 Task: Find connections with filter location Muttupet with filter topic #leadershipwith filter profile language French with filter current company Smile Foundation with filter school Velagapudi Ramakrishna Siddhartha Engineering College with filter industry Meat Products Manufacturing with filter service category Public Speaking with filter keywords title Geological Engineer
Action: Mouse moved to (617, 108)
Screenshot: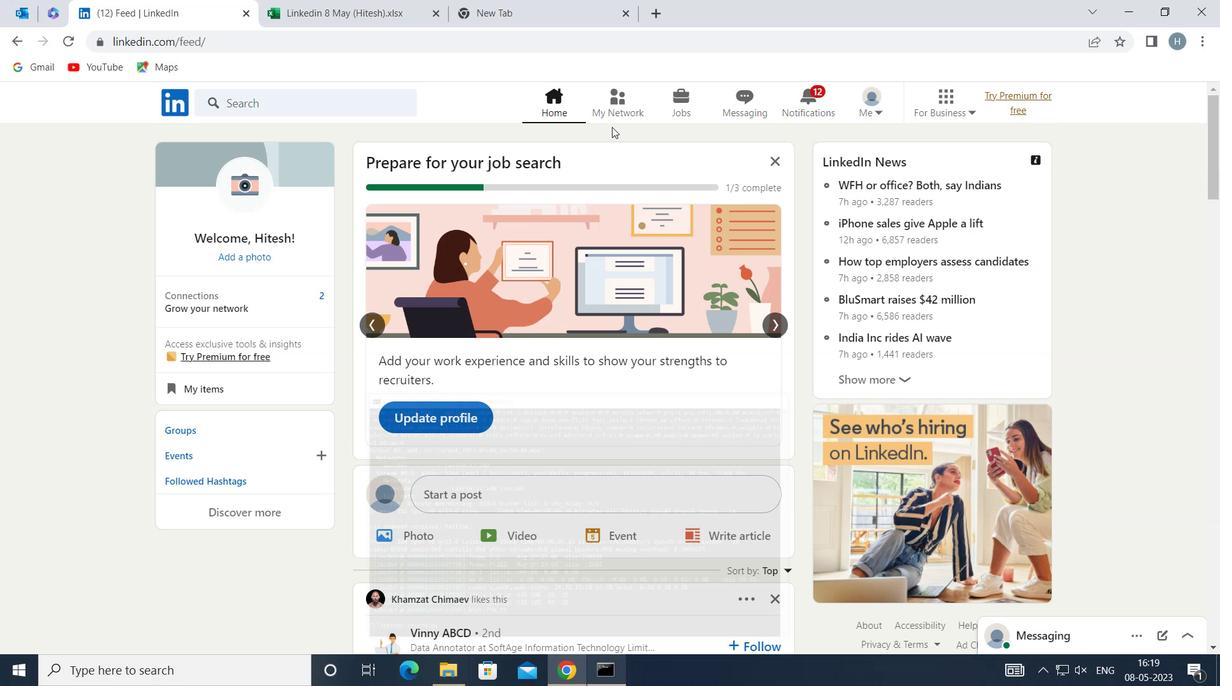 
Action: Mouse pressed left at (617, 108)
Screenshot: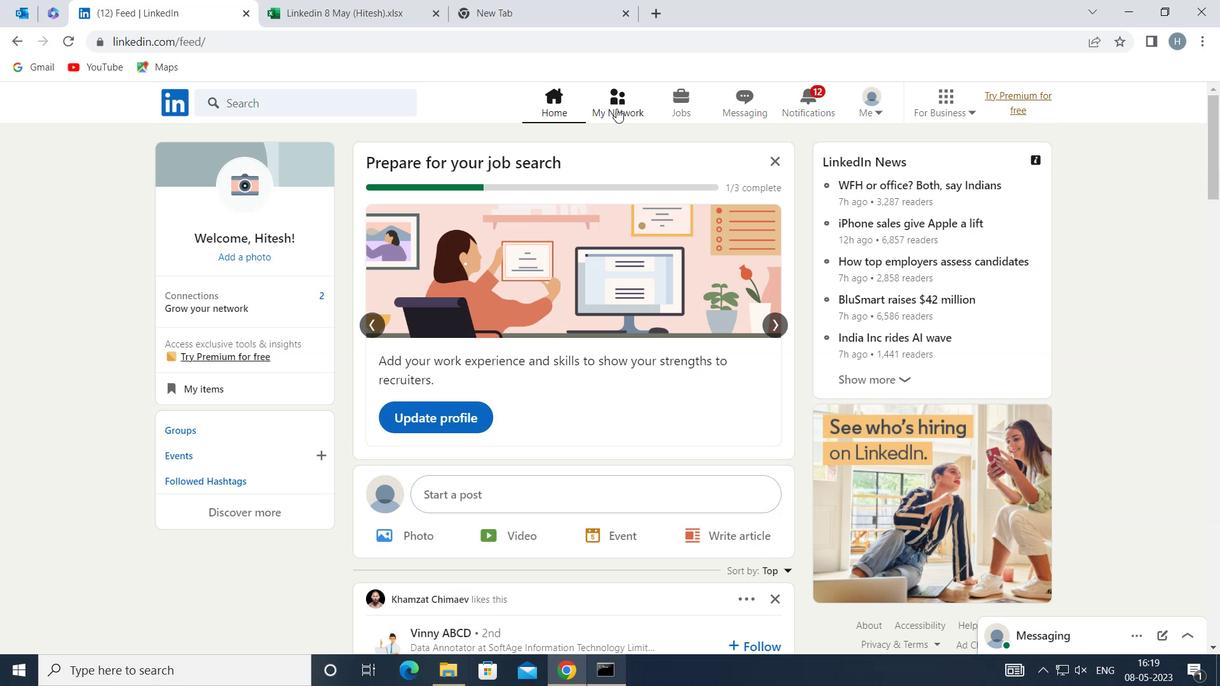 
Action: Mouse moved to (333, 187)
Screenshot: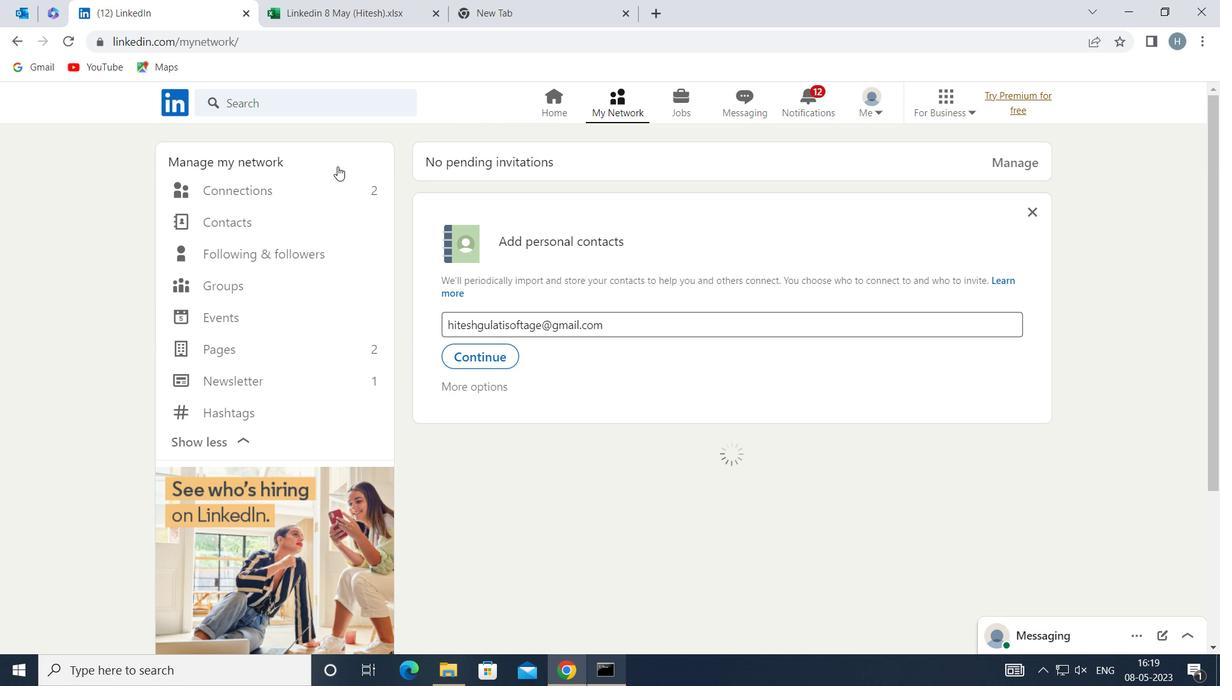 
Action: Mouse pressed left at (333, 187)
Screenshot: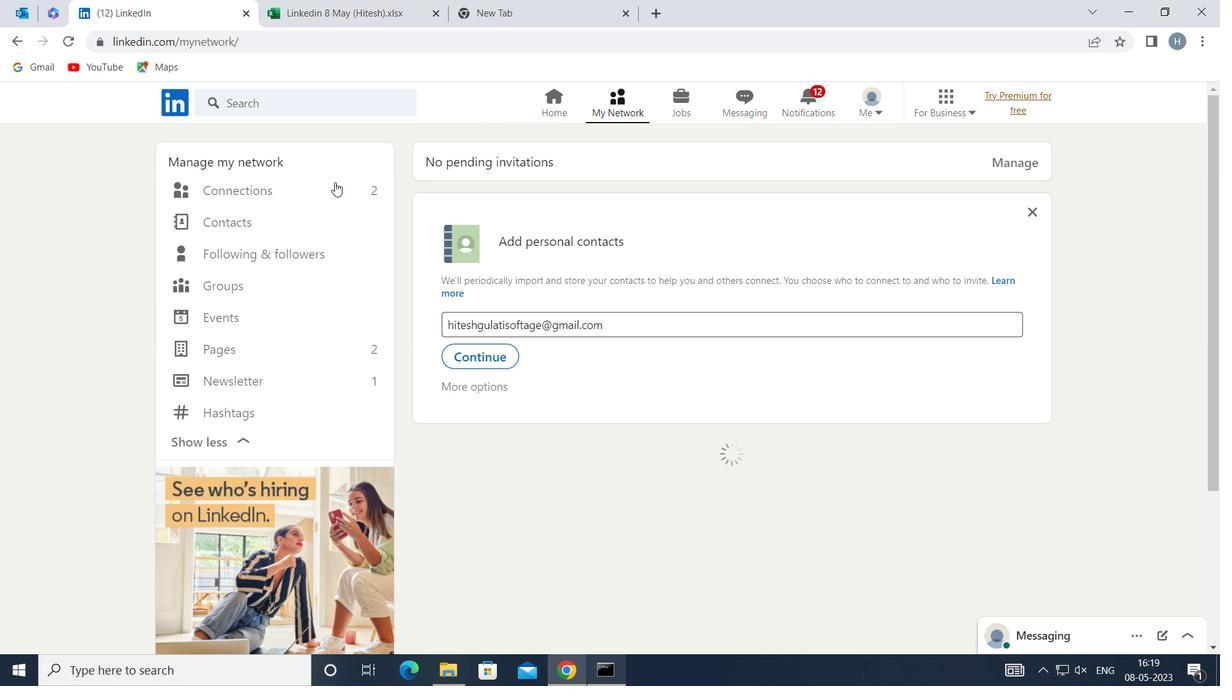 
Action: Mouse moved to (712, 191)
Screenshot: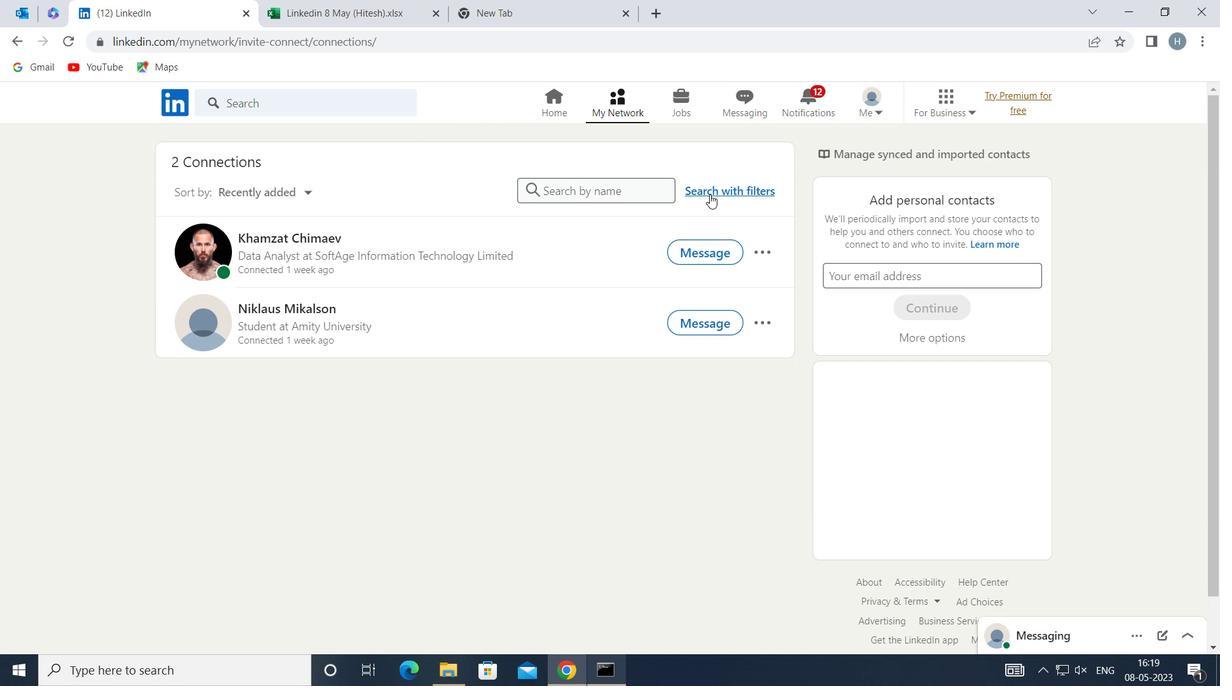 
Action: Mouse pressed left at (712, 191)
Screenshot: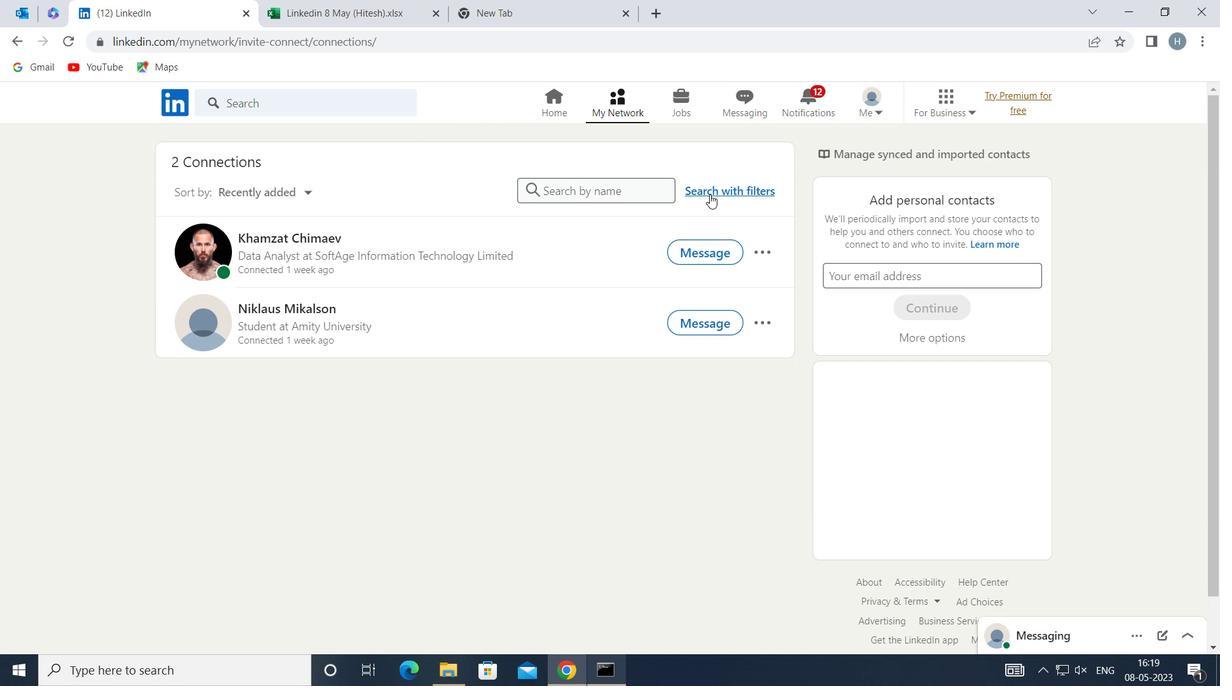 
Action: Mouse moved to (669, 148)
Screenshot: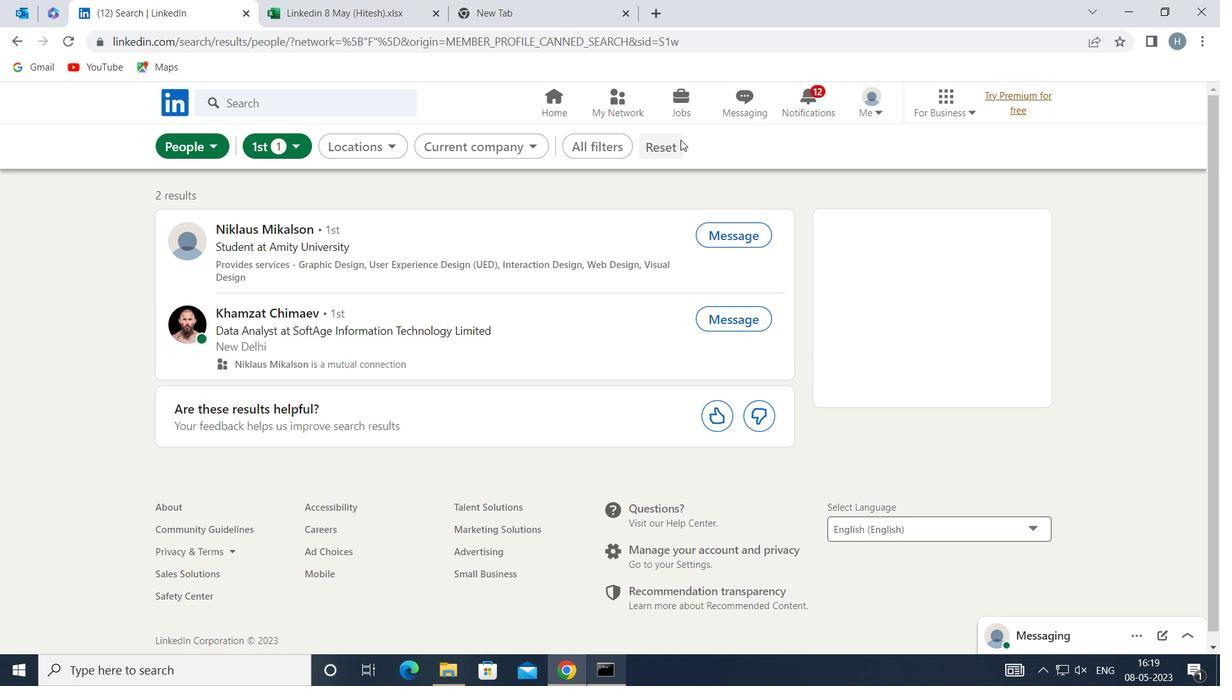 
Action: Mouse pressed left at (669, 148)
Screenshot: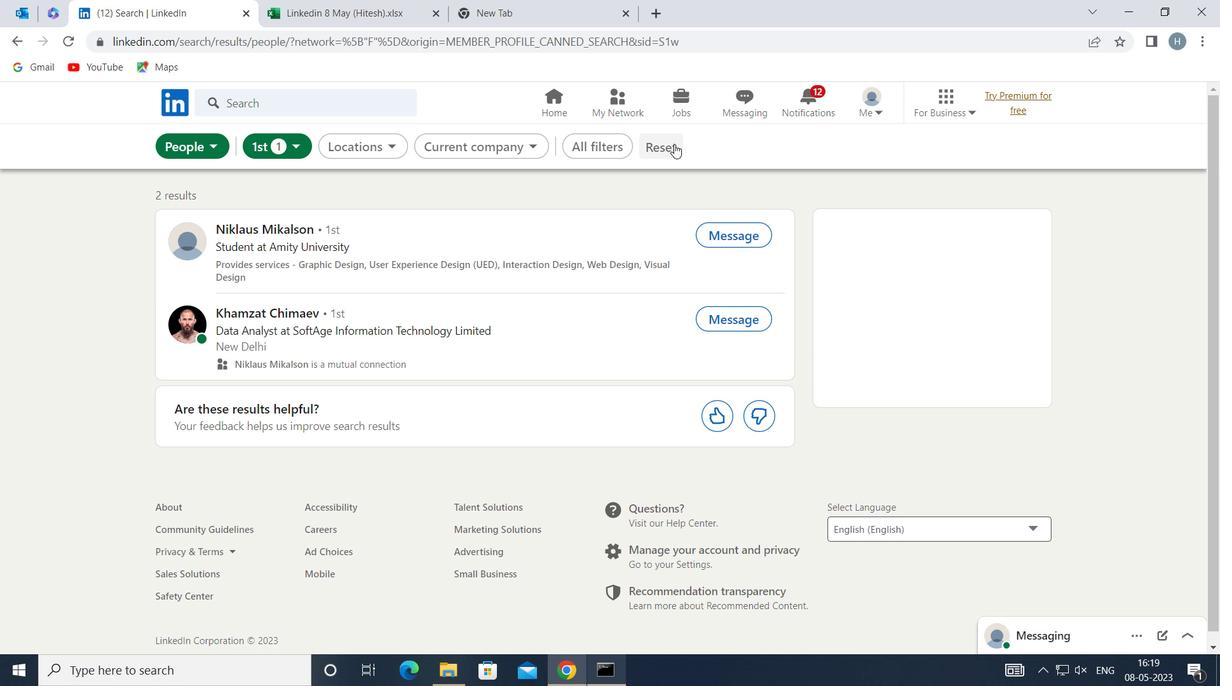 
Action: Mouse moved to (643, 144)
Screenshot: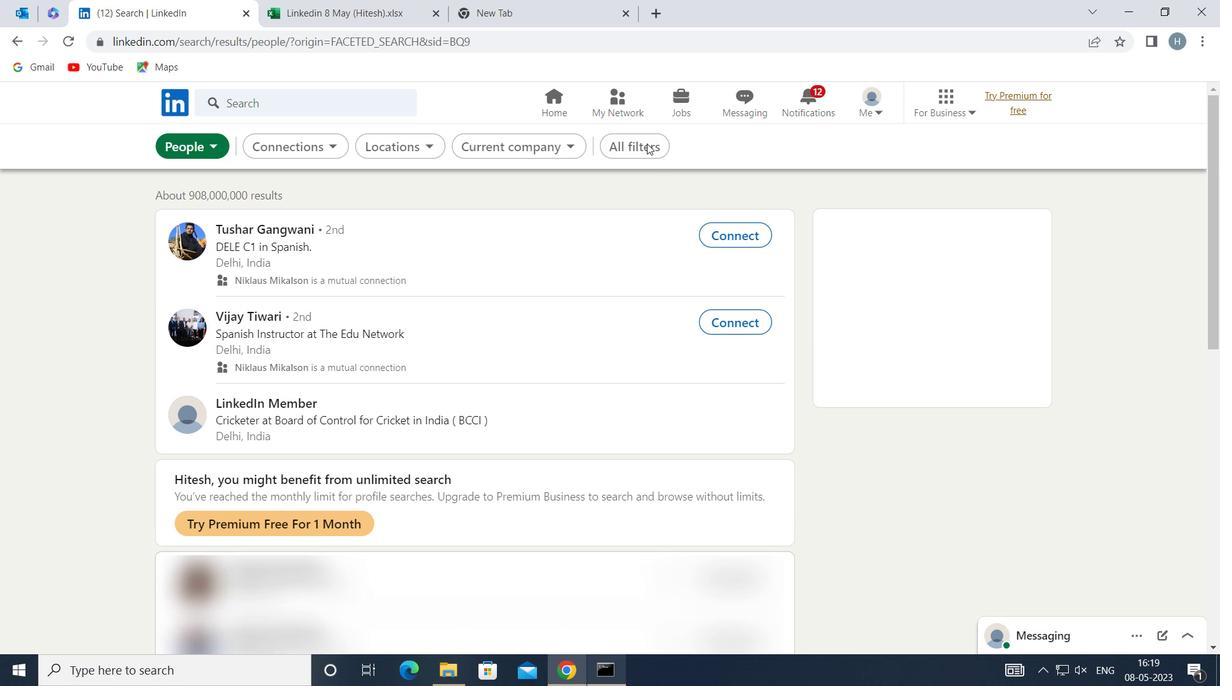 
Action: Mouse pressed left at (643, 144)
Screenshot: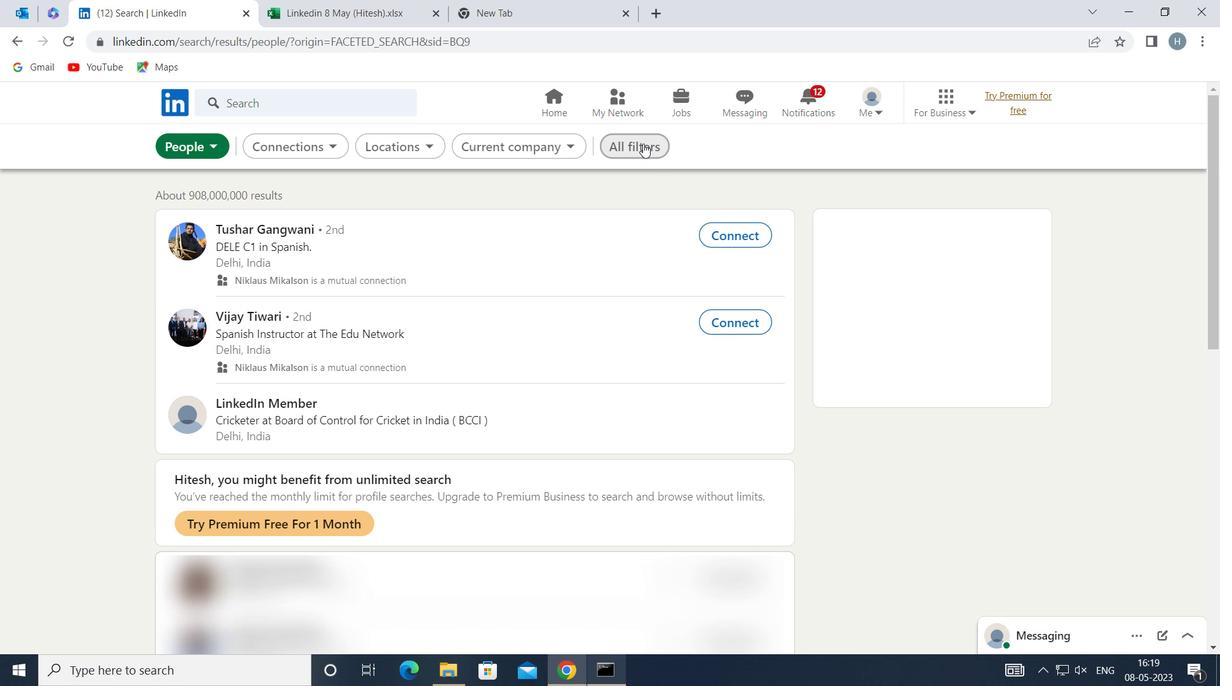 
Action: Mouse moved to (967, 303)
Screenshot: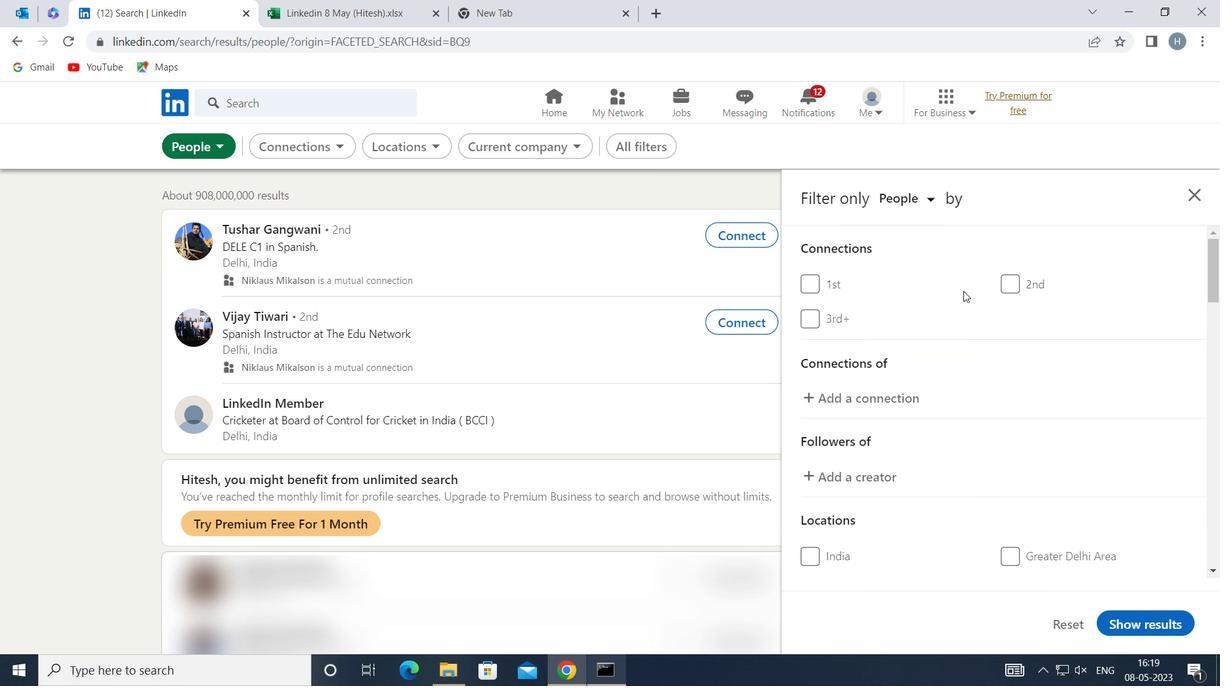
Action: Mouse scrolled (967, 303) with delta (0, 0)
Screenshot: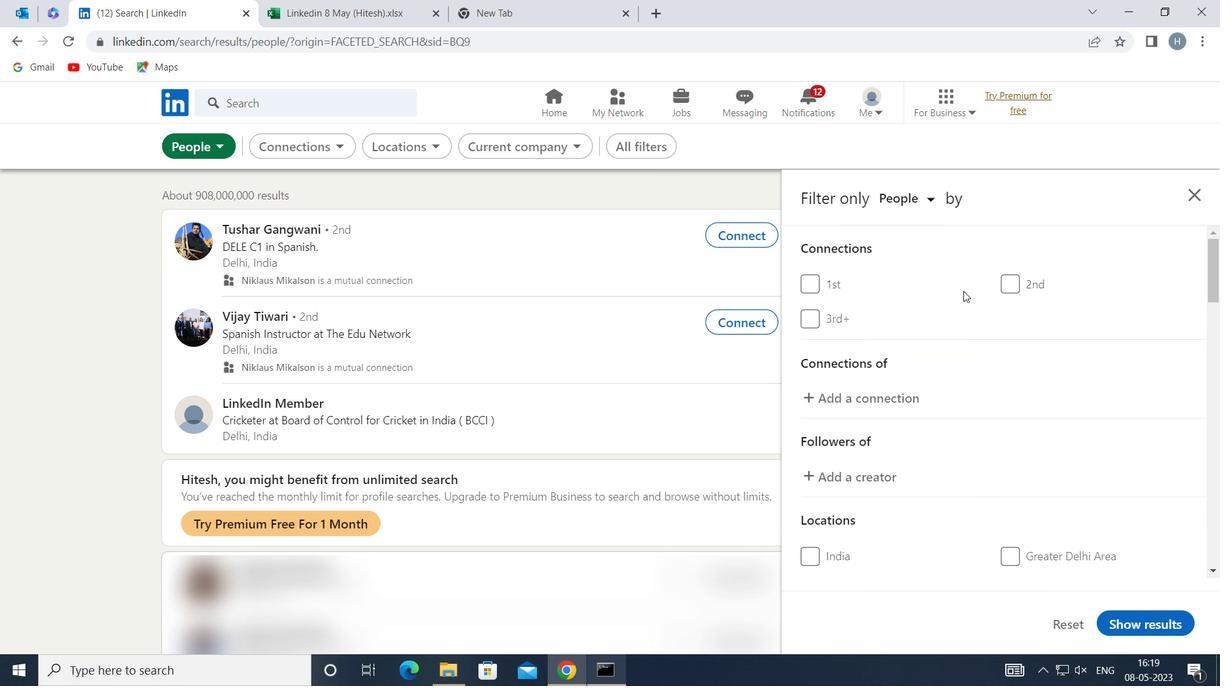 
Action: Mouse moved to (967, 304)
Screenshot: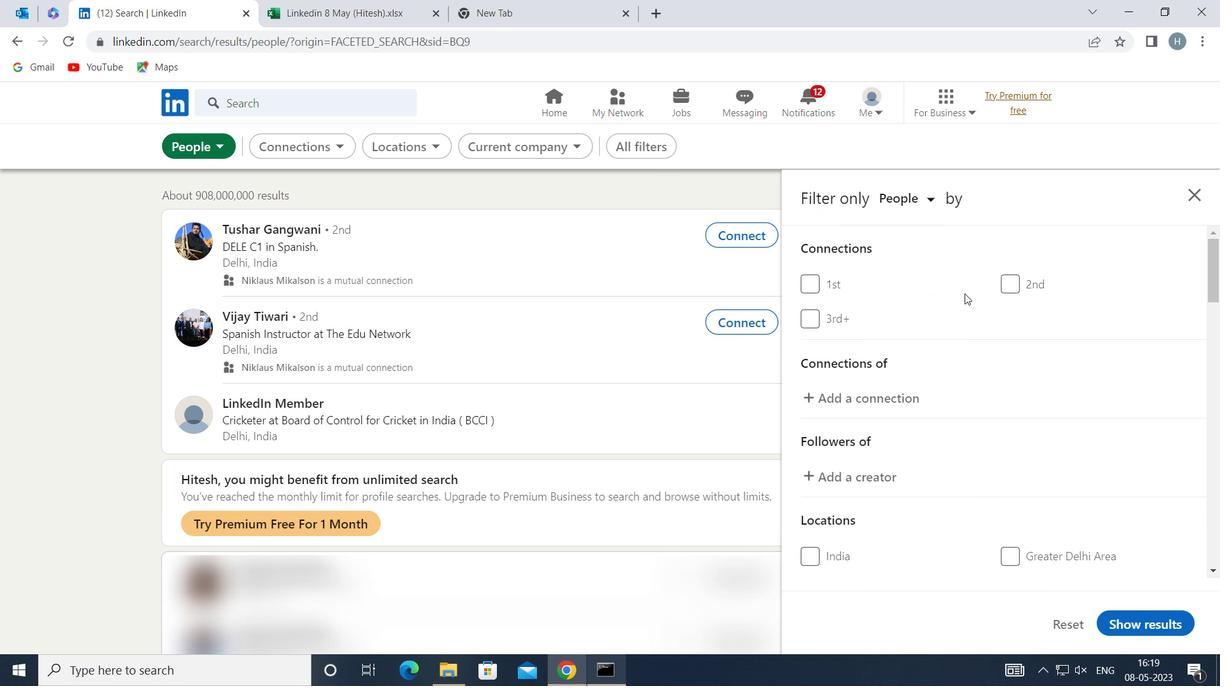 
Action: Mouse scrolled (967, 303) with delta (0, 0)
Screenshot: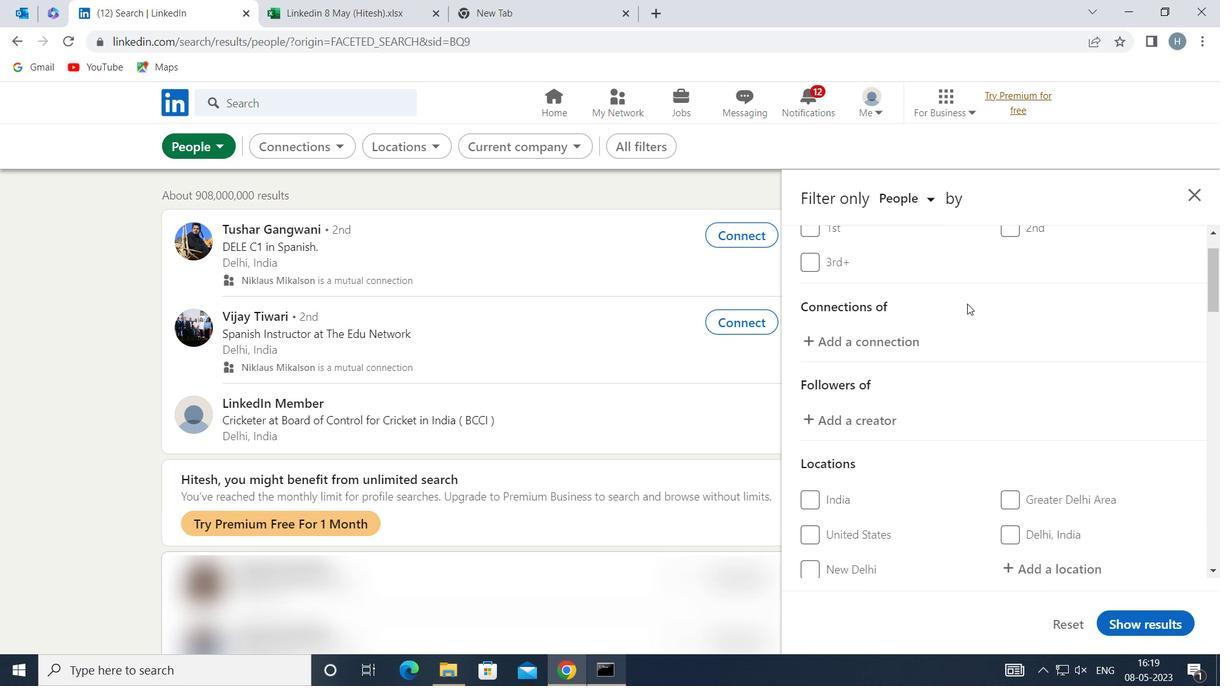
Action: Mouse moved to (971, 314)
Screenshot: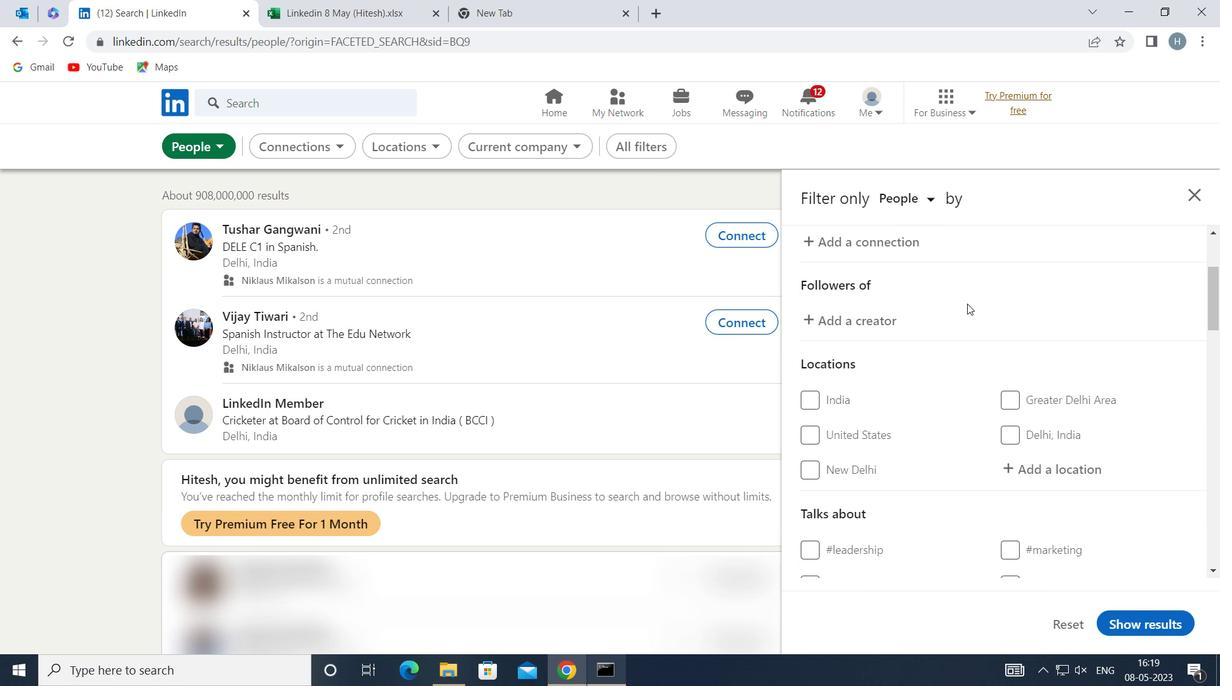 
Action: Mouse scrolled (971, 314) with delta (0, 0)
Screenshot: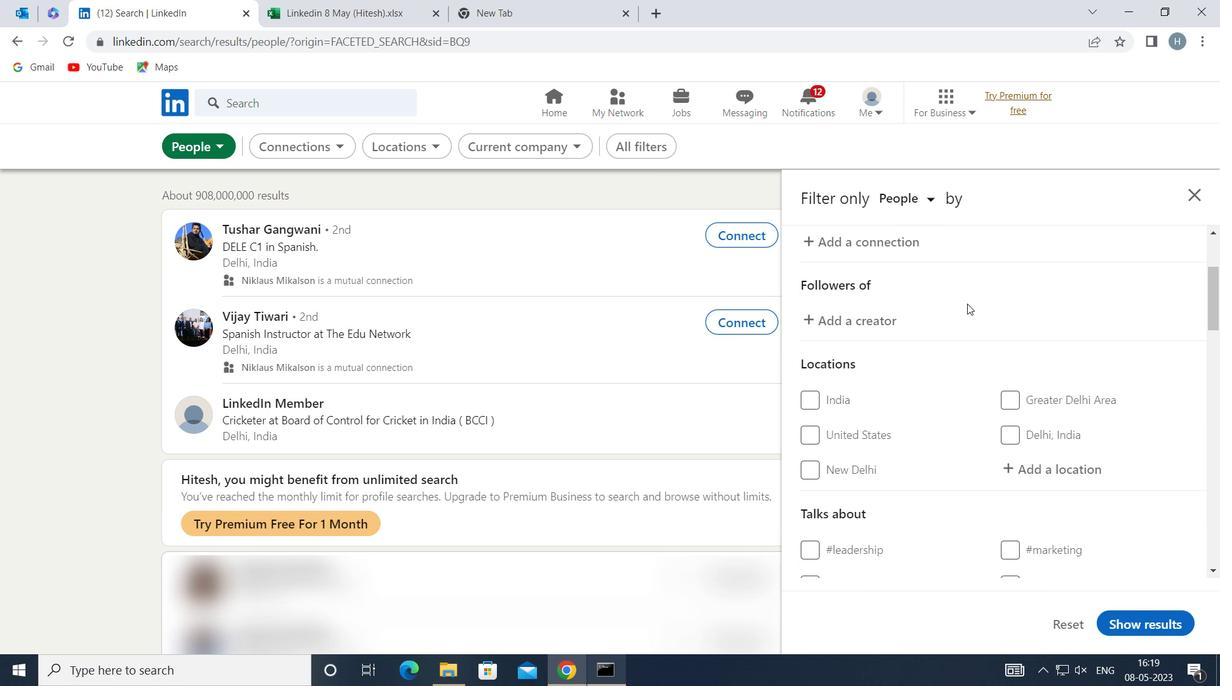 
Action: Mouse moved to (1084, 386)
Screenshot: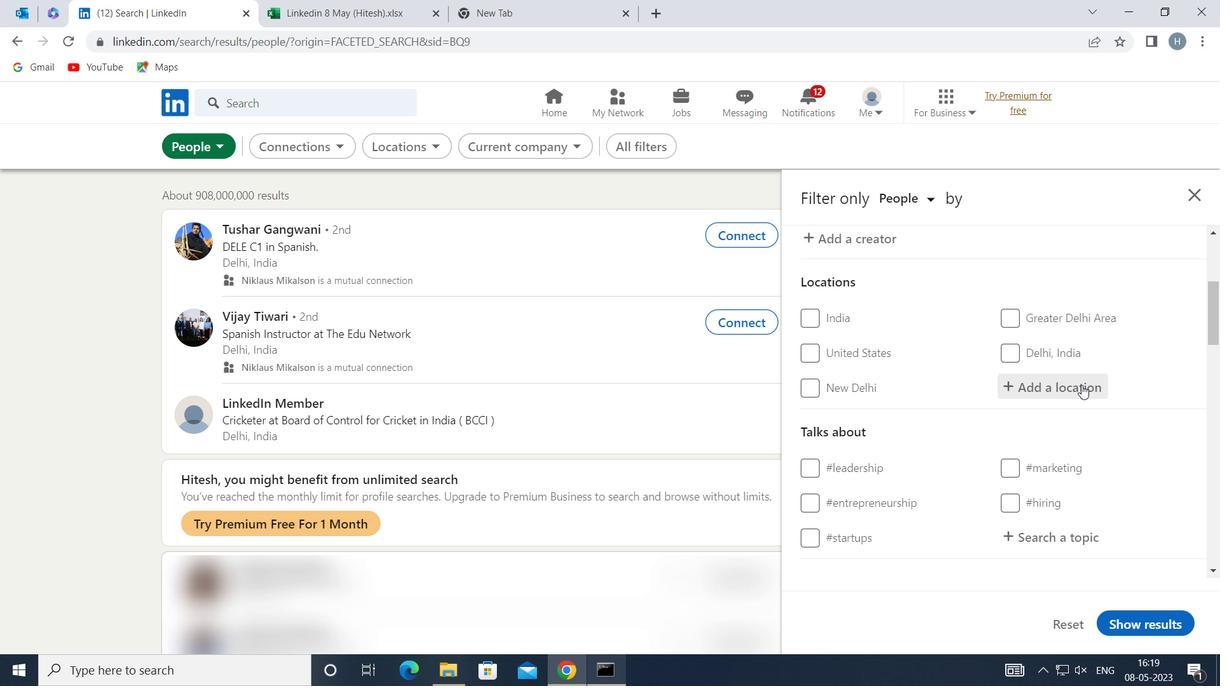 
Action: Mouse pressed left at (1084, 386)
Screenshot: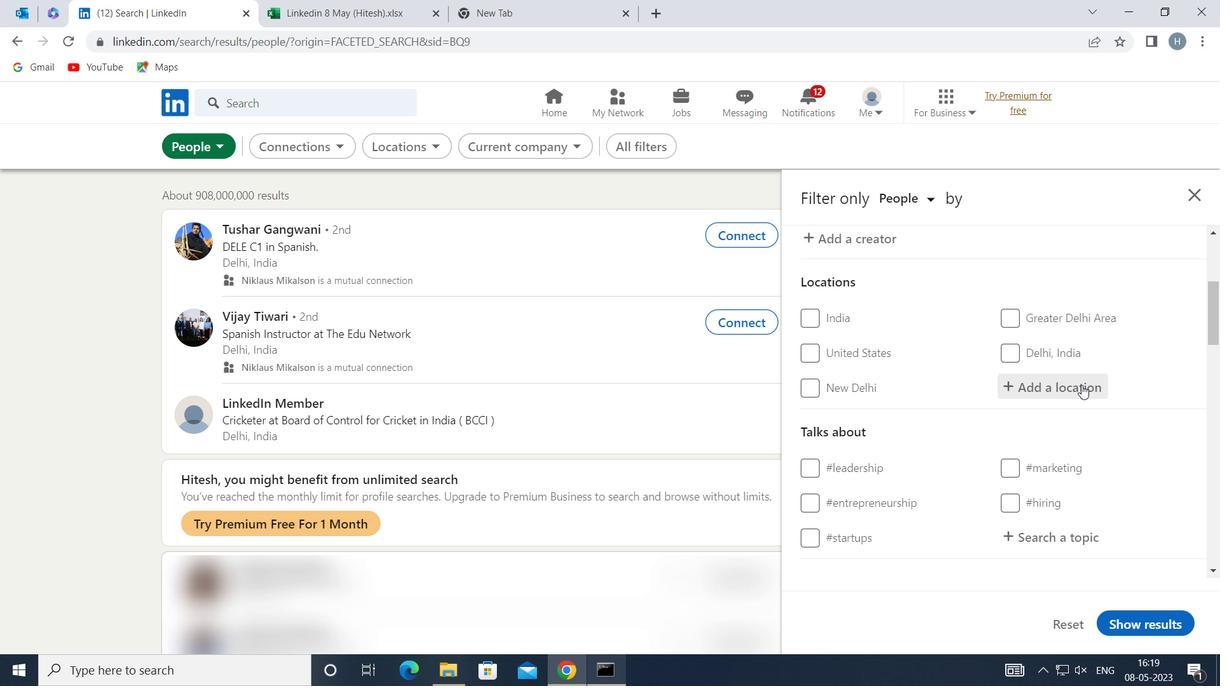 
Action: Key pressed <Key.shift><Key.shift>MUTTUPET
Screenshot: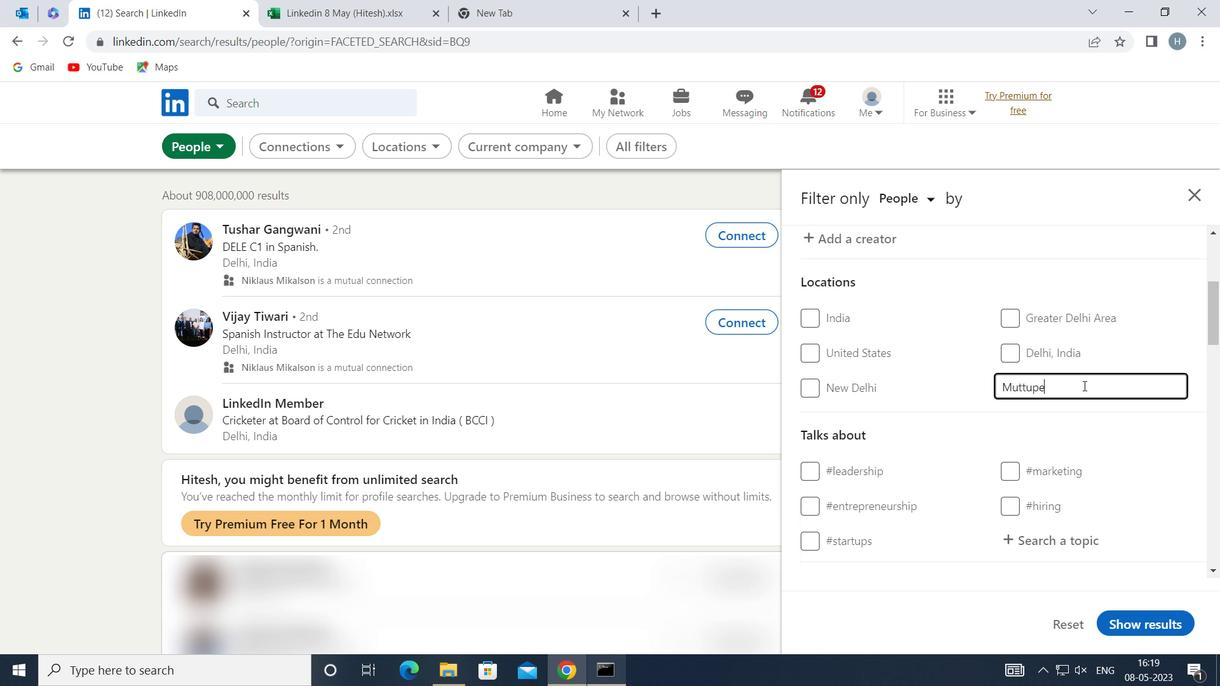 
Action: Mouse moved to (1087, 406)
Screenshot: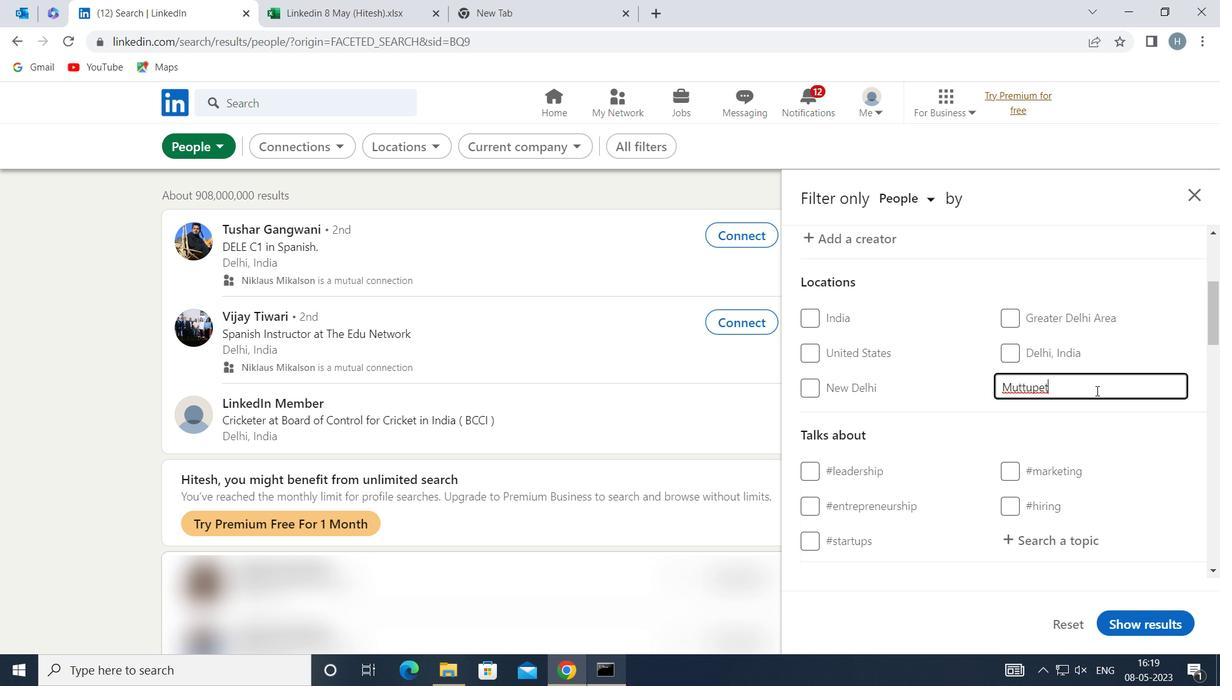 
Action: Mouse pressed left at (1087, 406)
Screenshot: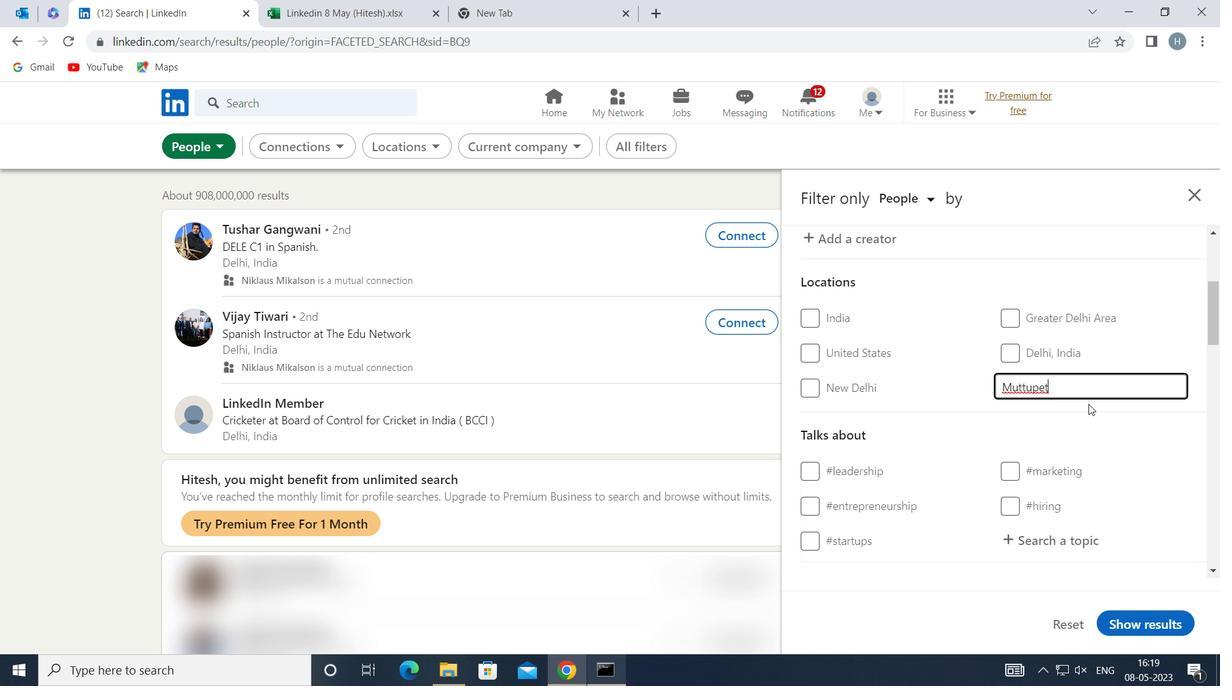 
Action: Mouse moved to (1084, 413)
Screenshot: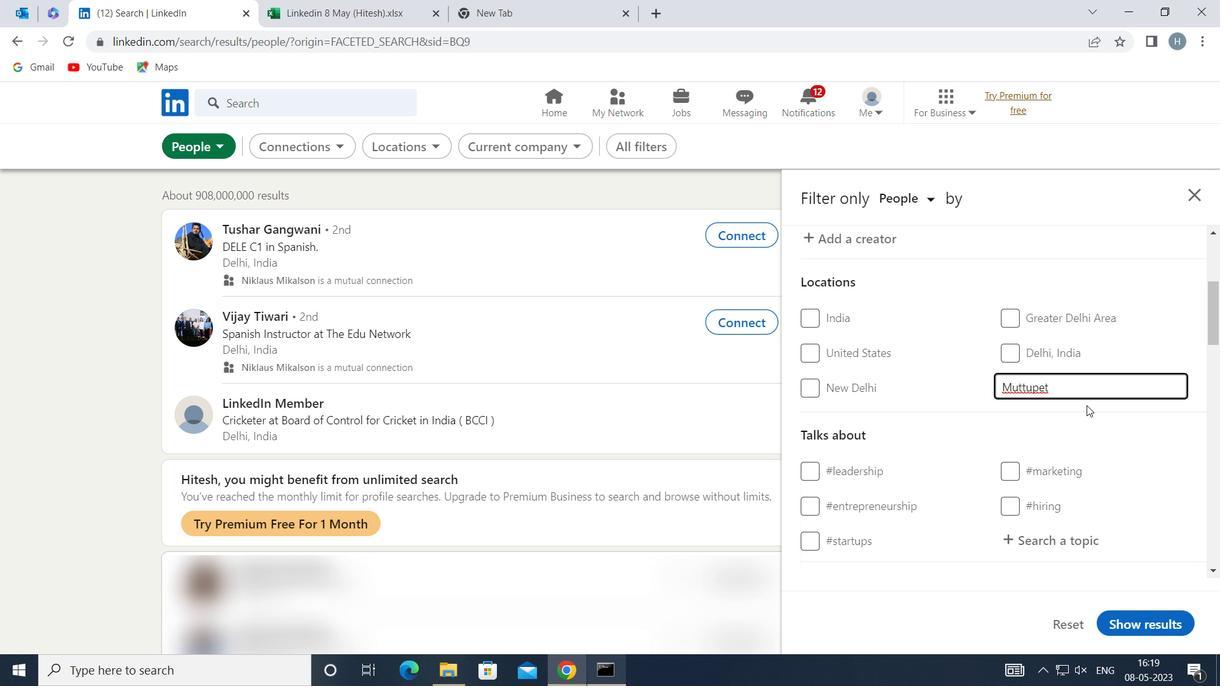 
Action: Mouse scrolled (1084, 412) with delta (0, 0)
Screenshot: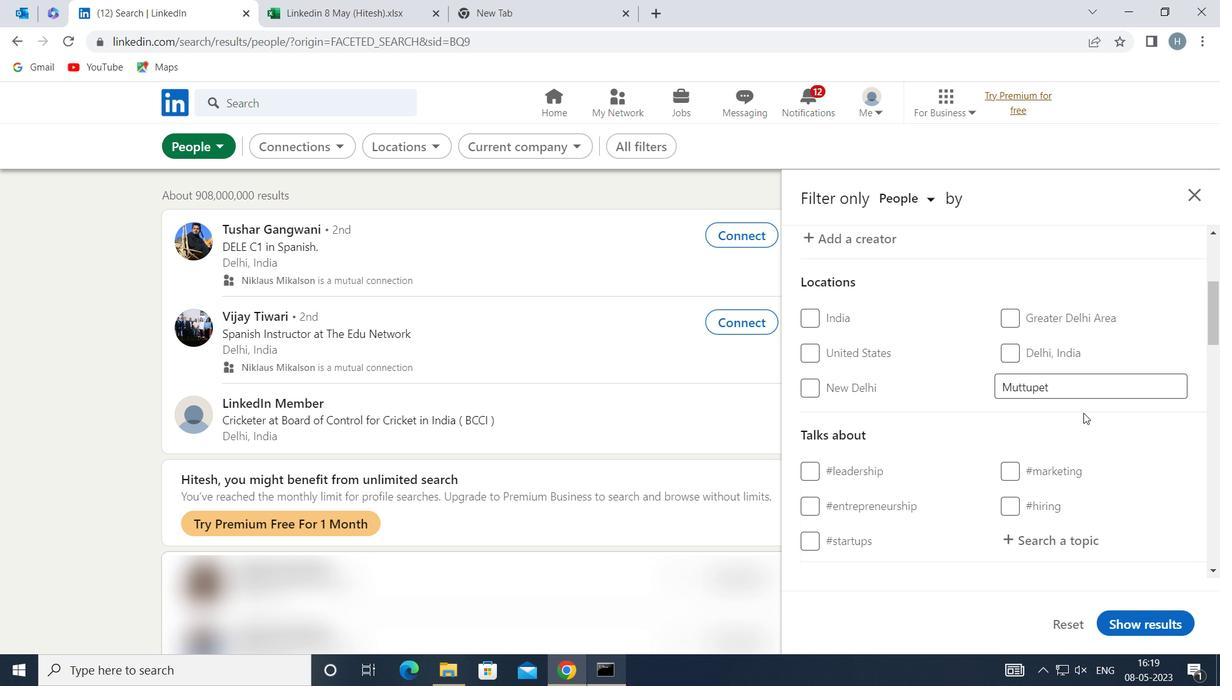 
Action: Mouse moved to (1061, 462)
Screenshot: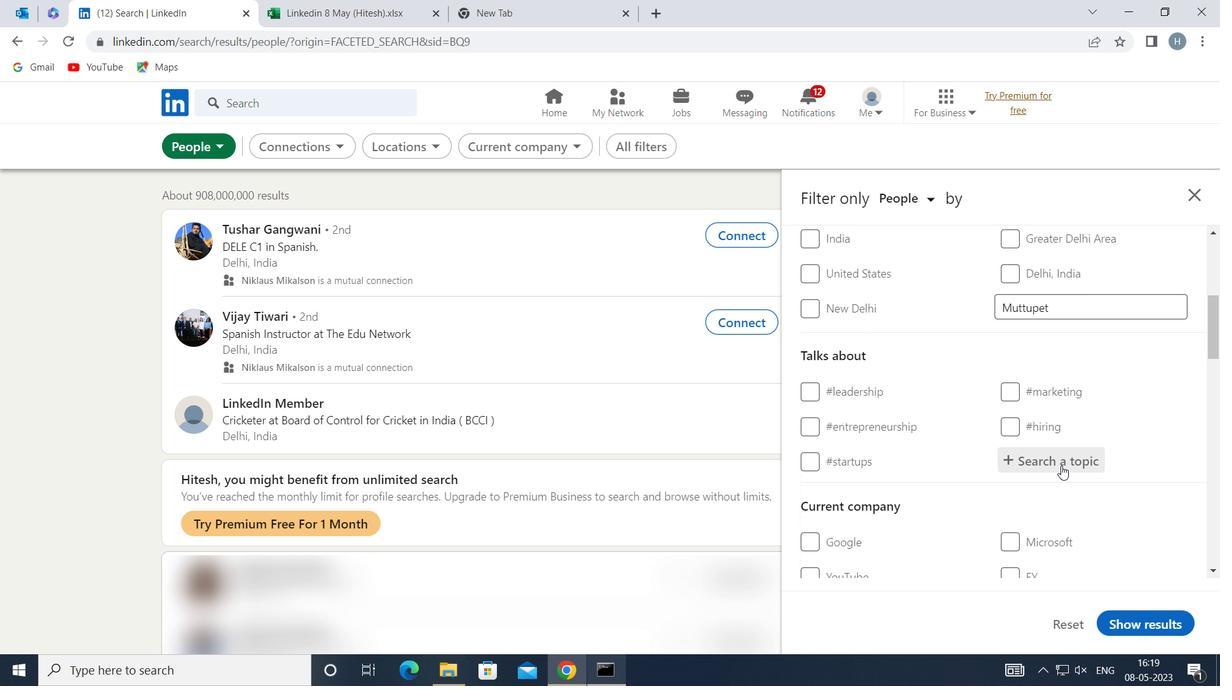 
Action: Mouse pressed left at (1061, 462)
Screenshot: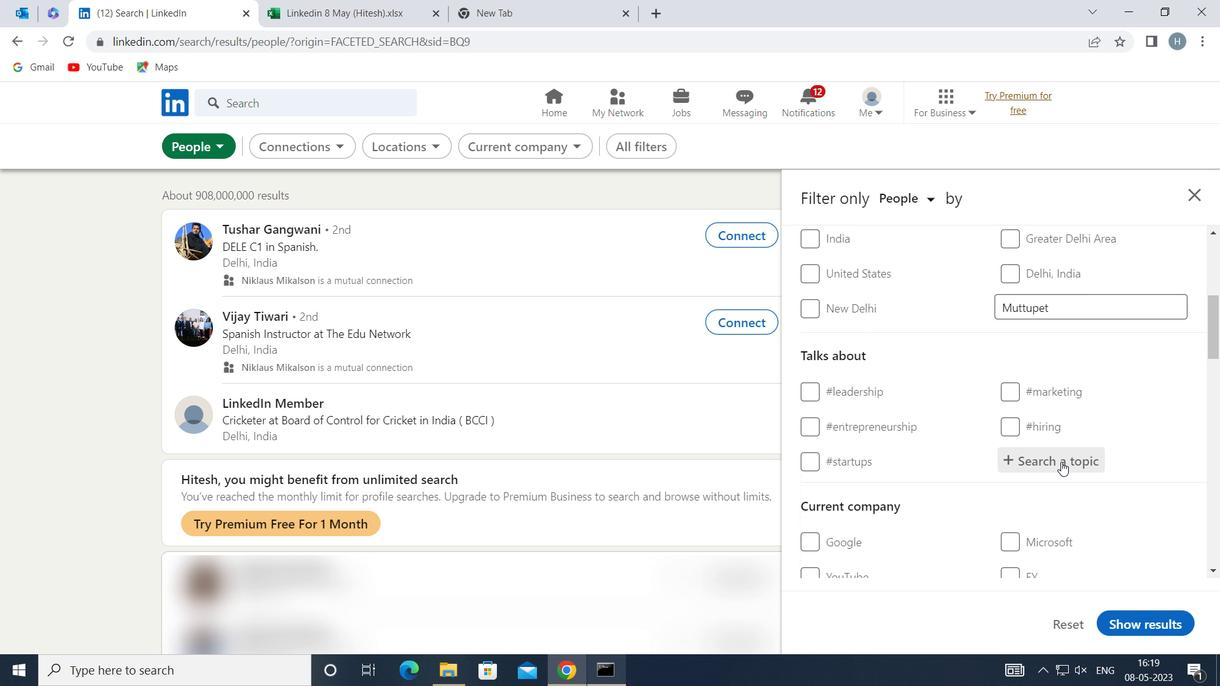 
Action: Key pressed LE
Screenshot: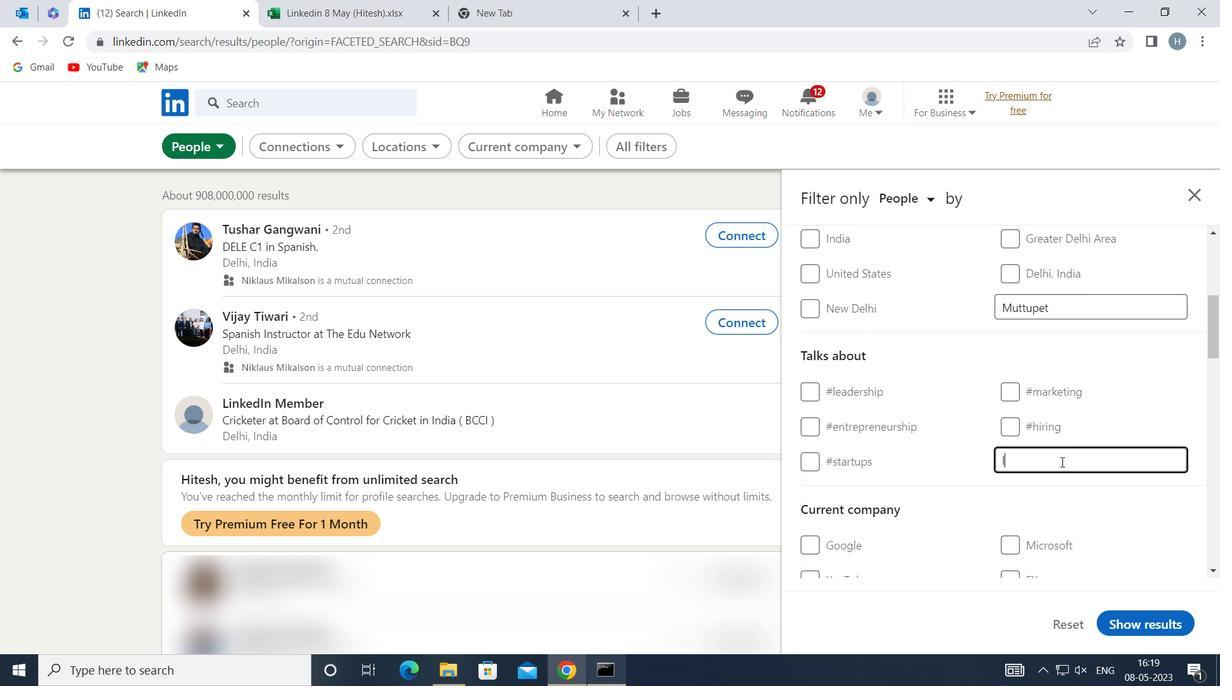 
Action: Mouse moved to (1061, 461)
Screenshot: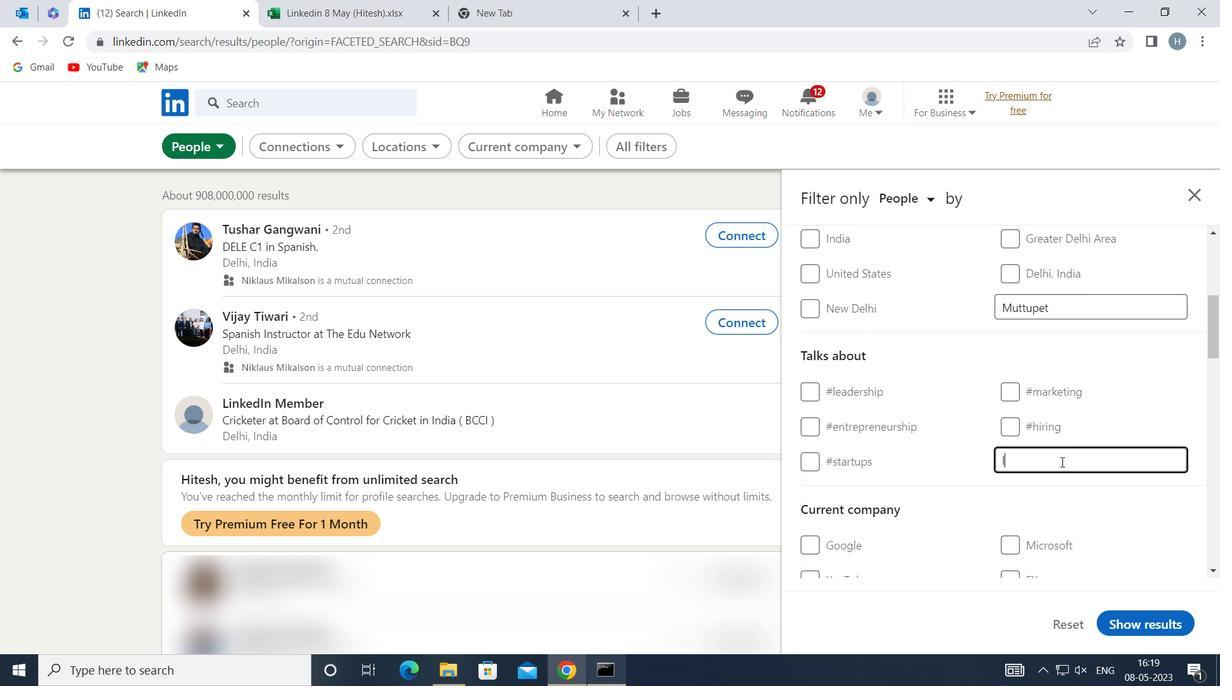 
Action: Key pressed ADERSHIP
Screenshot: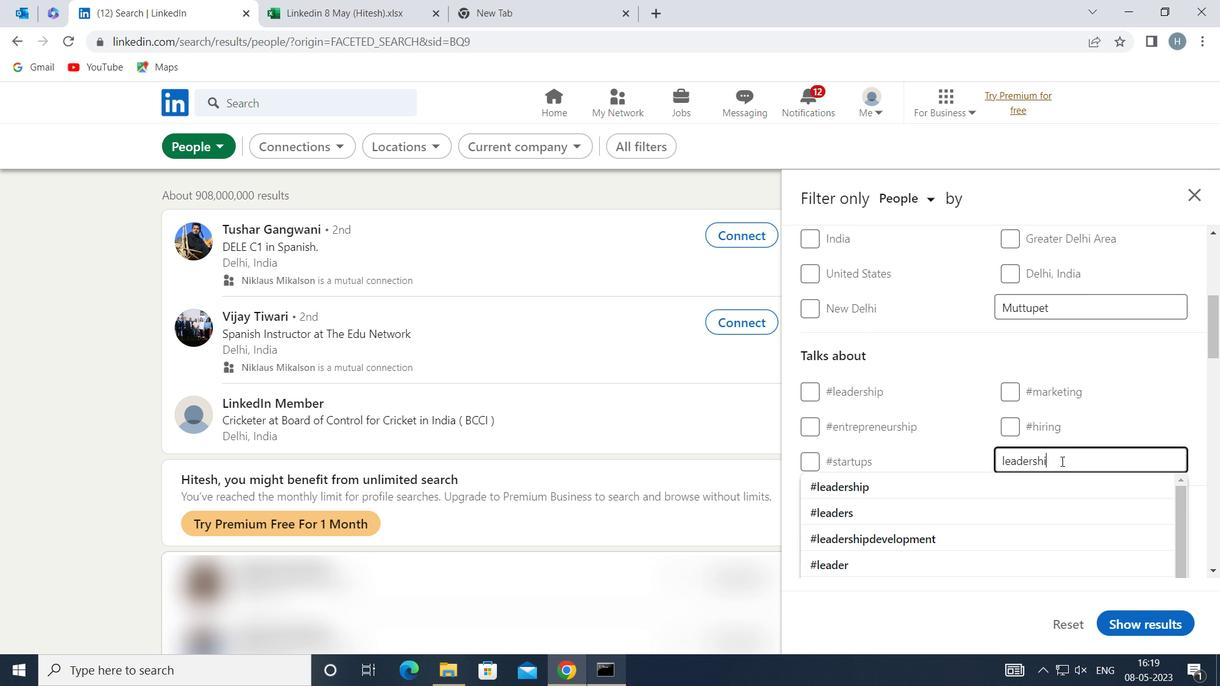 
Action: Mouse moved to (995, 487)
Screenshot: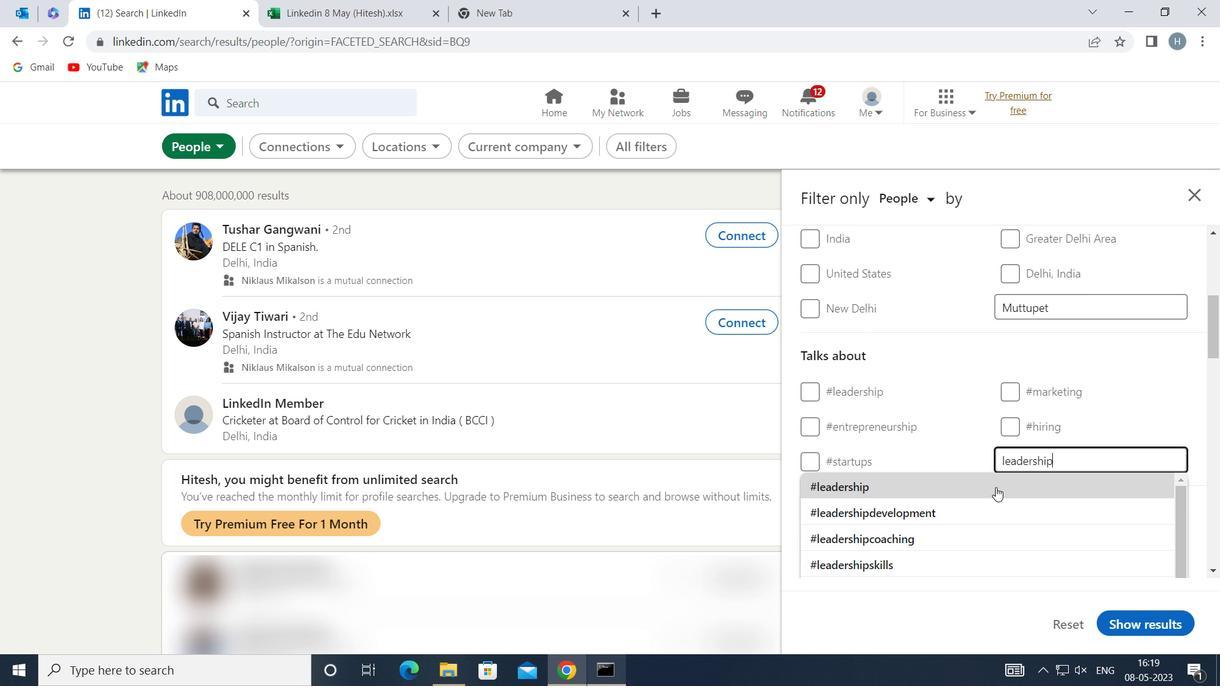 
Action: Mouse pressed left at (995, 487)
Screenshot: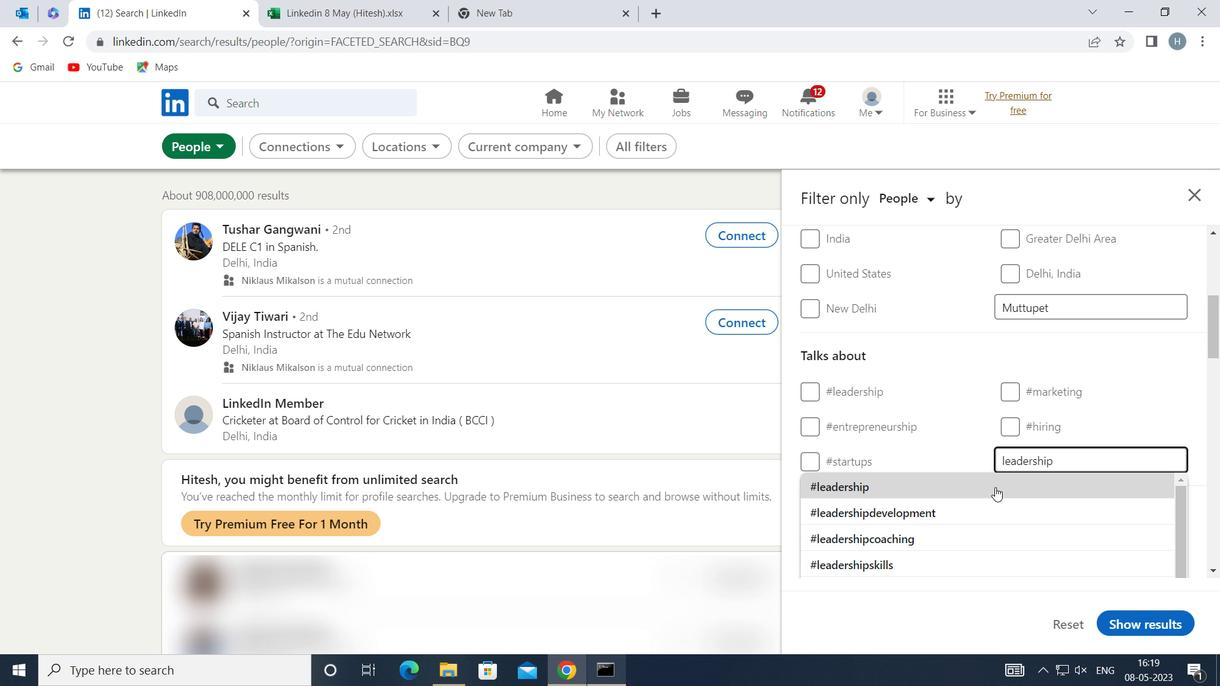 
Action: Mouse moved to (1000, 464)
Screenshot: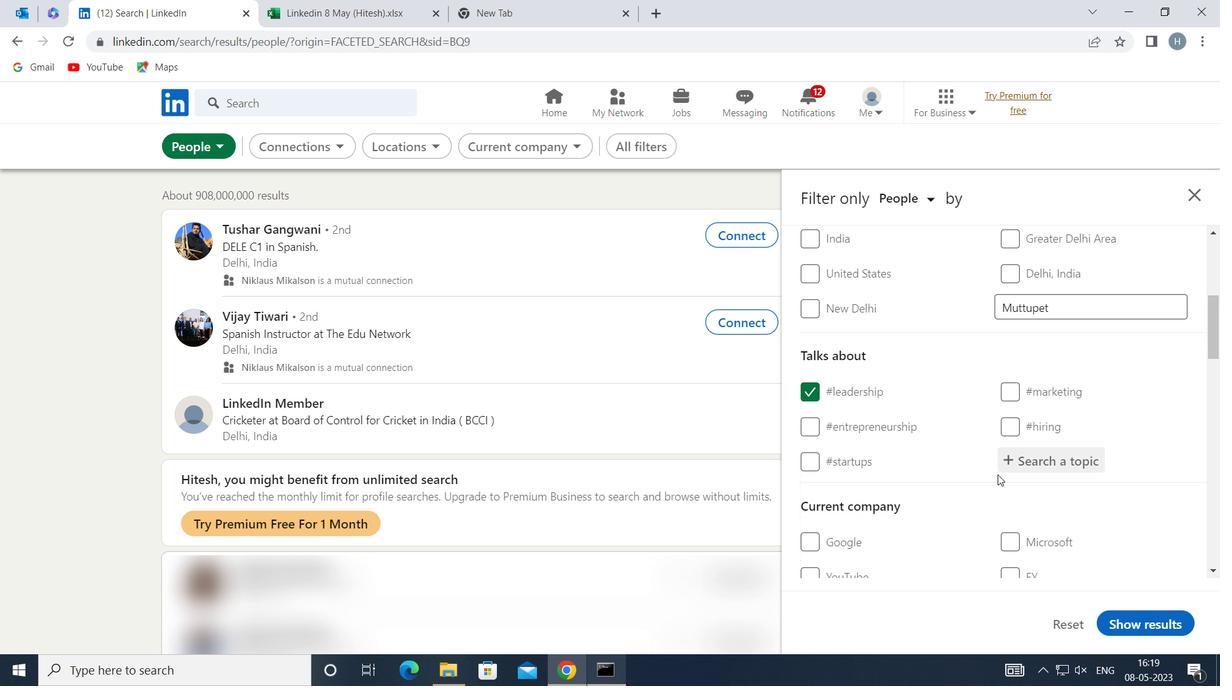 
Action: Mouse scrolled (1000, 464) with delta (0, 0)
Screenshot: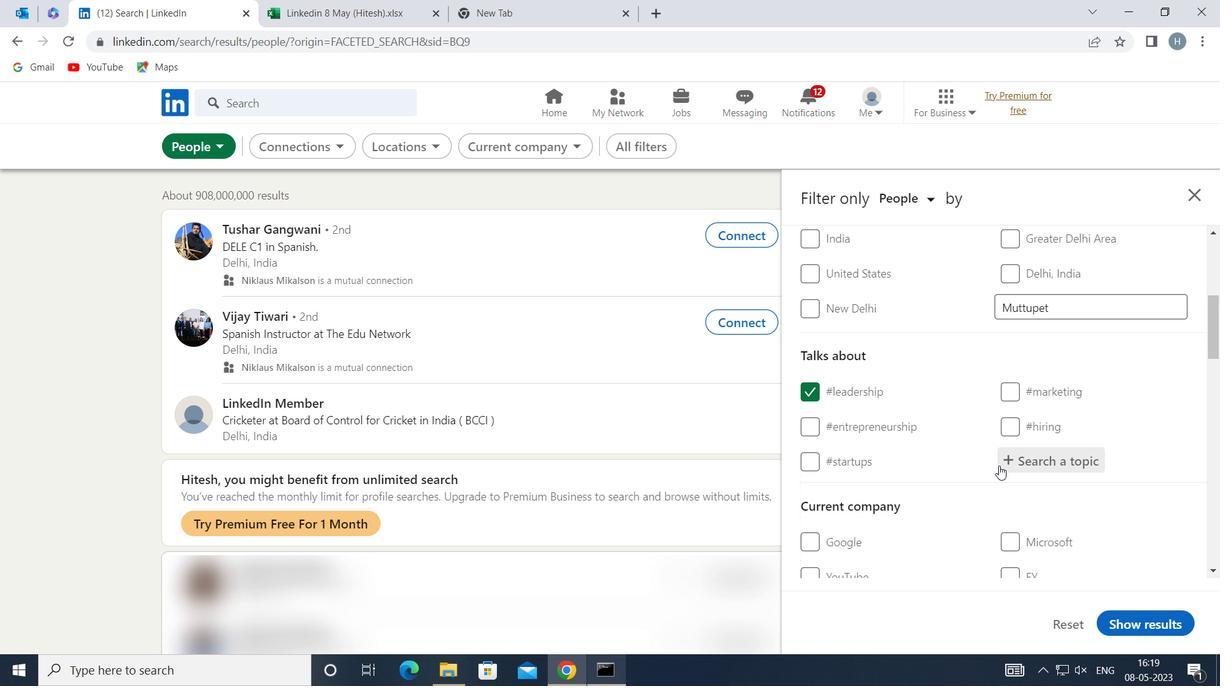 
Action: Mouse scrolled (1000, 464) with delta (0, 0)
Screenshot: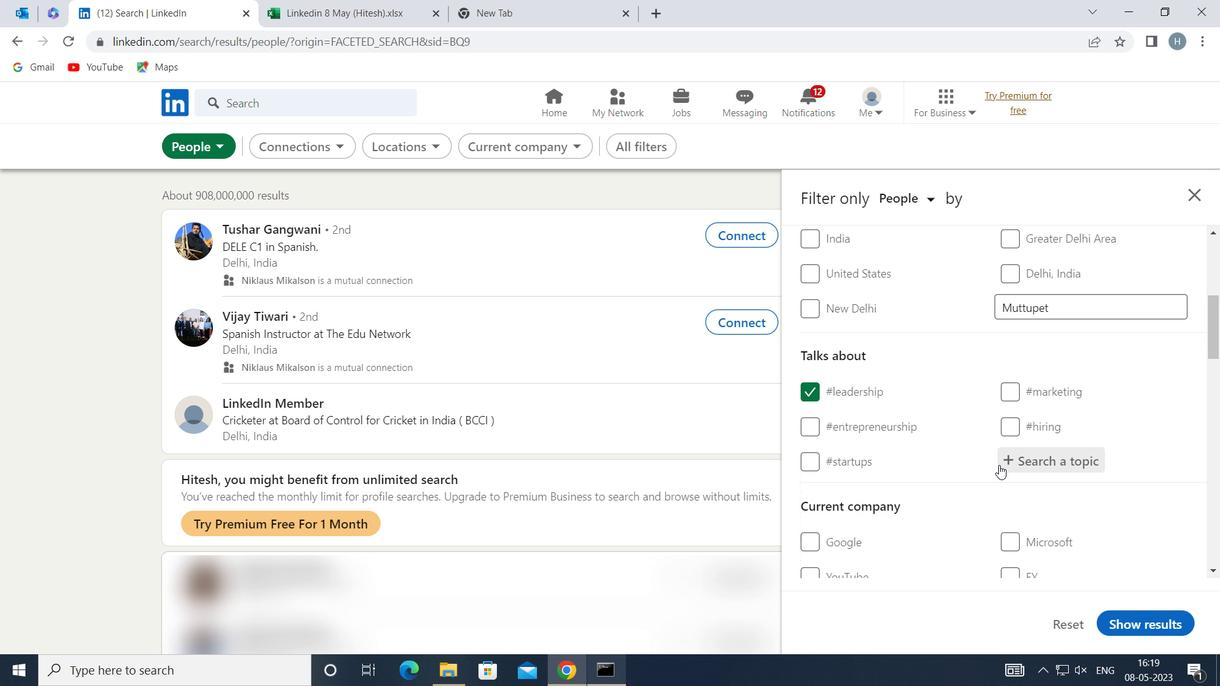 
Action: Mouse moved to (1000, 462)
Screenshot: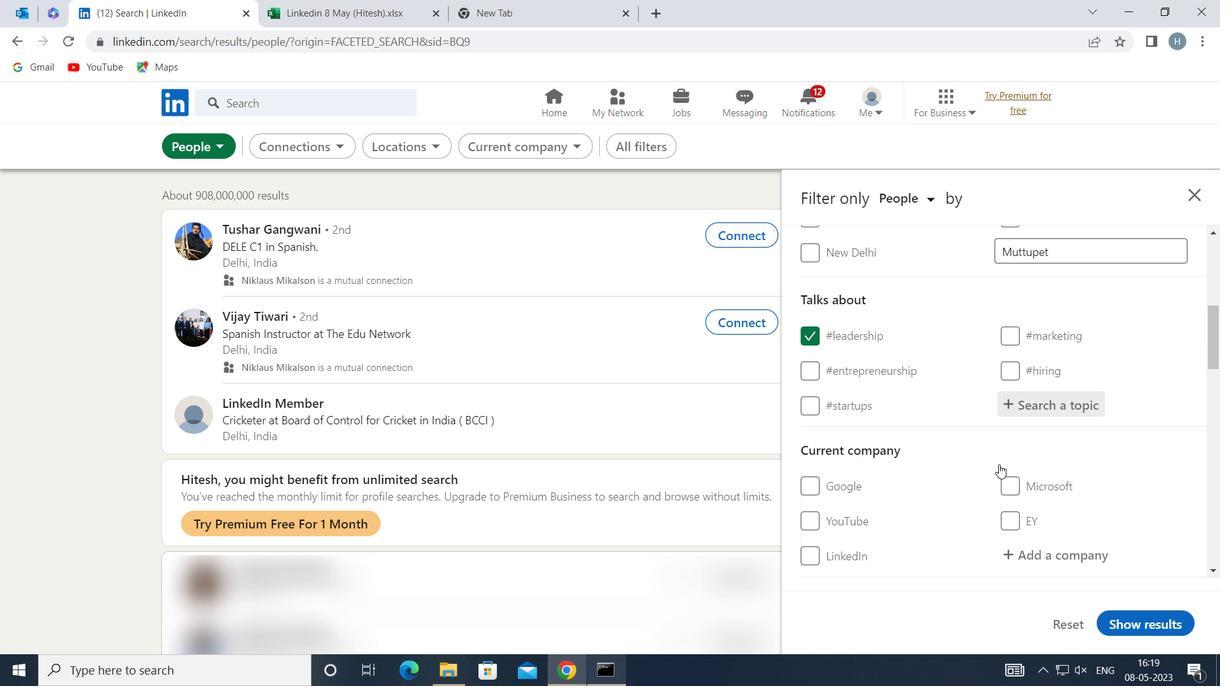
Action: Mouse scrolled (1000, 462) with delta (0, 0)
Screenshot: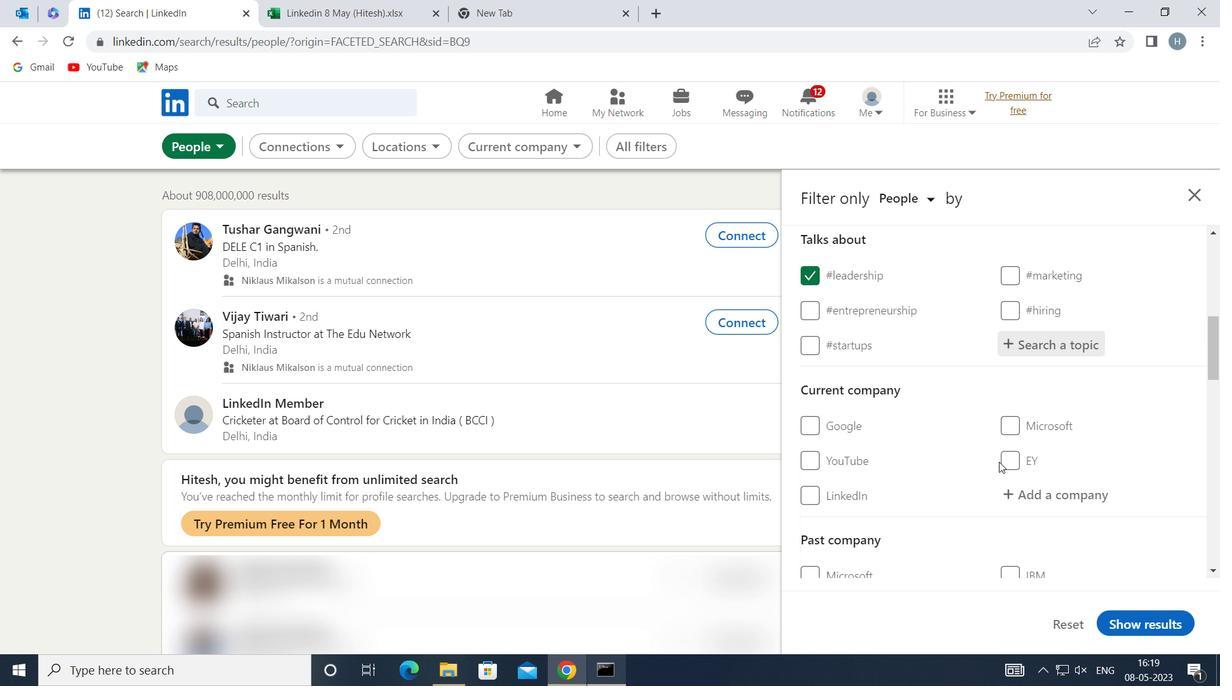 
Action: Mouse moved to (982, 447)
Screenshot: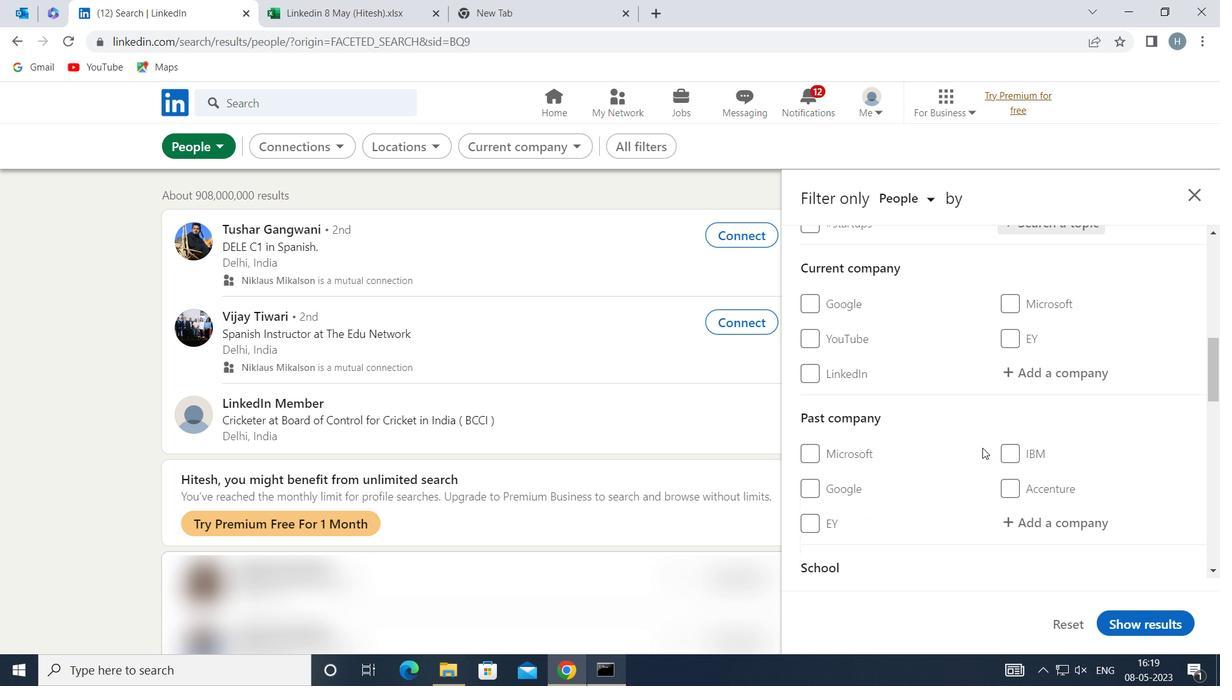 
Action: Mouse scrolled (982, 447) with delta (0, 0)
Screenshot: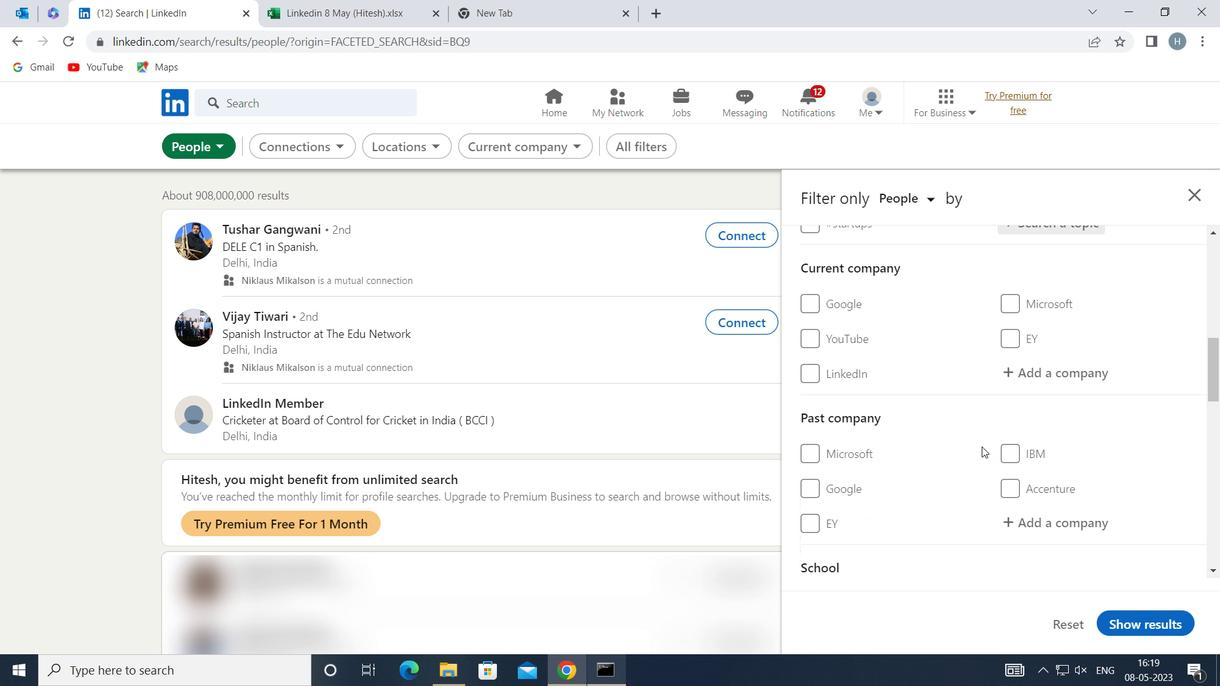 
Action: Mouse moved to (981, 445)
Screenshot: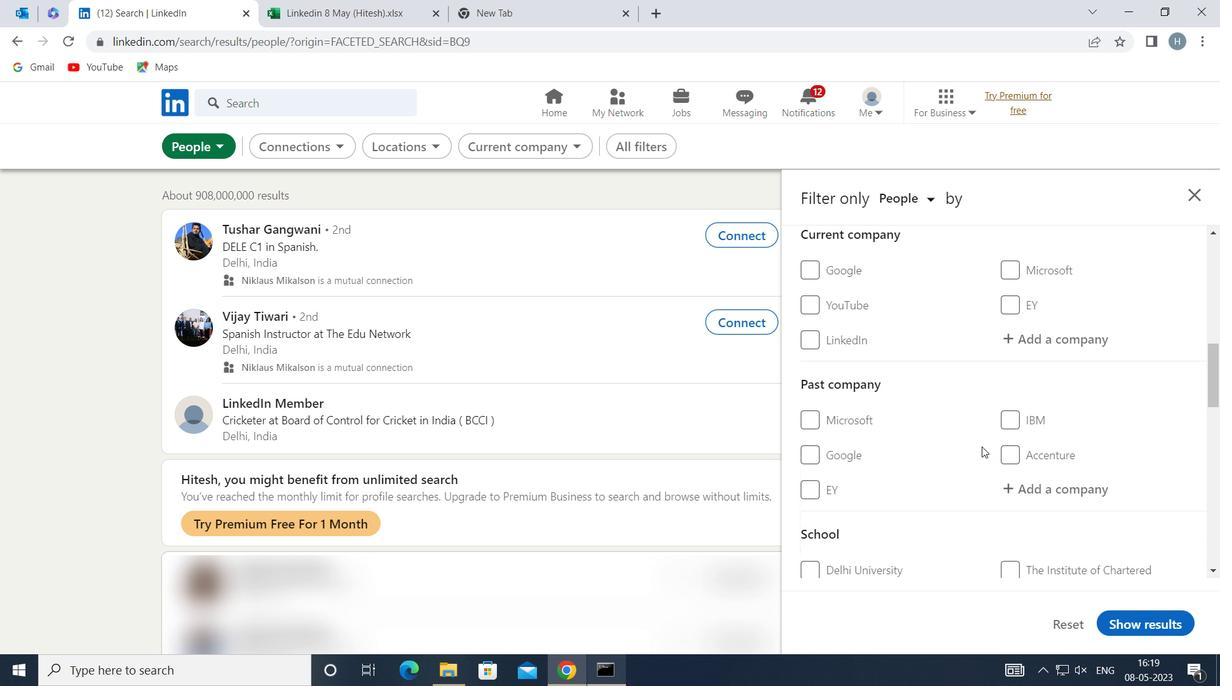 
Action: Mouse scrolled (981, 444) with delta (0, 0)
Screenshot: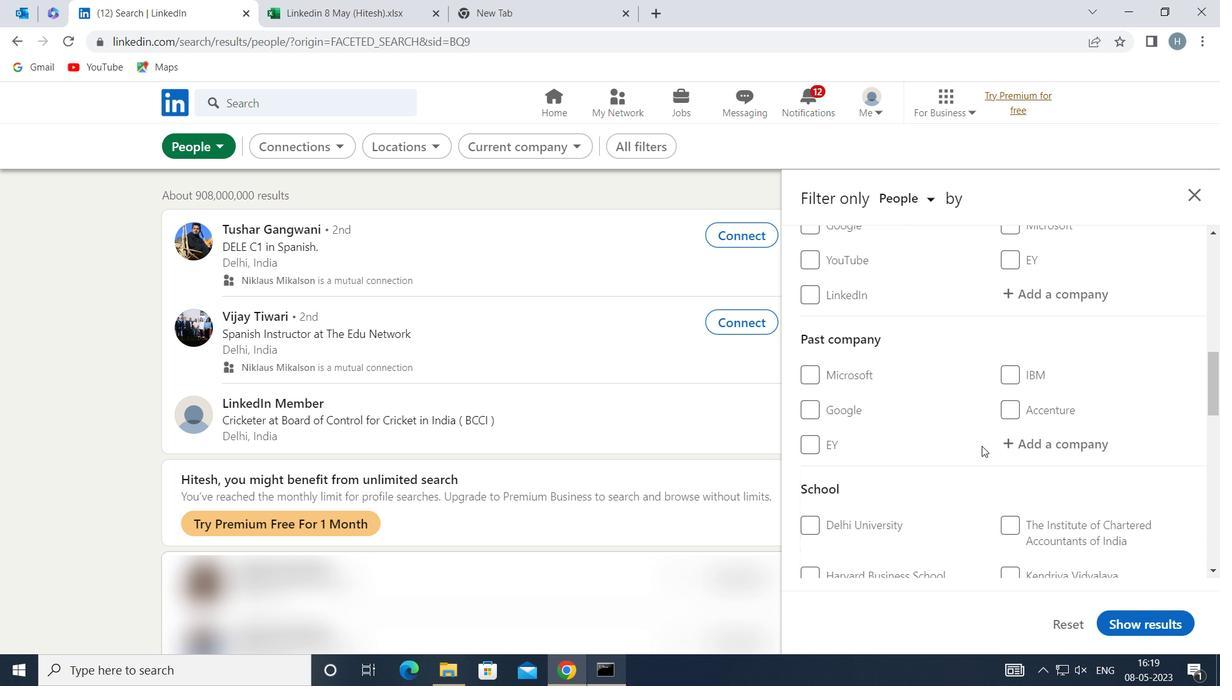 
Action: Mouse scrolled (981, 444) with delta (0, 0)
Screenshot: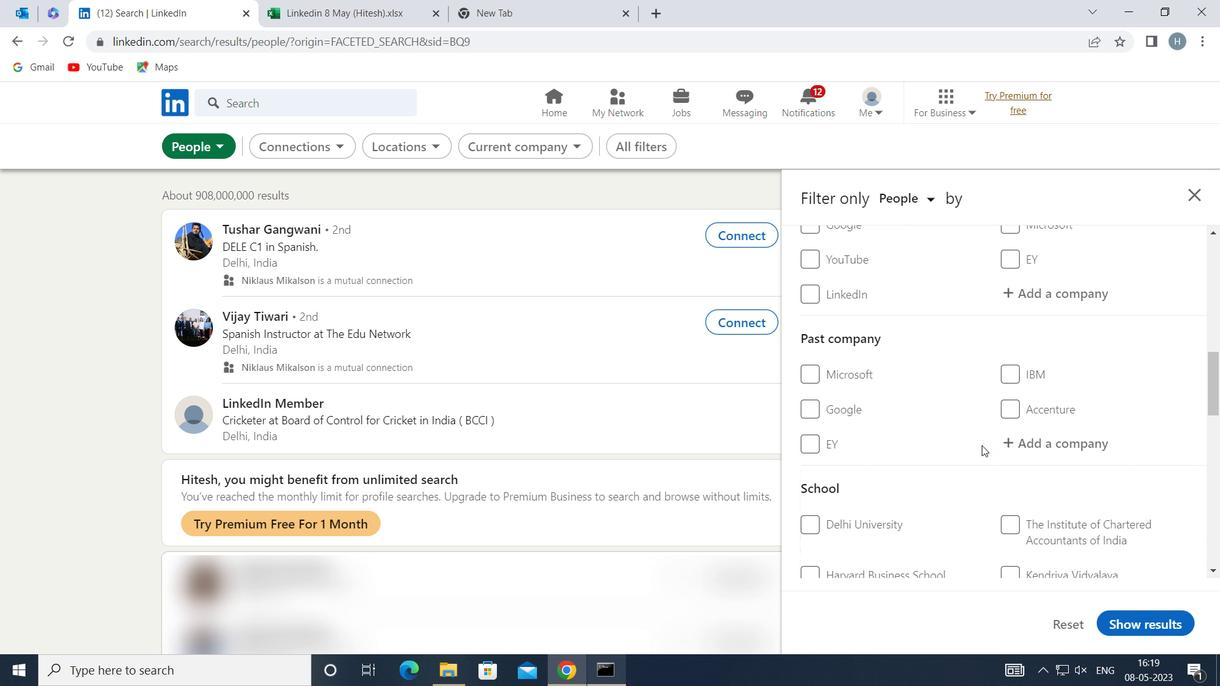 
Action: Mouse moved to (979, 443)
Screenshot: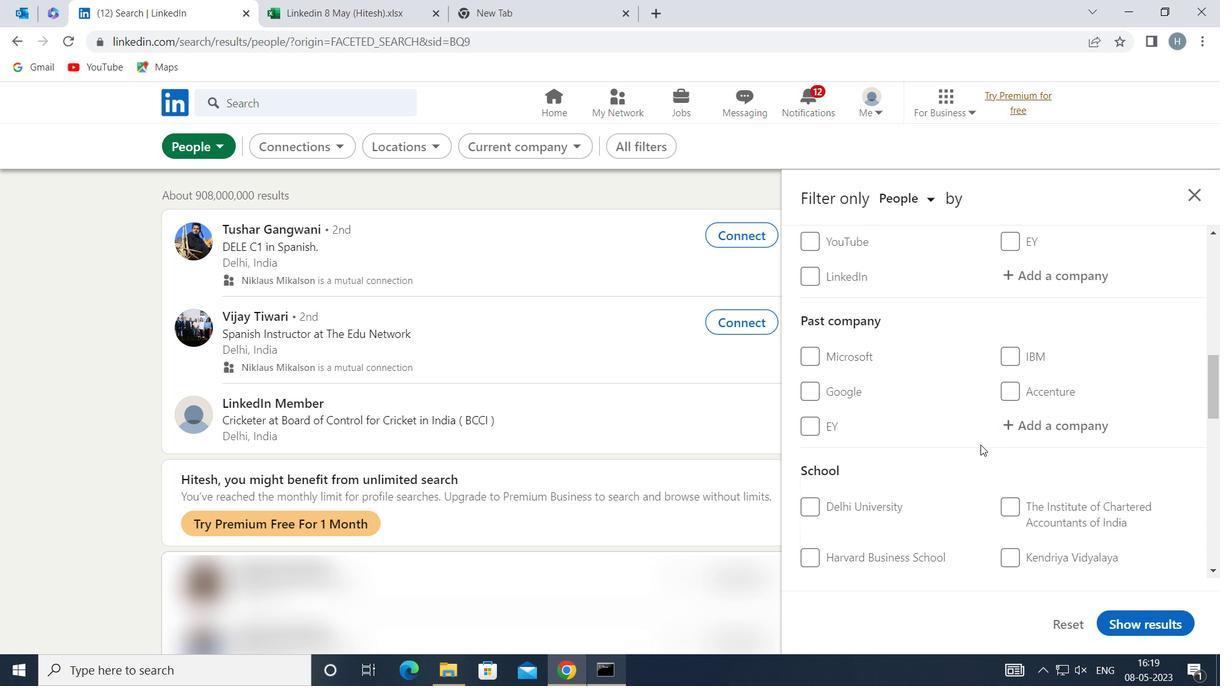 
Action: Mouse scrolled (979, 442) with delta (0, 0)
Screenshot: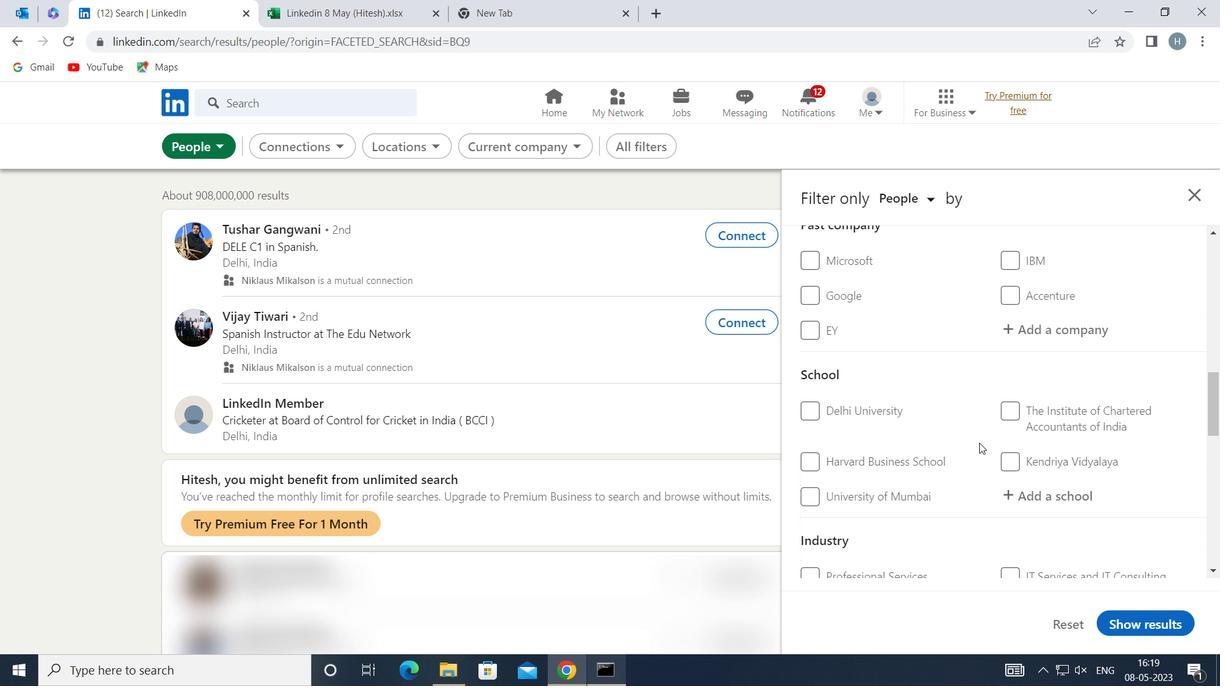 
Action: Mouse moved to (978, 442)
Screenshot: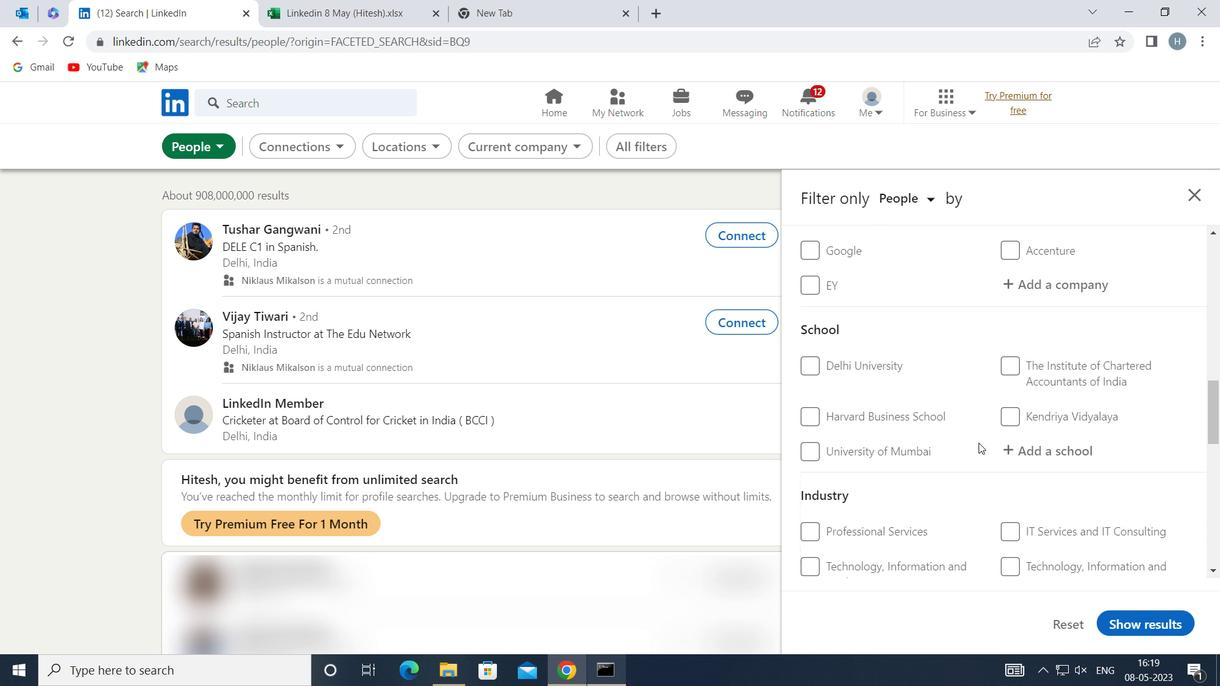 
Action: Mouse scrolled (978, 441) with delta (0, 0)
Screenshot: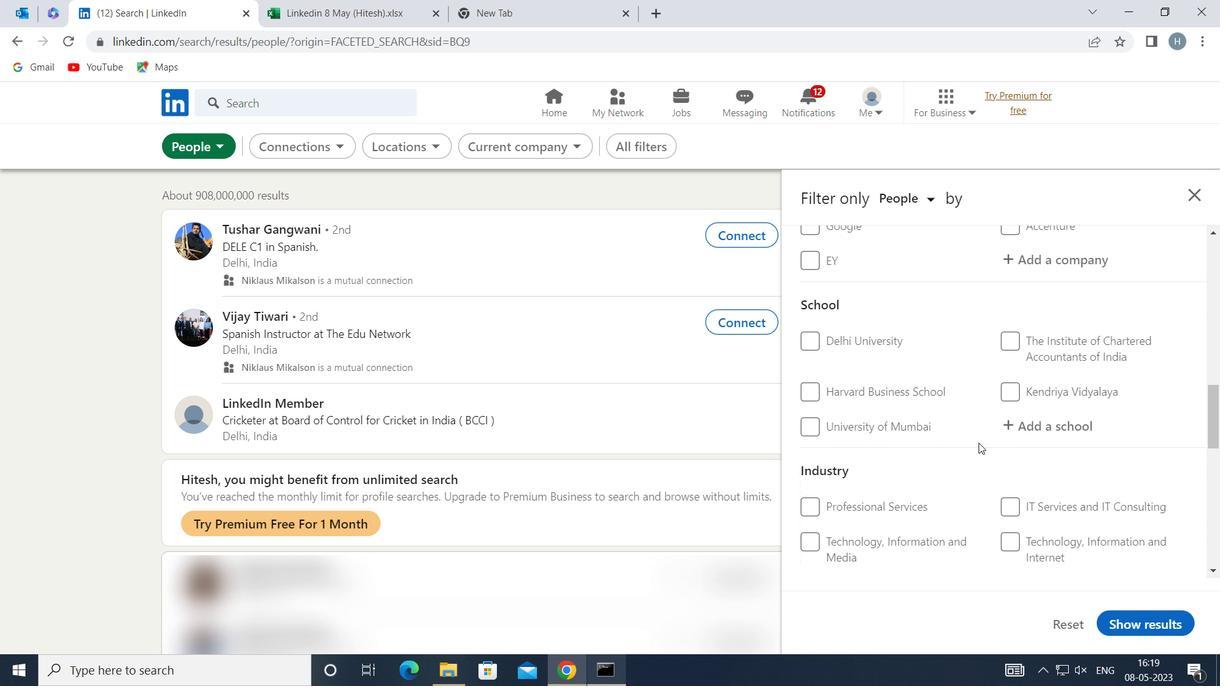 
Action: Mouse moved to (977, 441)
Screenshot: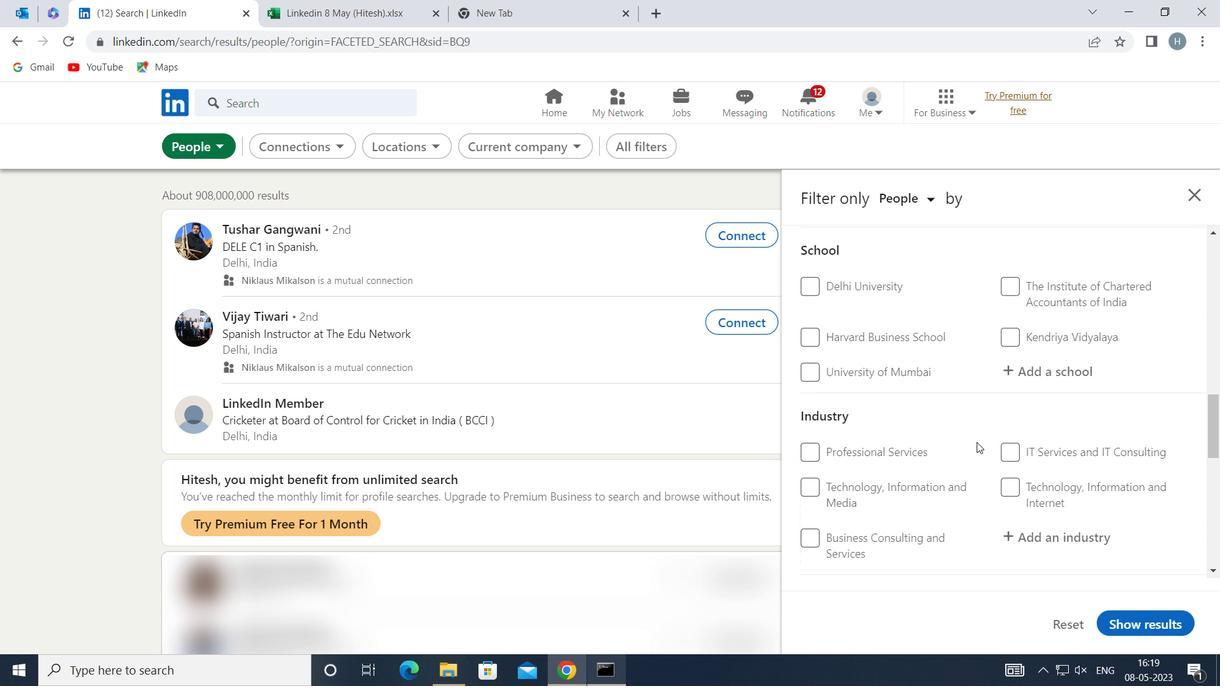 
Action: Mouse scrolled (977, 441) with delta (0, 0)
Screenshot: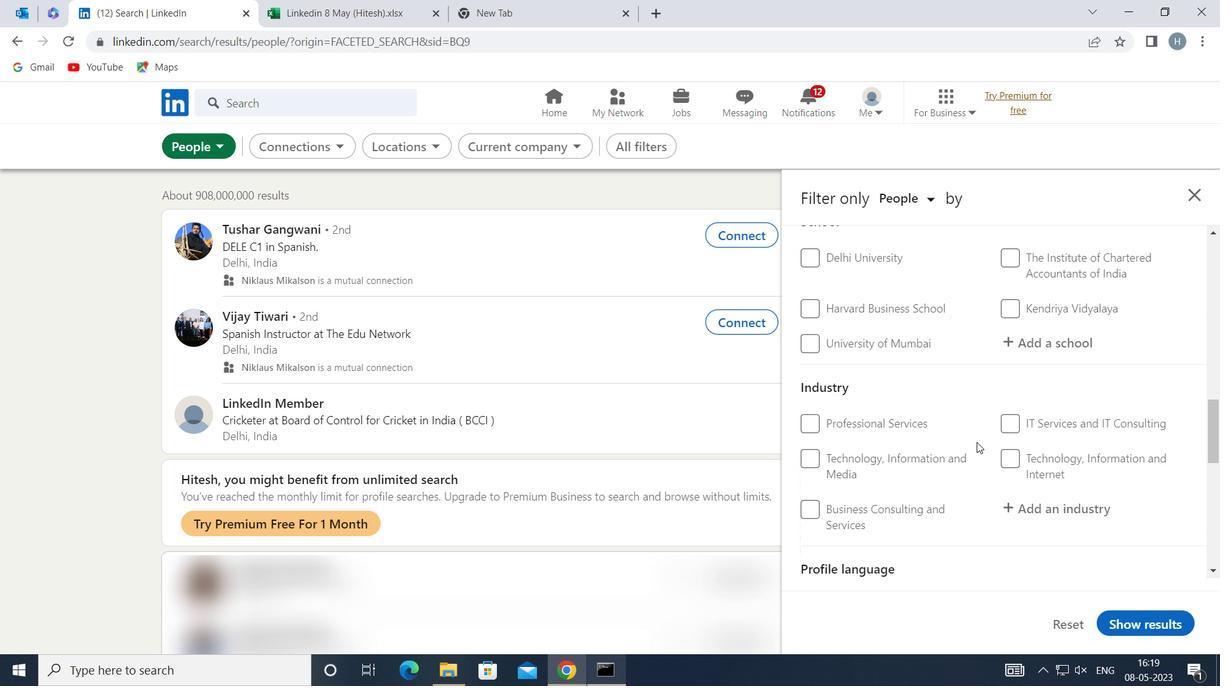 
Action: Mouse scrolled (977, 441) with delta (0, 0)
Screenshot: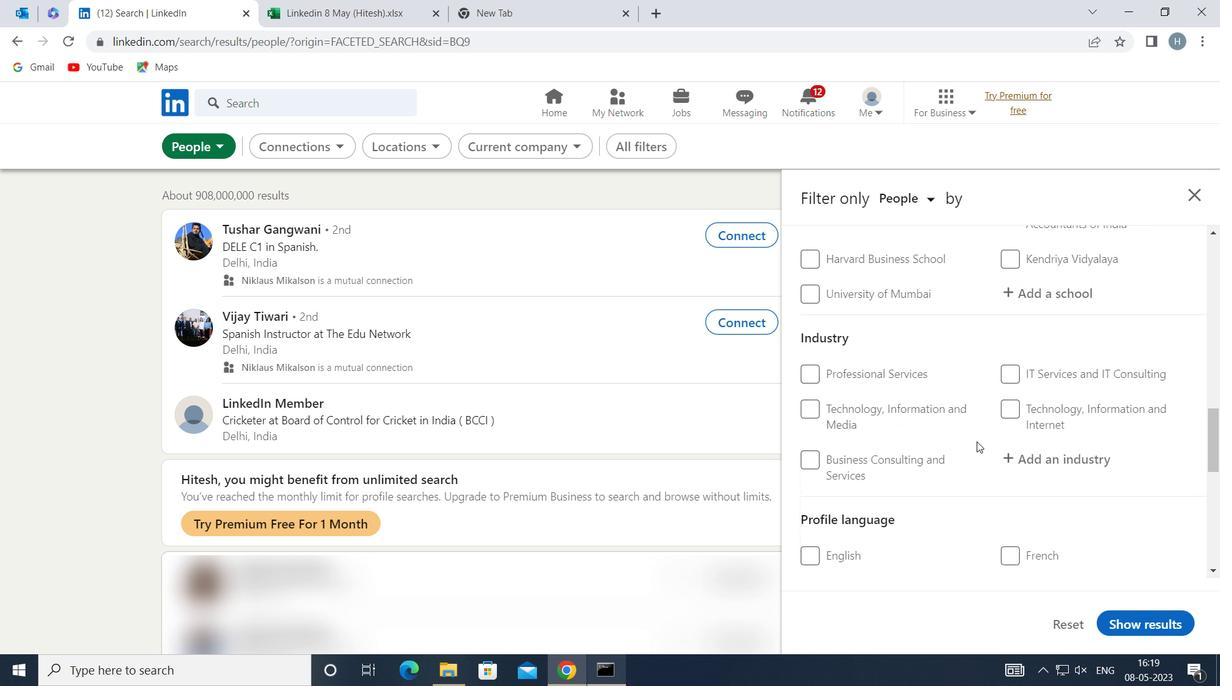 
Action: Mouse moved to (1012, 403)
Screenshot: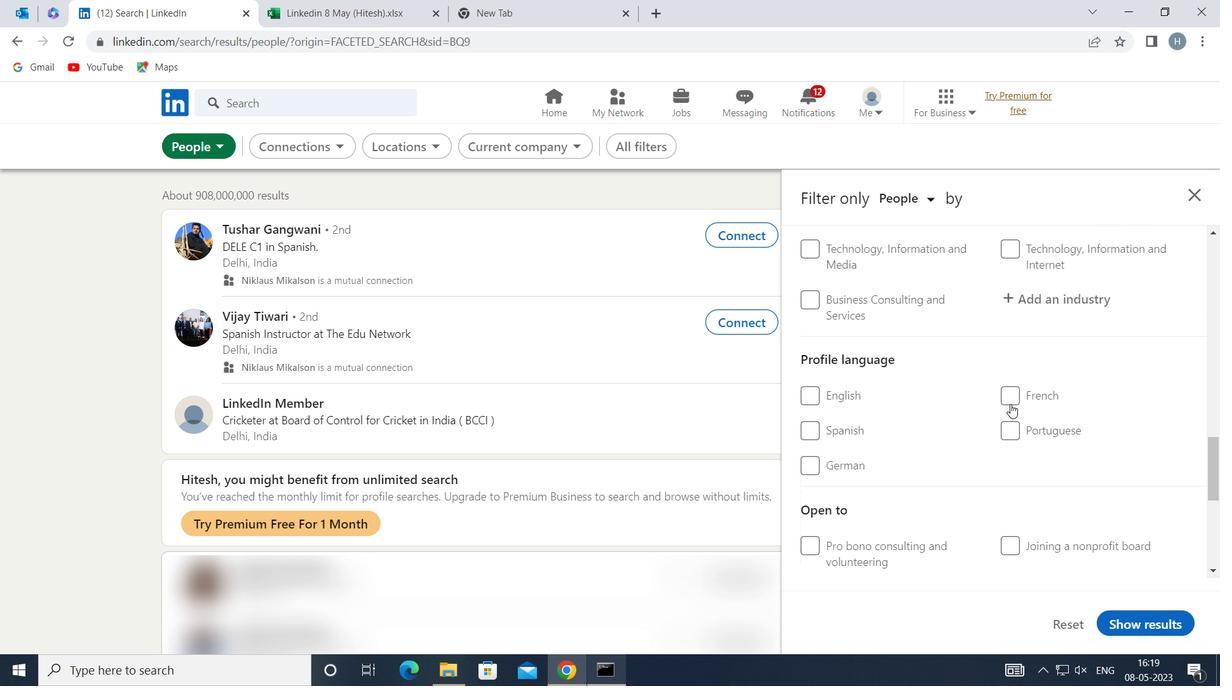 
Action: Mouse pressed left at (1012, 403)
Screenshot: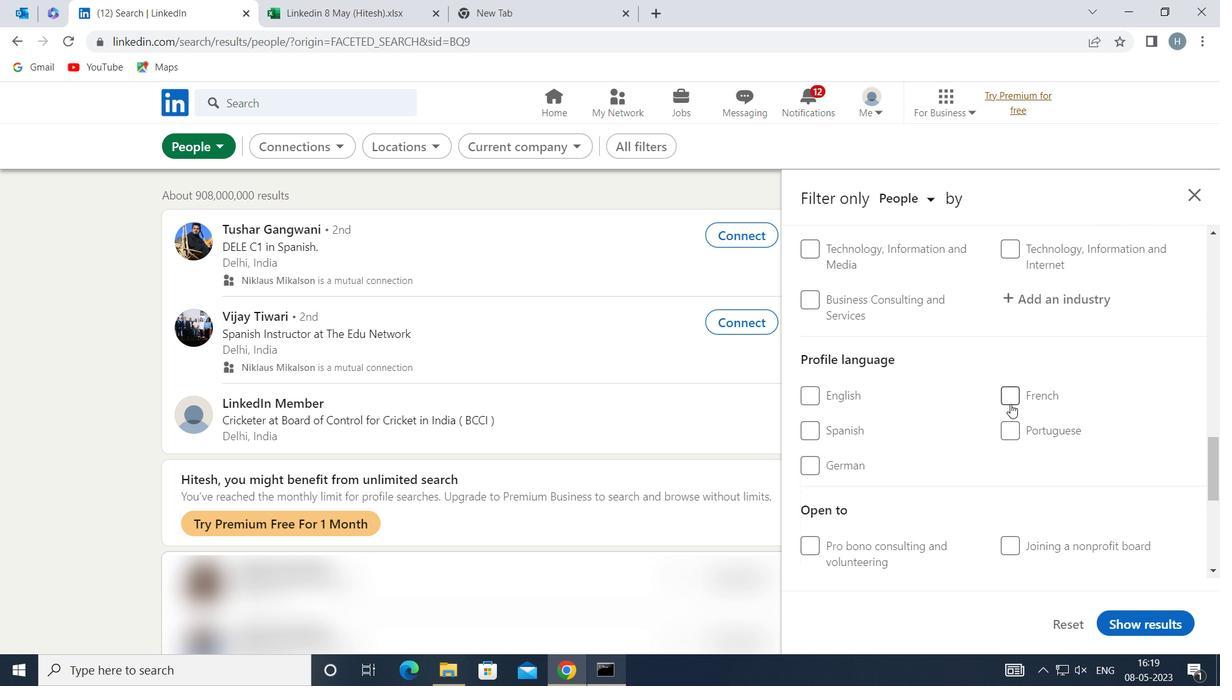 
Action: Mouse moved to (927, 438)
Screenshot: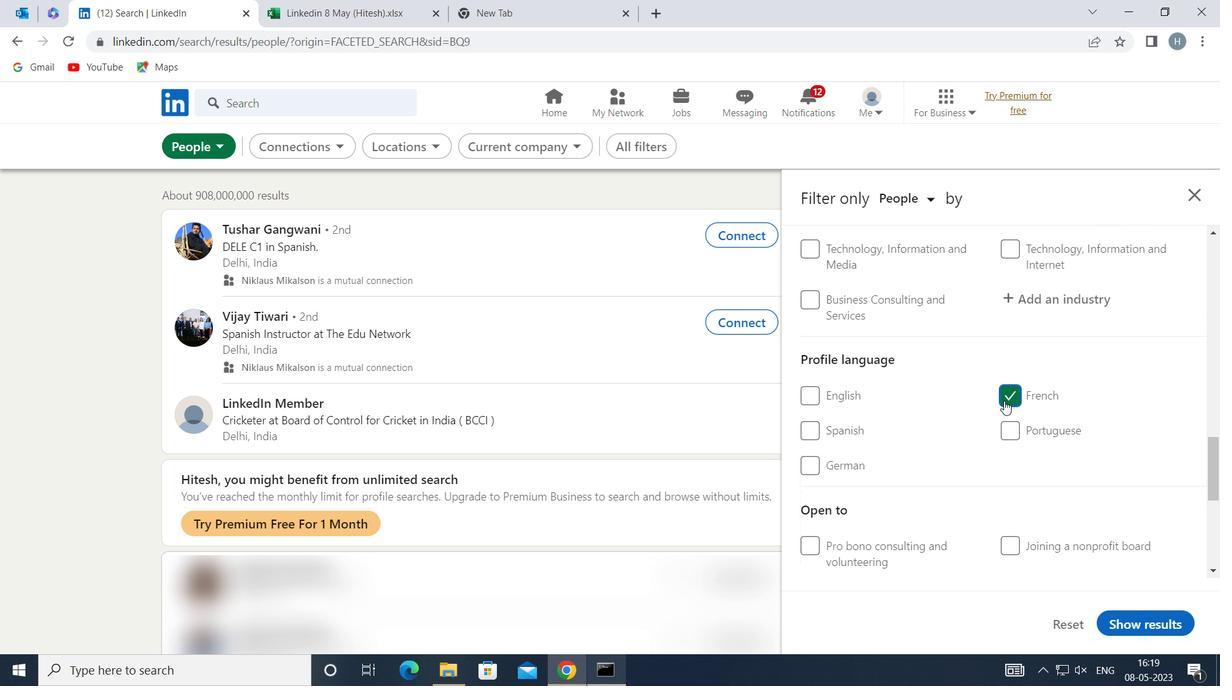 
Action: Mouse scrolled (927, 439) with delta (0, 0)
Screenshot: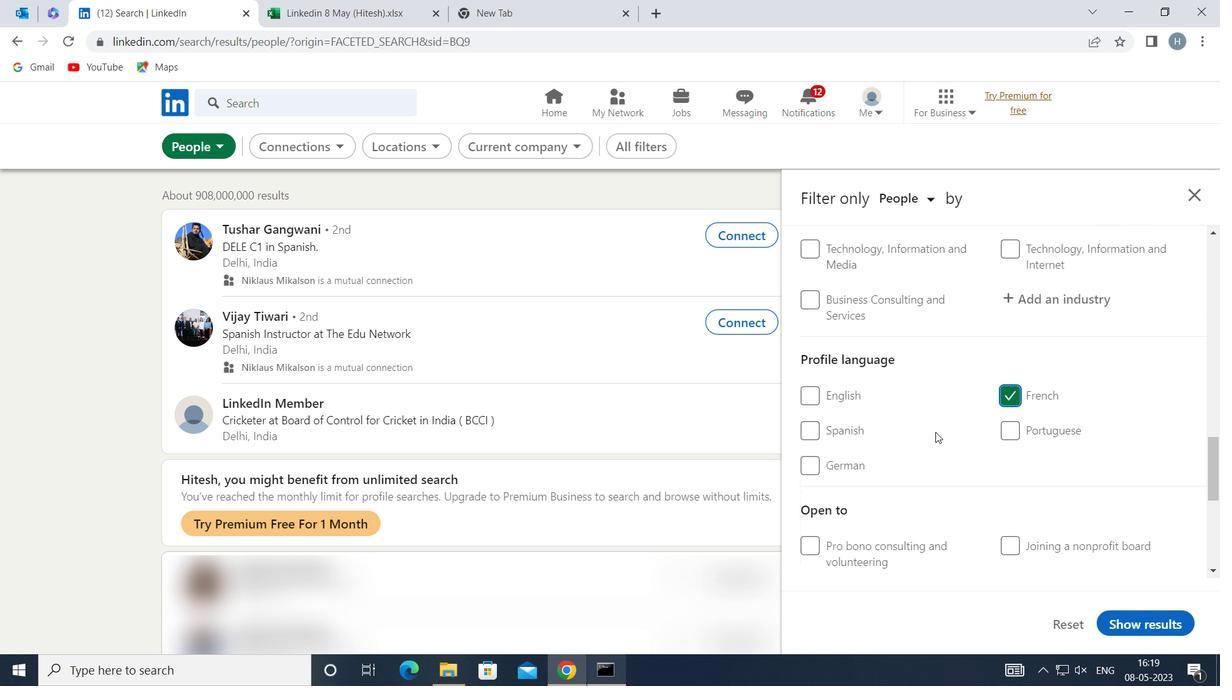 
Action: Mouse moved to (923, 437)
Screenshot: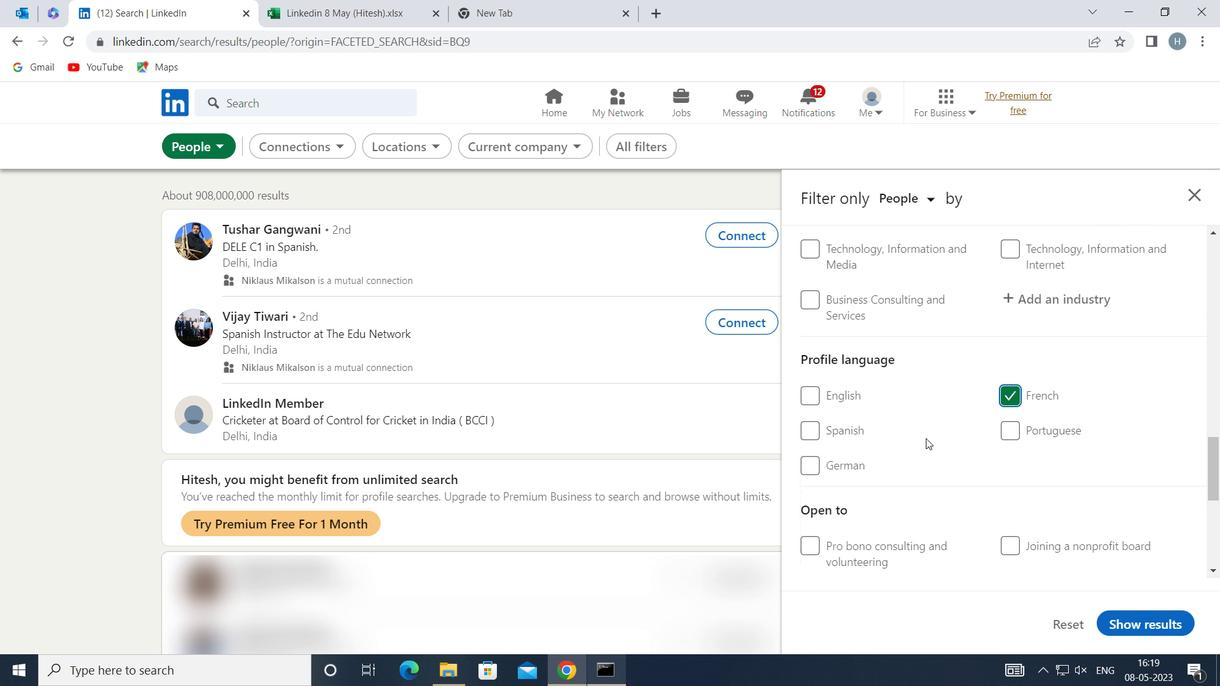 
Action: Mouse scrolled (923, 438) with delta (0, 0)
Screenshot: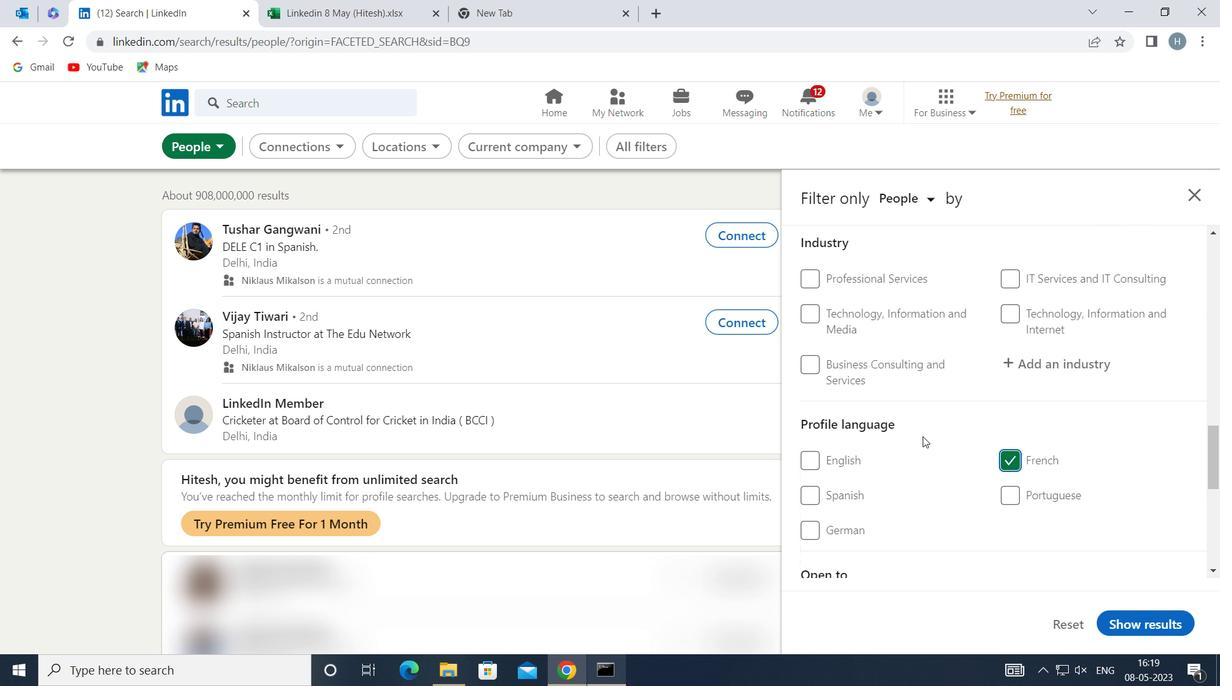 
Action: Mouse scrolled (923, 438) with delta (0, 0)
Screenshot: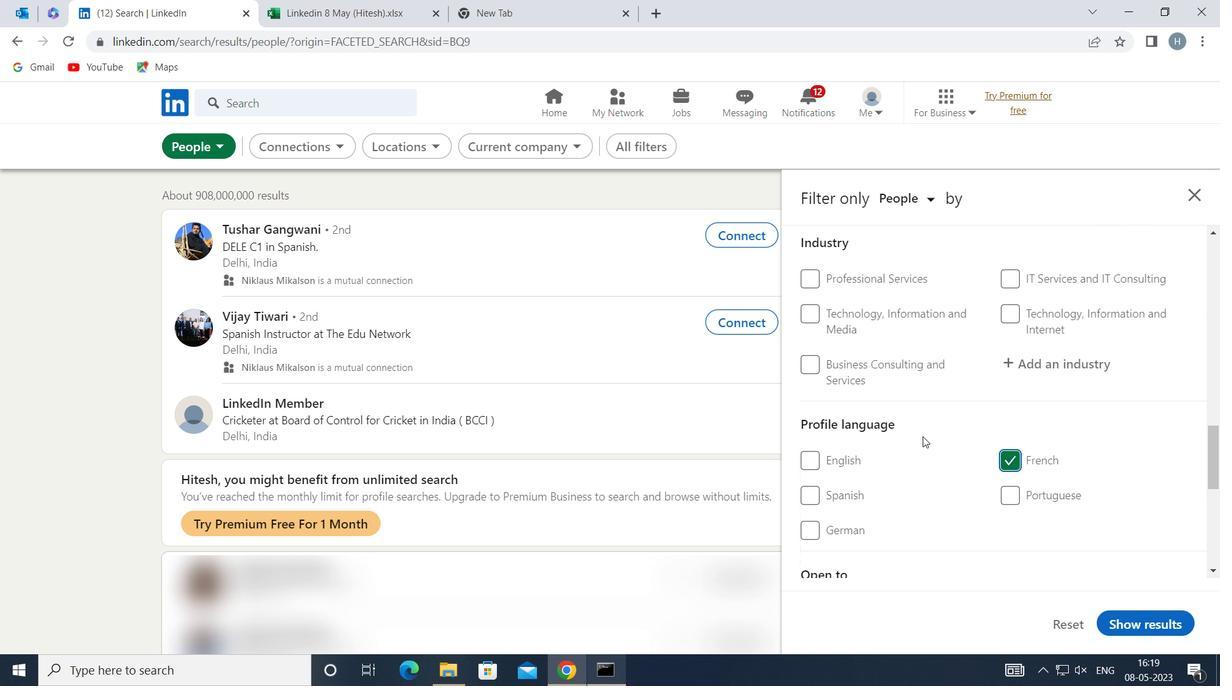 
Action: Mouse scrolled (923, 438) with delta (0, 0)
Screenshot: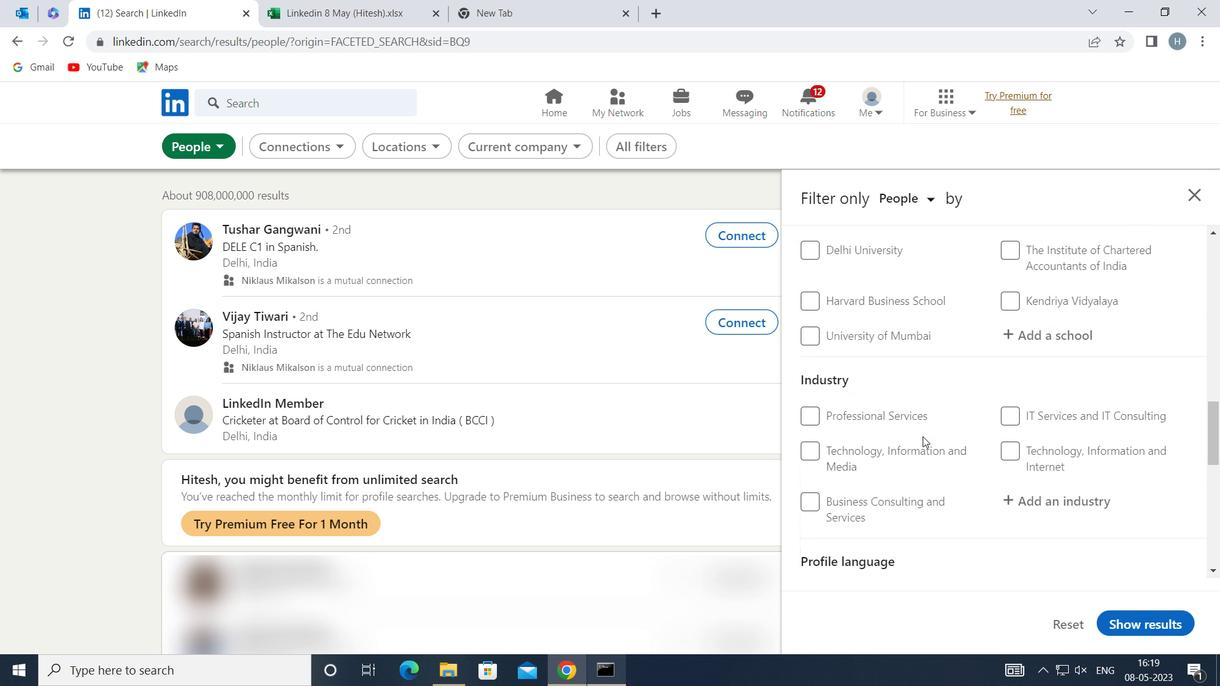 
Action: Mouse scrolled (923, 438) with delta (0, 0)
Screenshot: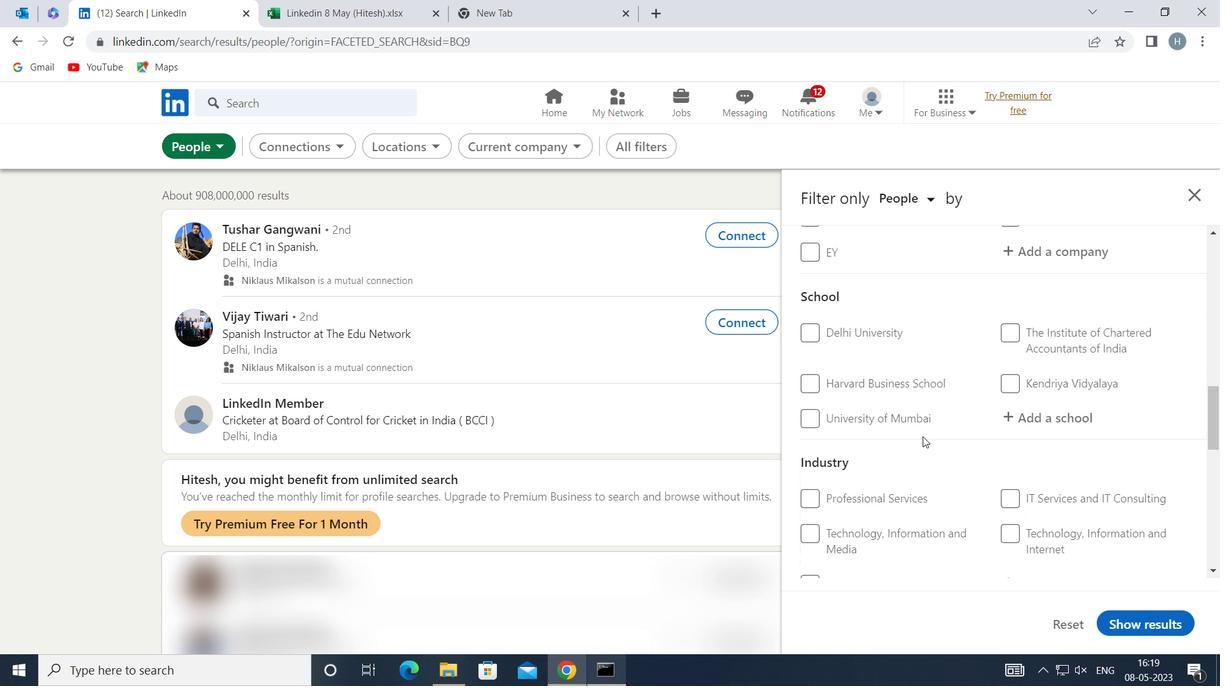 
Action: Mouse scrolled (923, 438) with delta (0, 0)
Screenshot: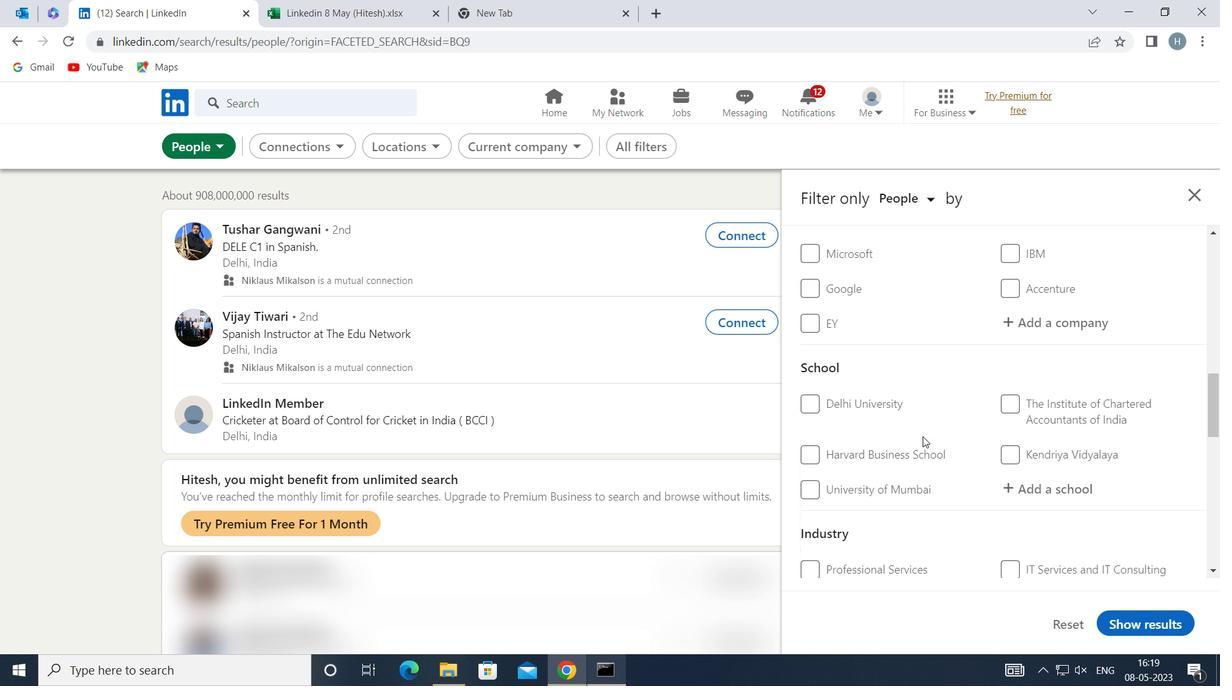 
Action: Mouse scrolled (923, 438) with delta (0, 0)
Screenshot: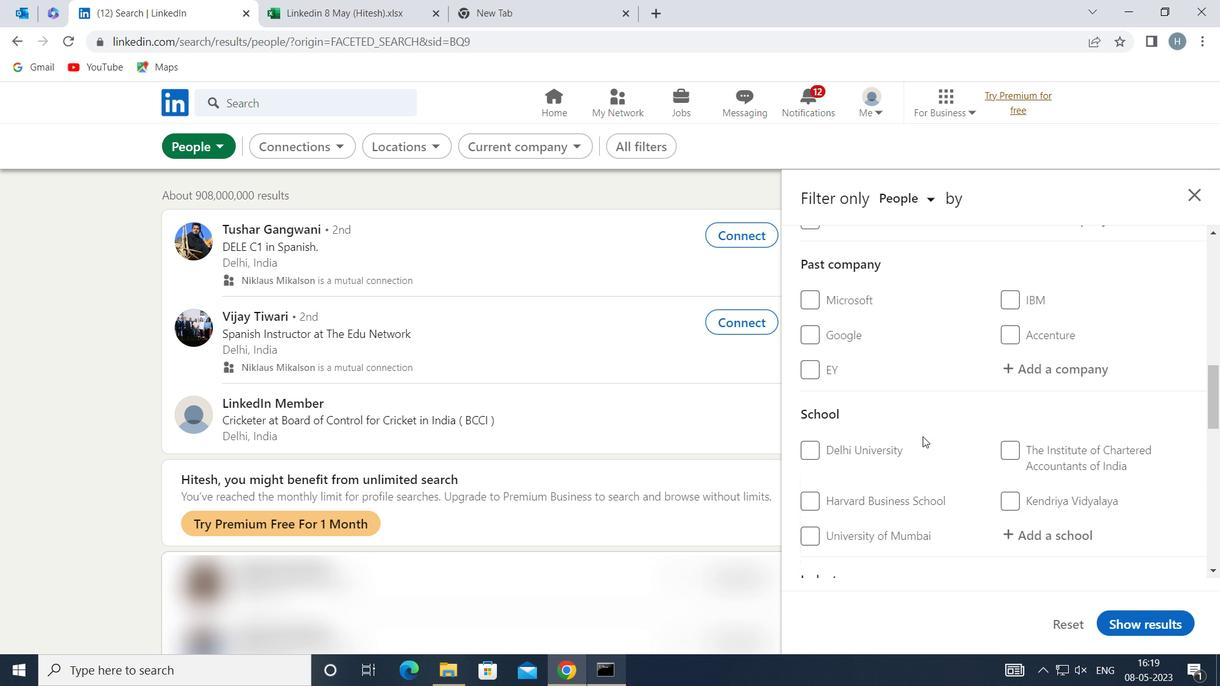 
Action: Mouse moved to (1042, 374)
Screenshot: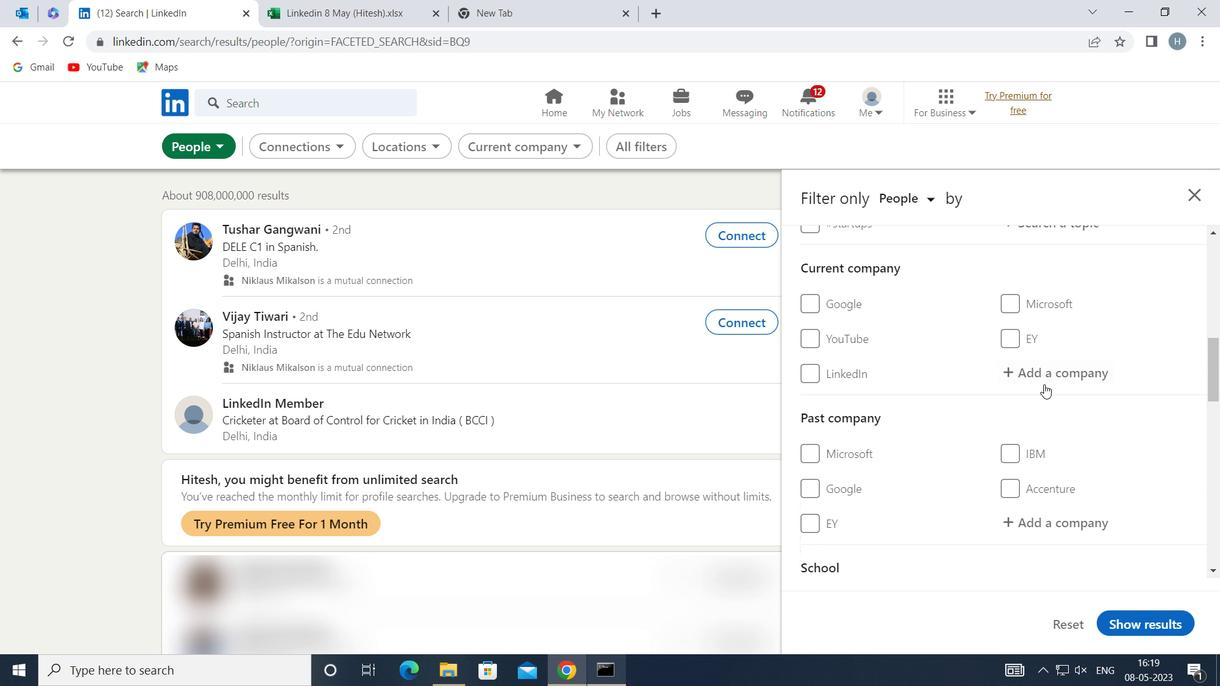 
Action: Mouse pressed left at (1042, 374)
Screenshot: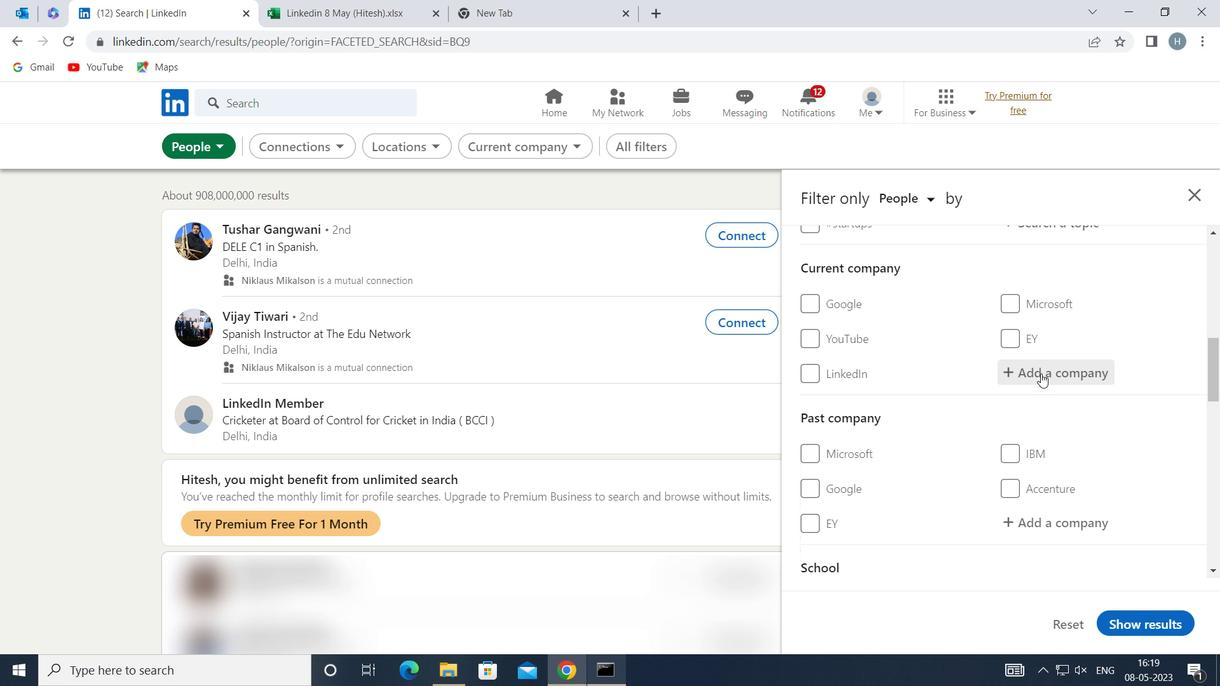 
Action: Key pressed <Key.shift>SMILE<Key.space><Key.shift>FOUNDATION<Key.space>
Screenshot: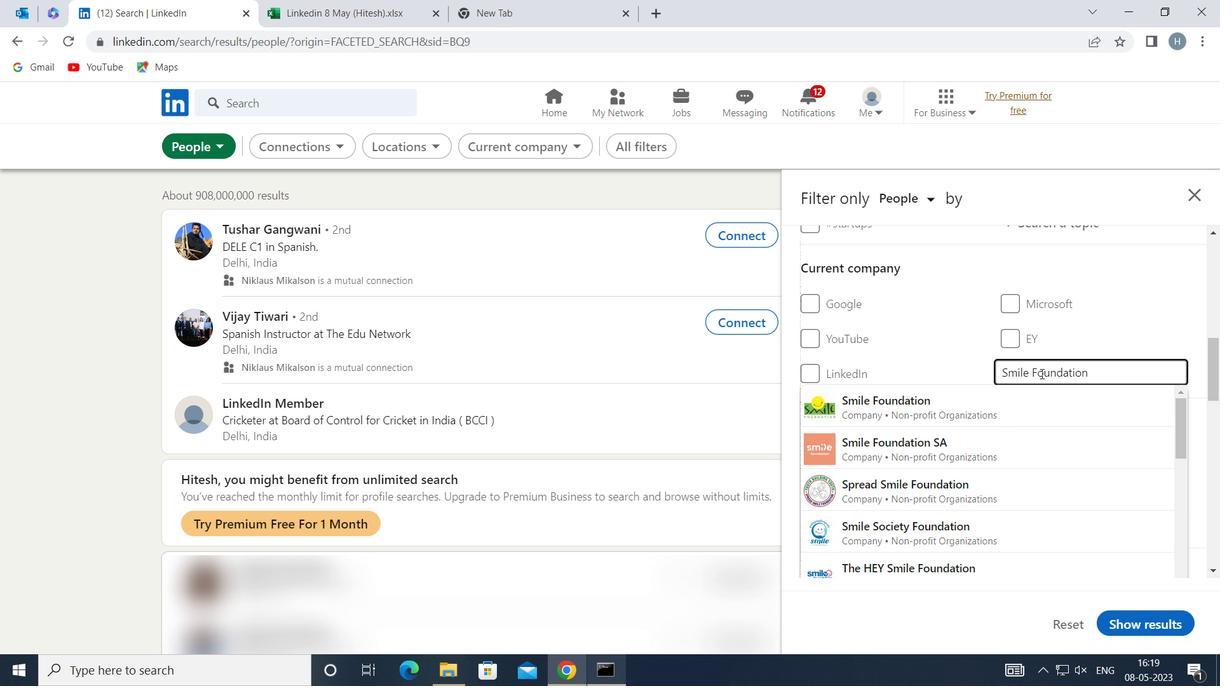 
Action: Mouse moved to (964, 398)
Screenshot: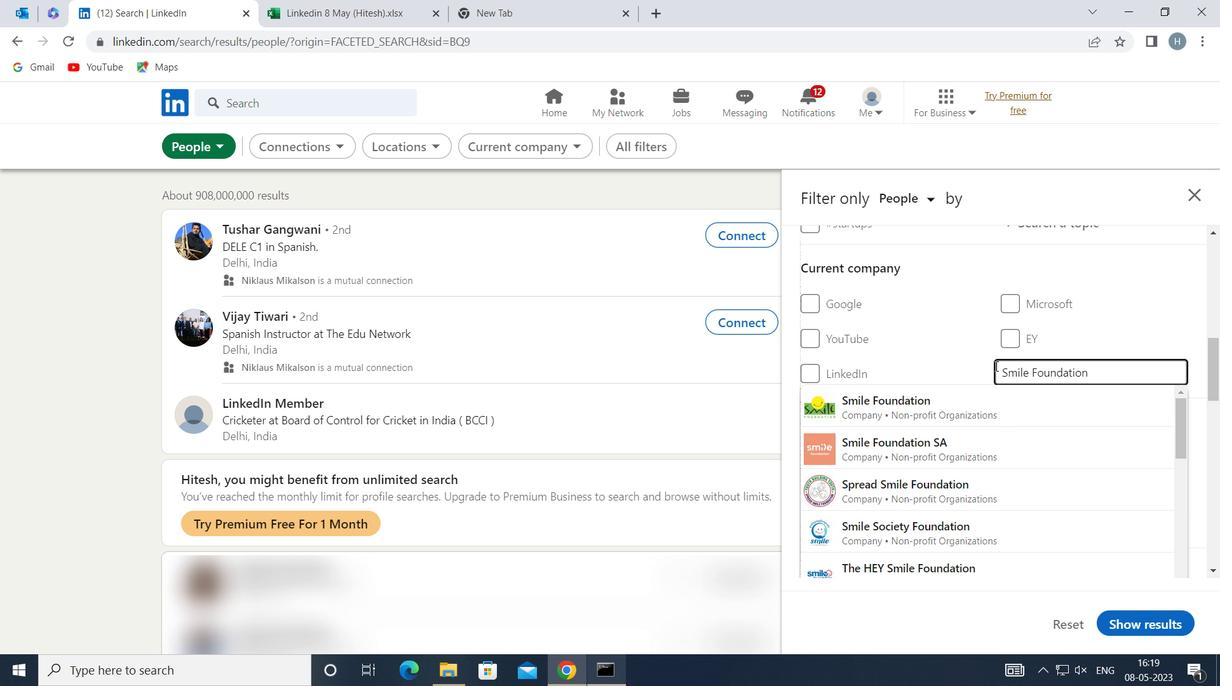 
Action: Mouse pressed left at (964, 398)
Screenshot: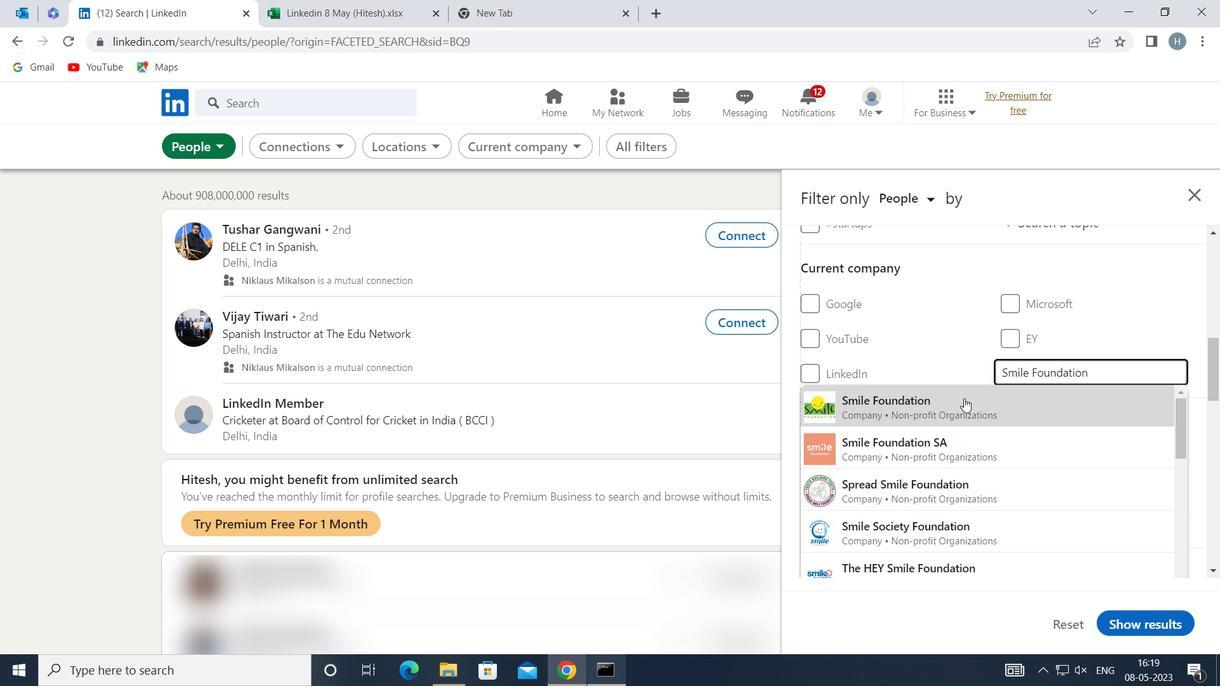 
Action: Mouse scrolled (964, 398) with delta (0, 0)
Screenshot: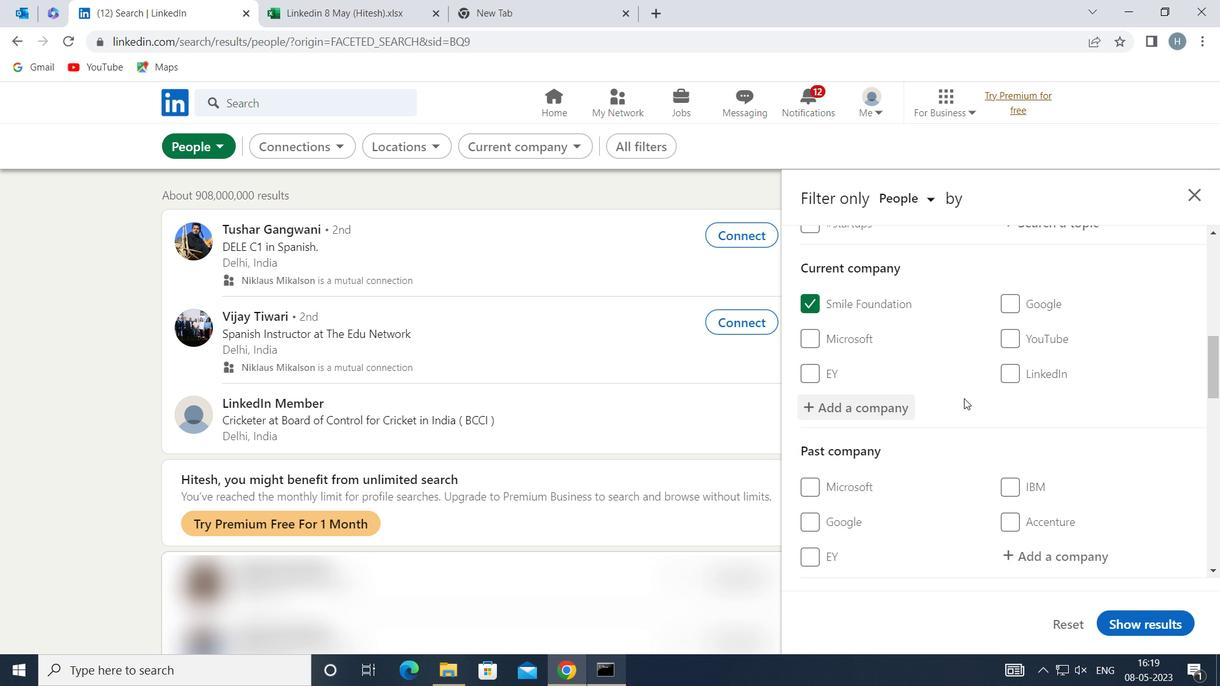 
Action: Mouse scrolled (964, 398) with delta (0, 0)
Screenshot: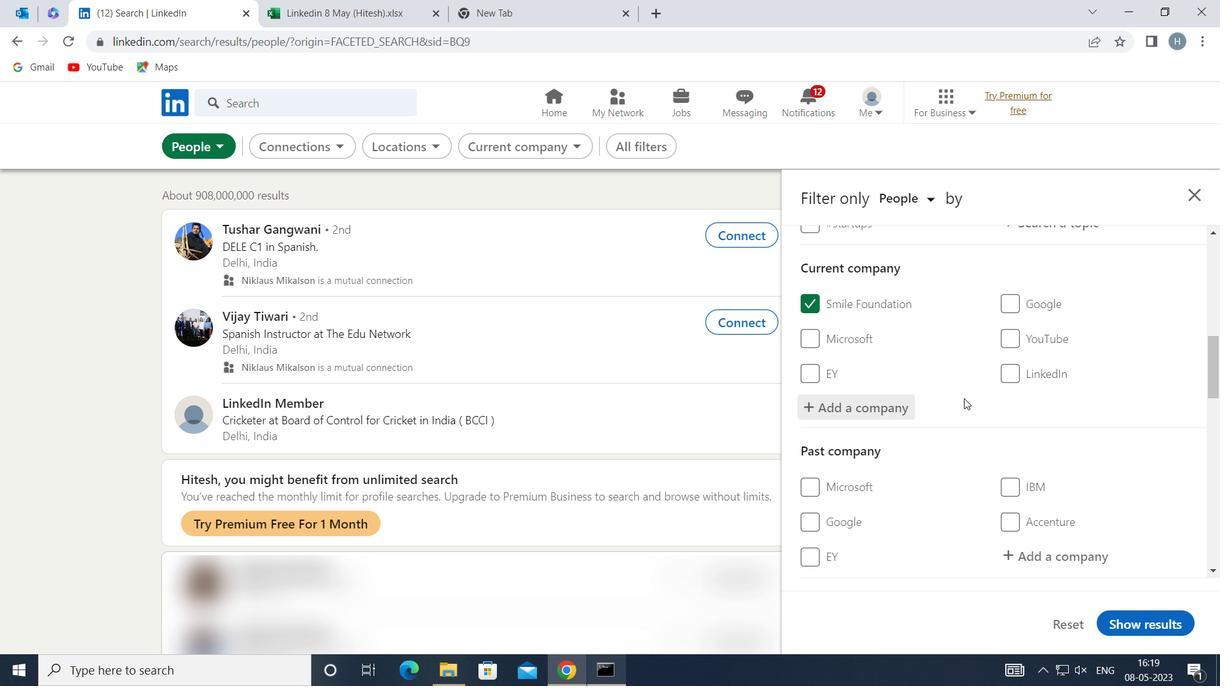 
Action: Mouse moved to (964, 392)
Screenshot: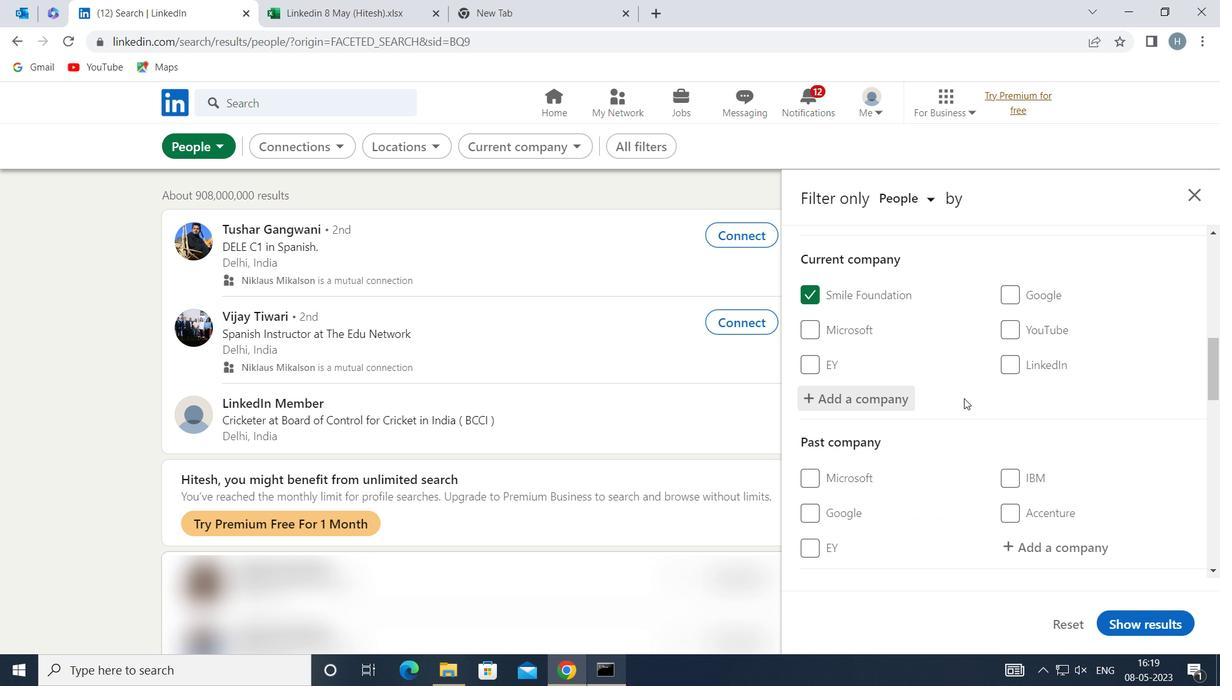 
Action: Mouse scrolled (964, 391) with delta (0, 0)
Screenshot: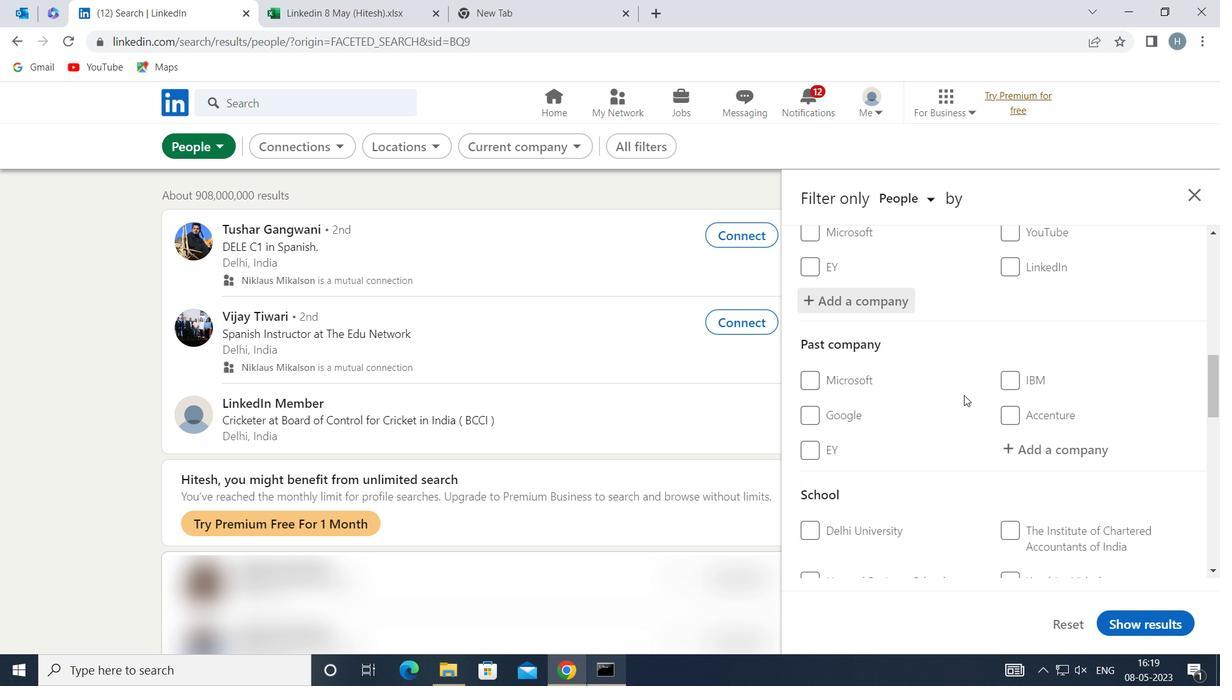 
Action: Mouse scrolled (964, 391) with delta (0, 0)
Screenshot: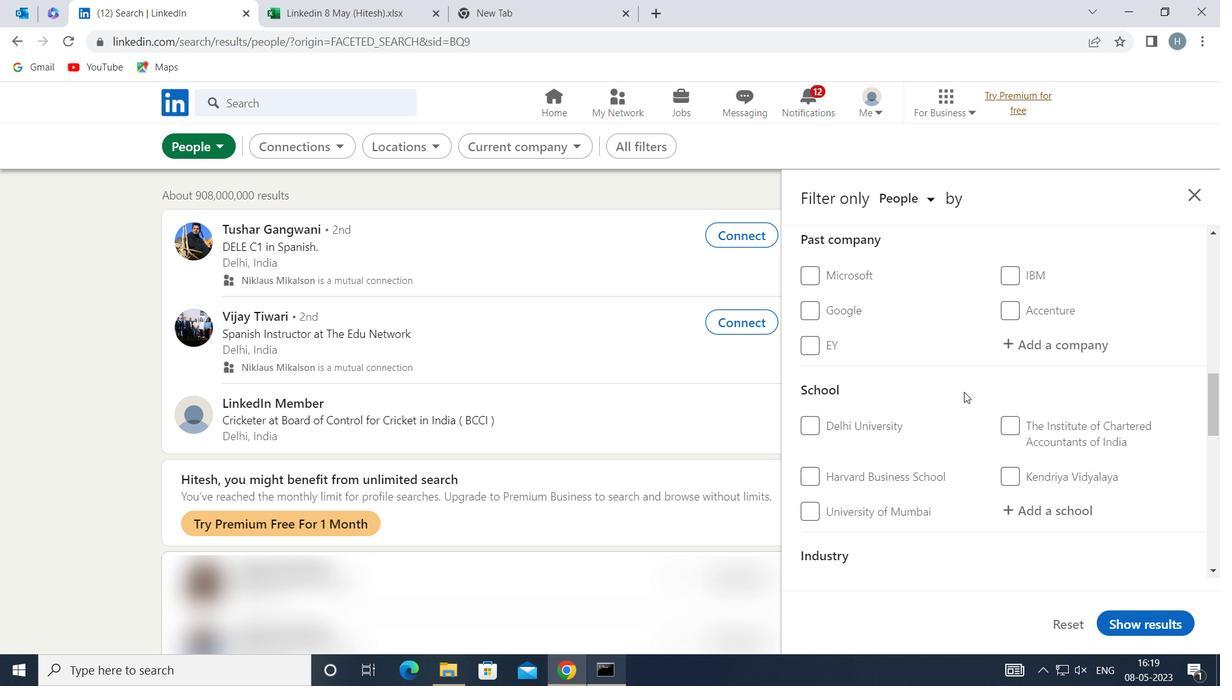 
Action: Mouse moved to (1062, 398)
Screenshot: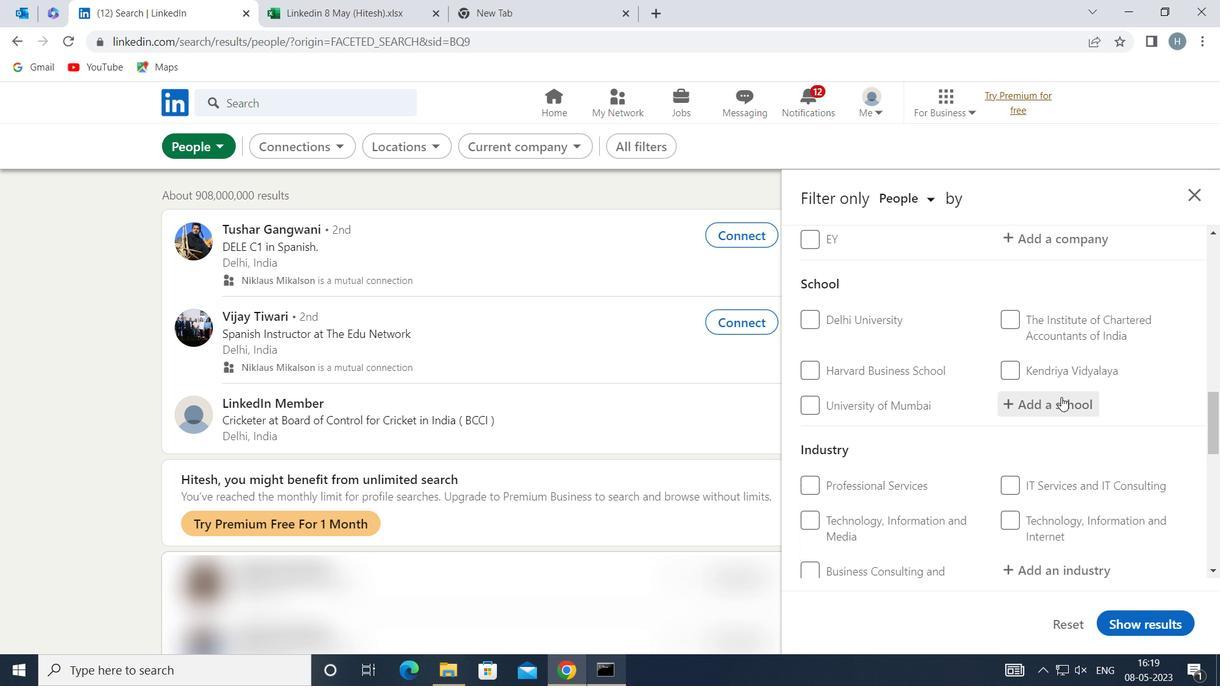 
Action: Mouse pressed left at (1062, 398)
Screenshot: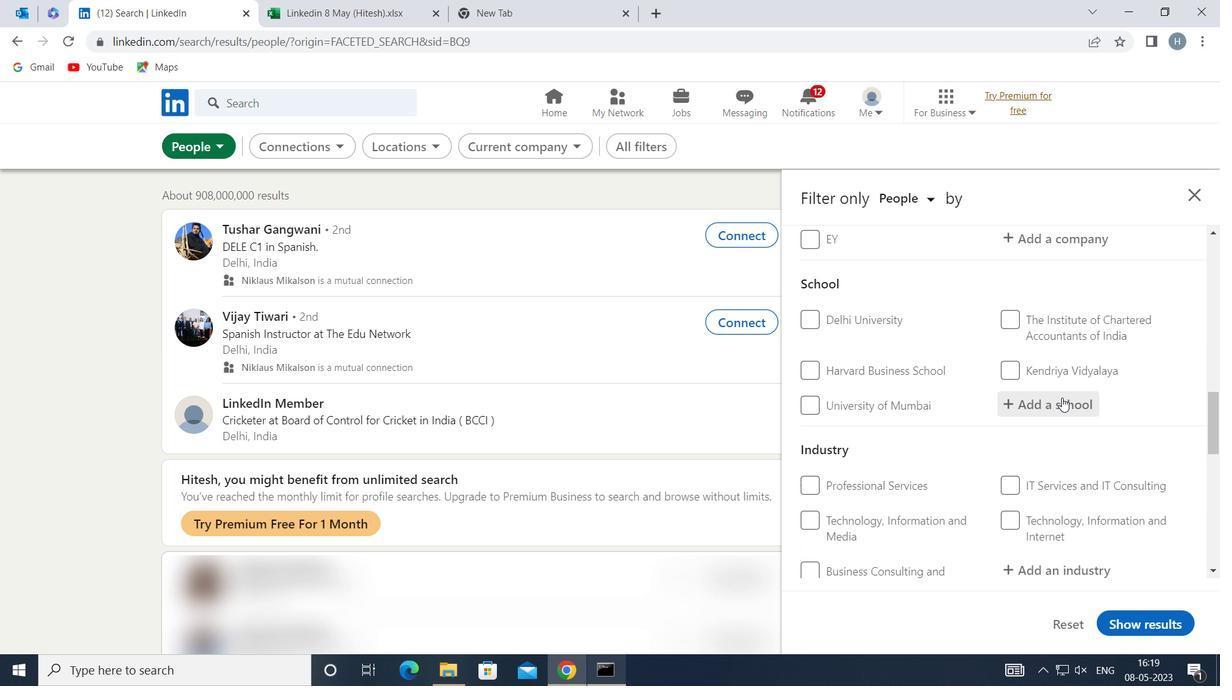 
Action: Key pressed <Key.shift>VELAGAPUDI<Key.space>
Screenshot: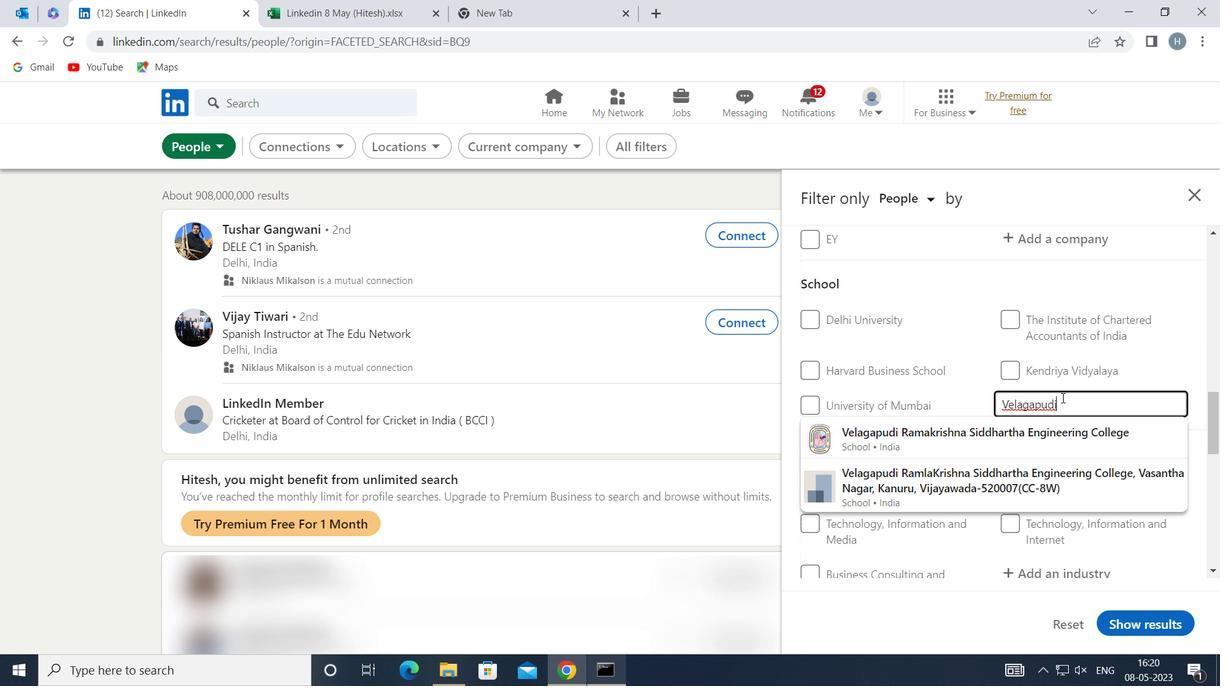 
Action: Mouse moved to (1001, 431)
Screenshot: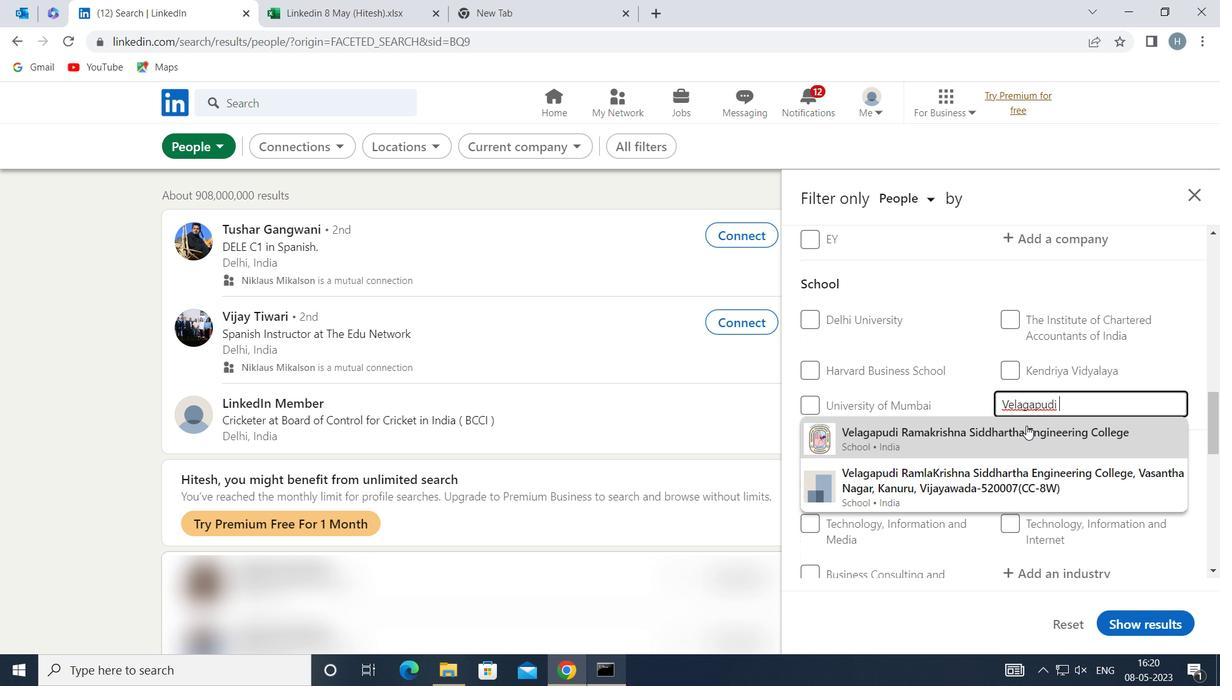 
Action: Mouse pressed left at (1001, 431)
Screenshot: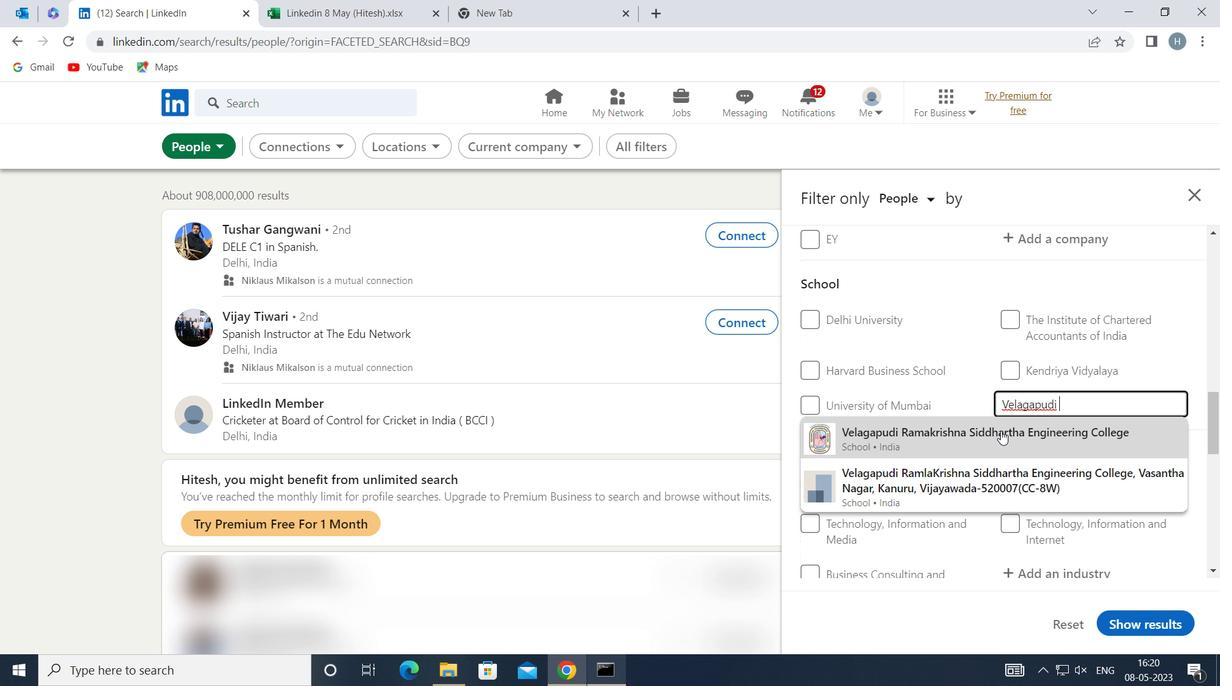 
Action: Mouse moved to (997, 419)
Screenshot: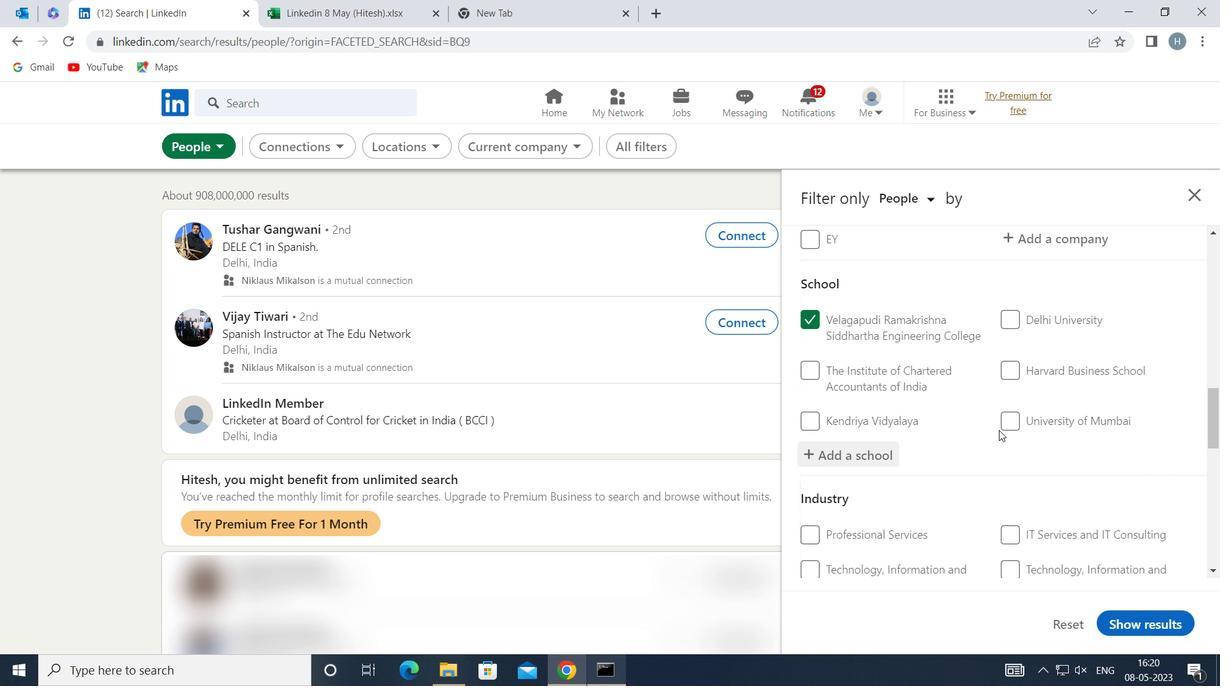 
Action: Mouse scrolled (997, 419) with delta (0, 0)
Screenshot: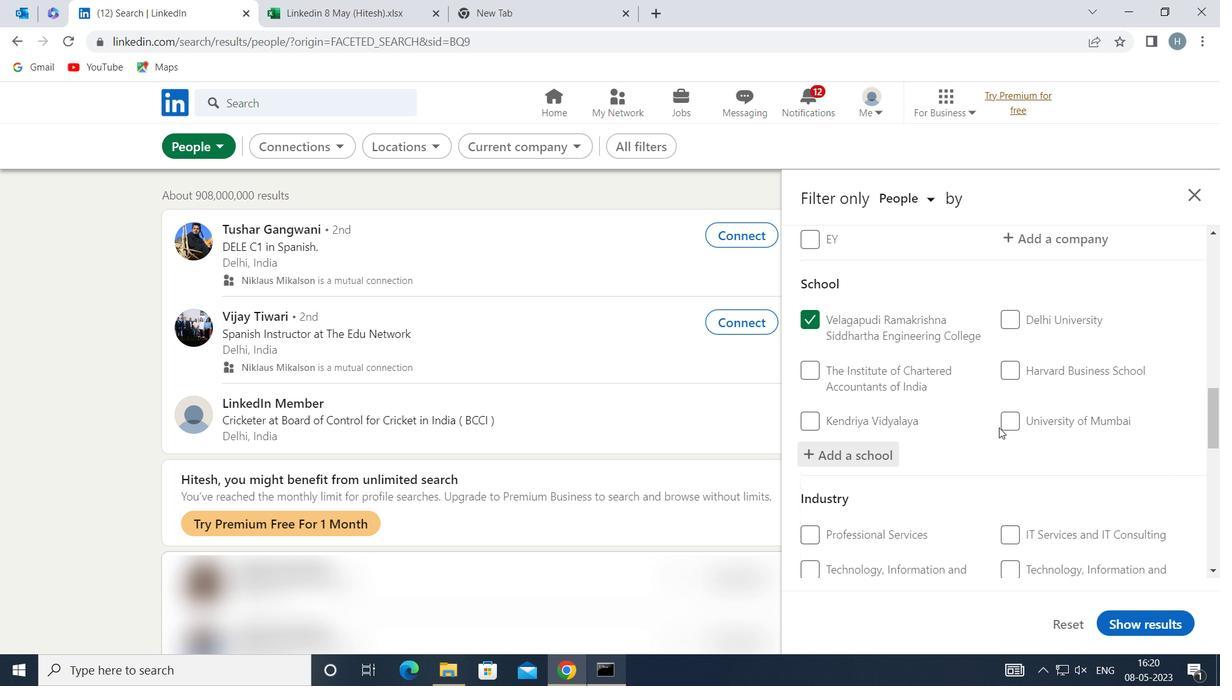 
Action: Mouse moved to (996, 418)
Screenshot: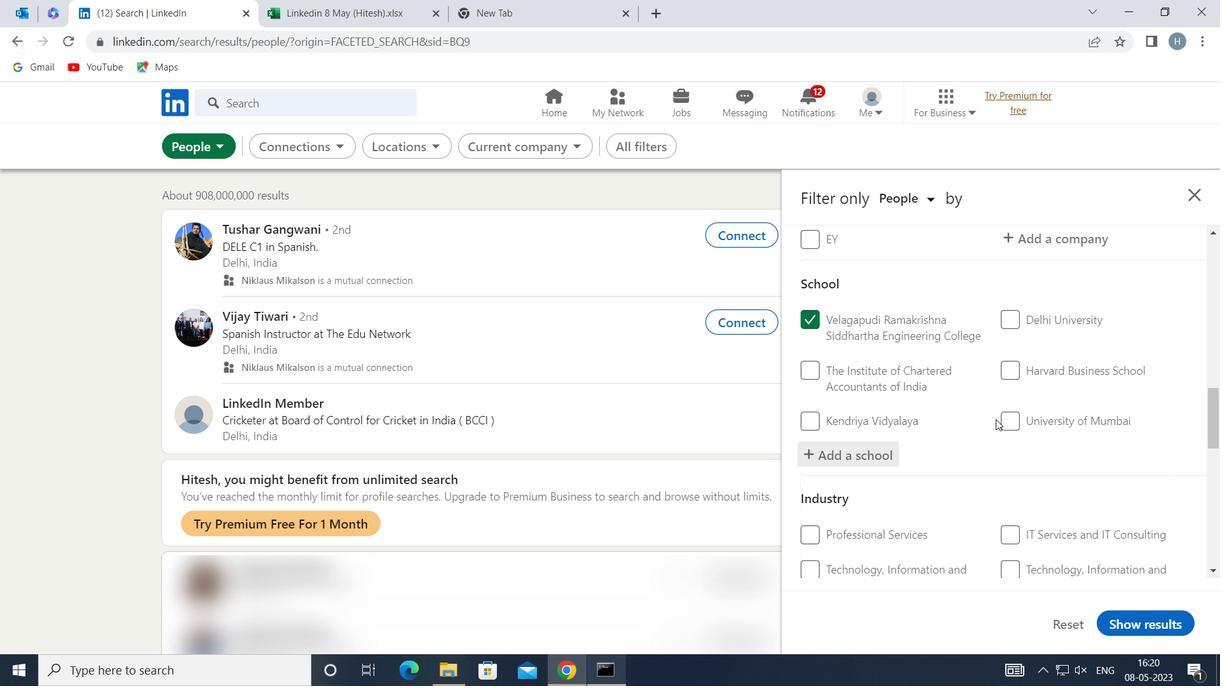 
Action: Mouse scrolled (996, 417) with delta (0, 0)
Screenshot: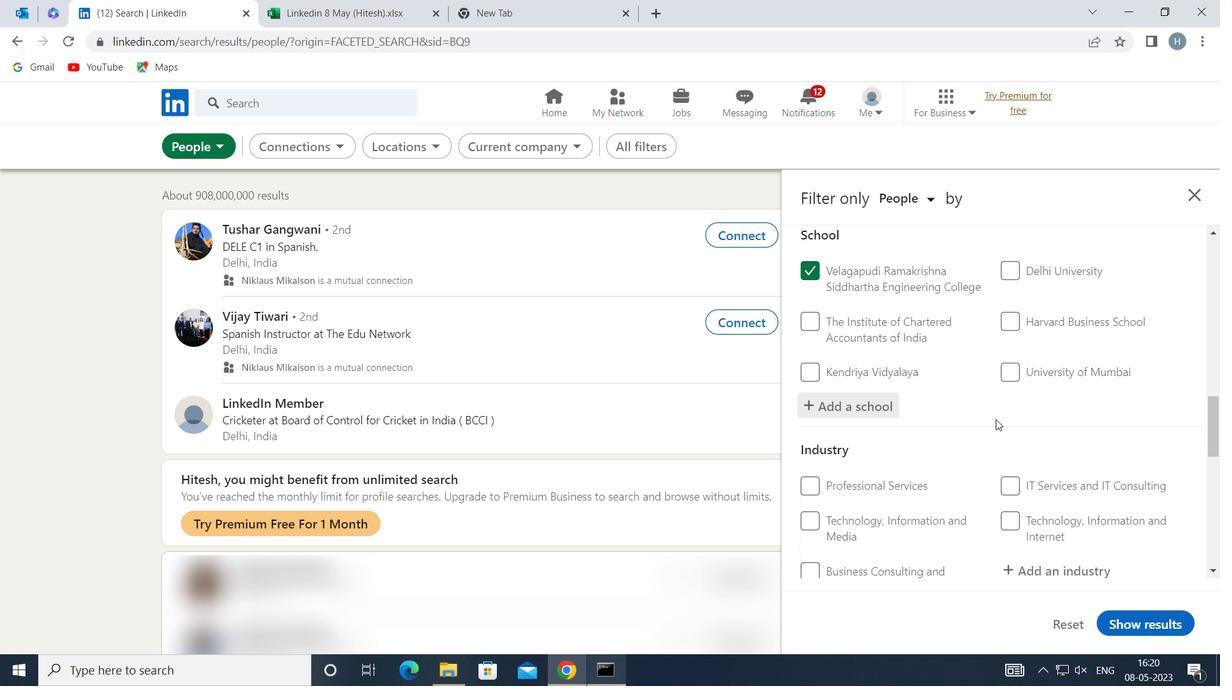 
Action: Mouse scrolled (996, 417) with delta (0, 0)
Screenshot: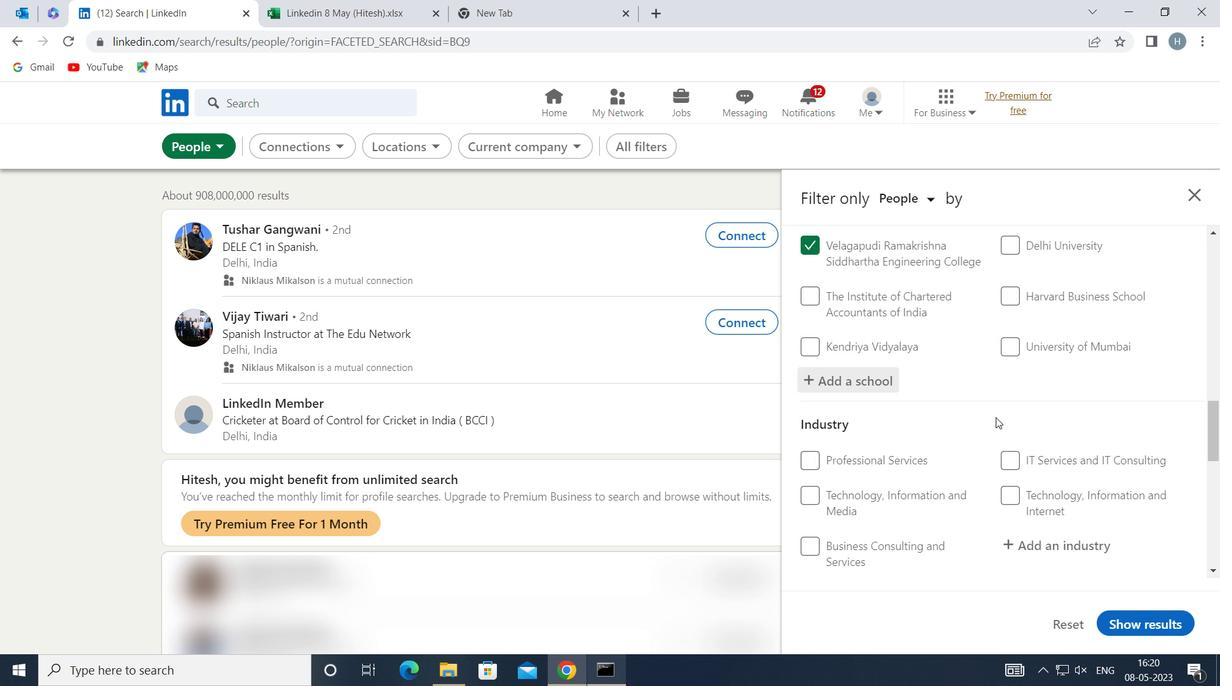 
Action: Mouse moved to (1059, 383)
Screenshot: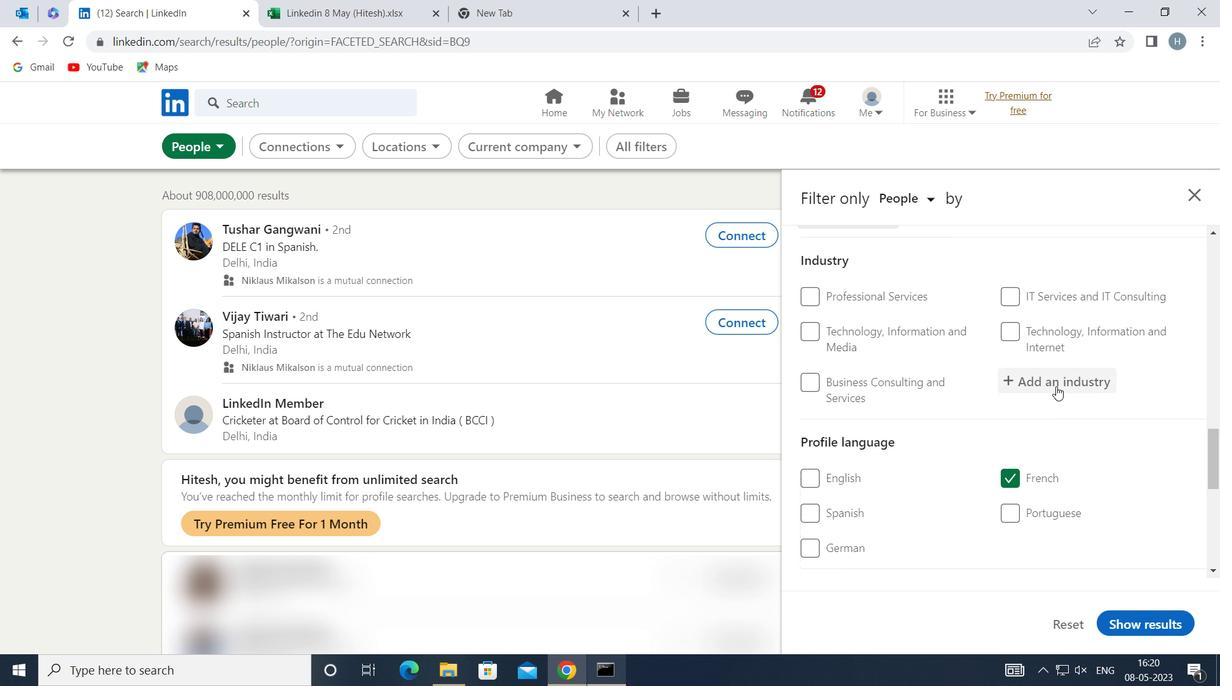 
Action: Mouse pressed left at (1059, 383)
Screenshot: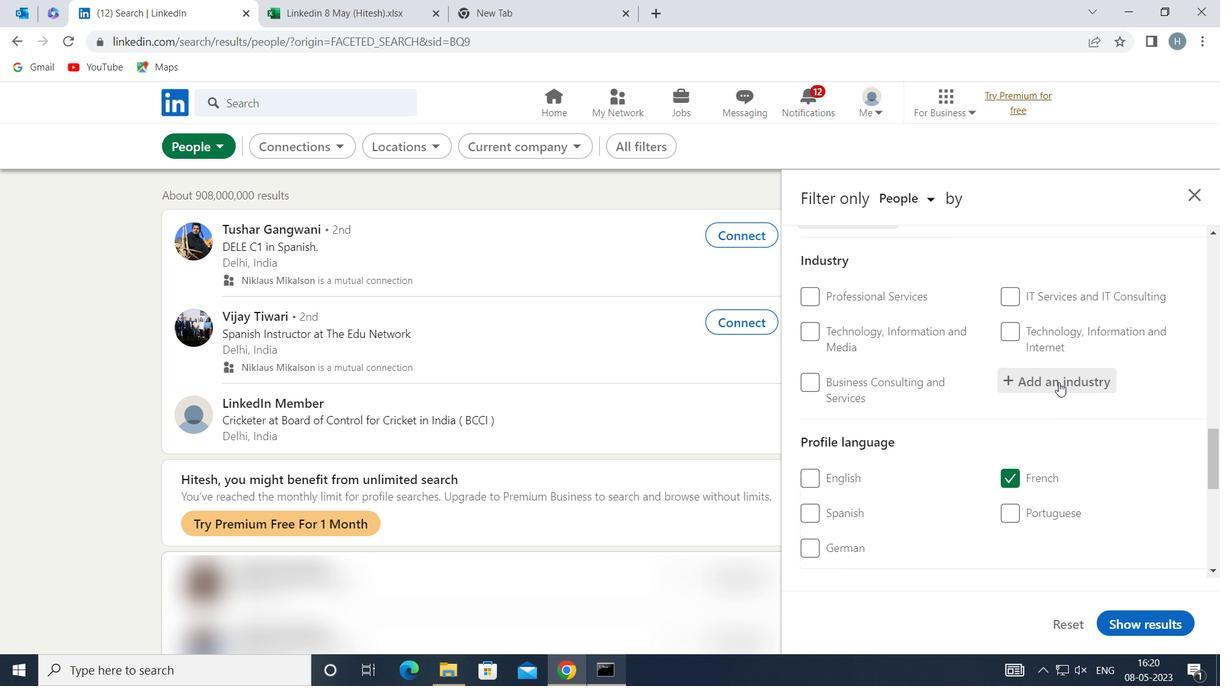 
Action: Key pressed <Key.shift>MEAT<Key.space><Key.shift>P
Screenshot: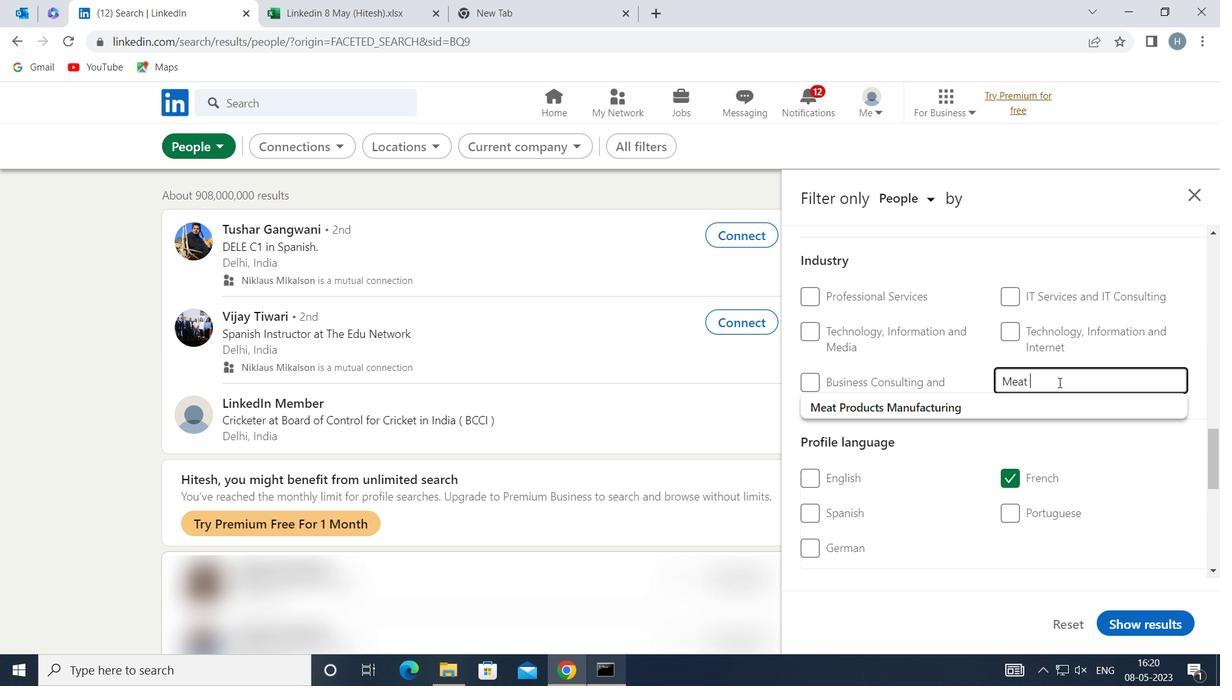 
Action: Mouse moved to (1020, 398)
Screenshot: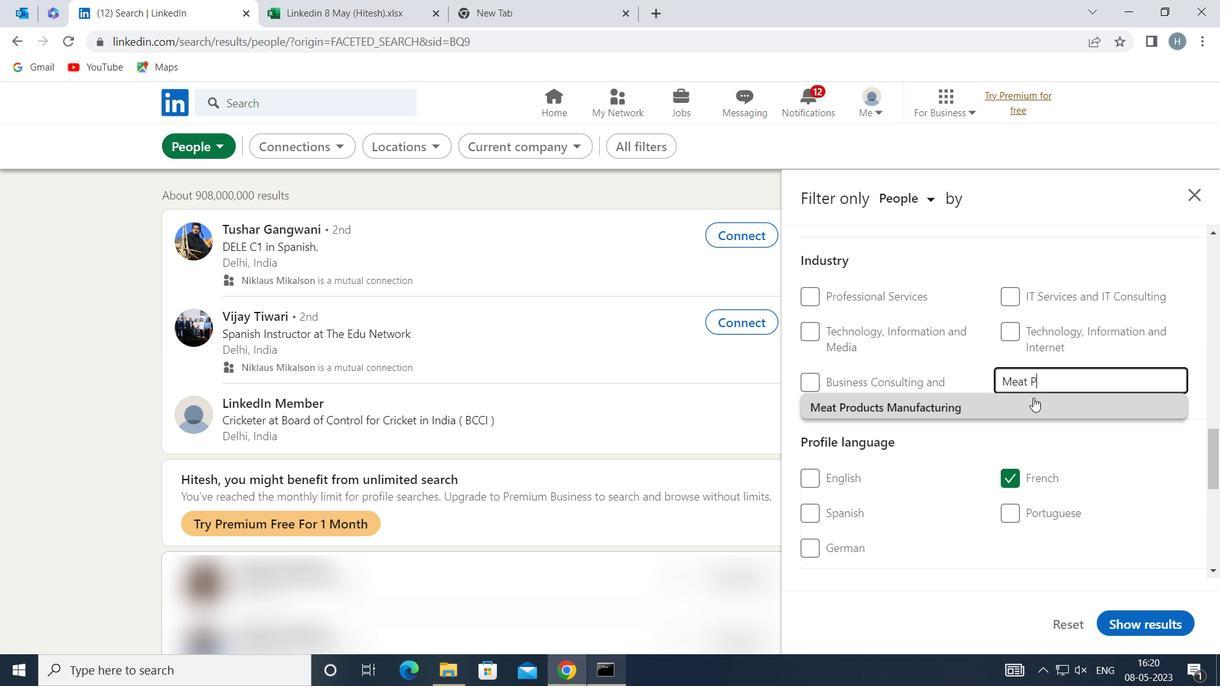 
Action: Mouse pressed left at (1020, 398)
Screenshot: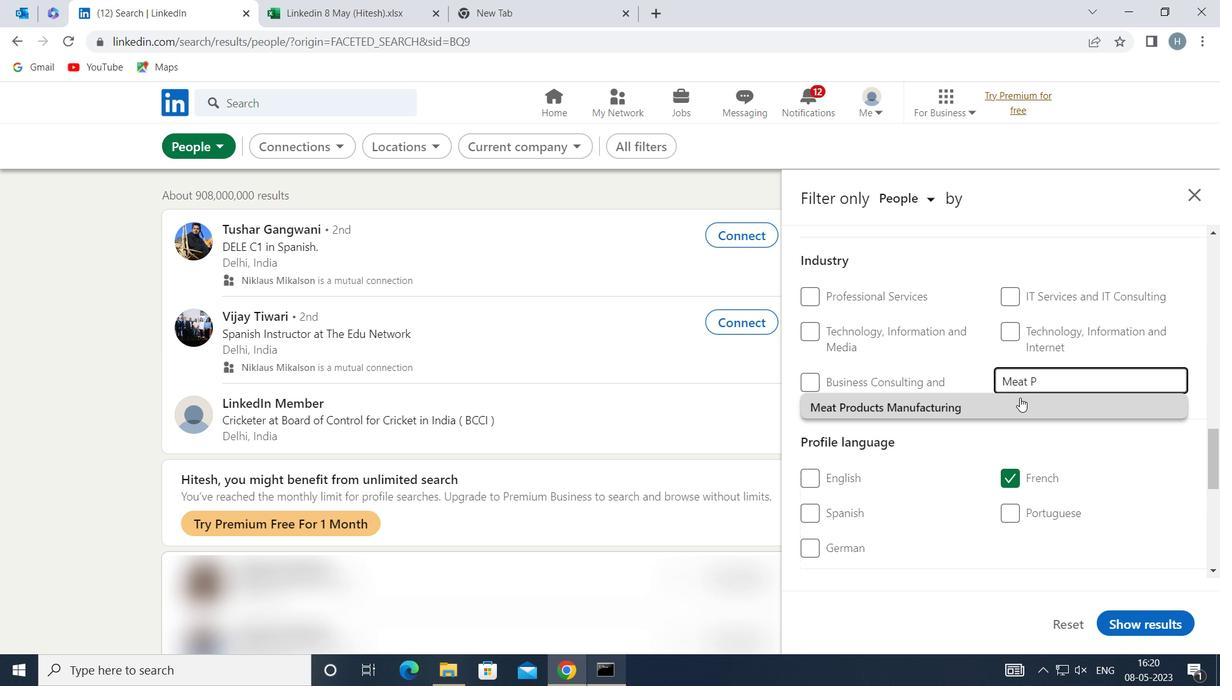 
Action: Mouse moved to (994, 380)
Screenshot: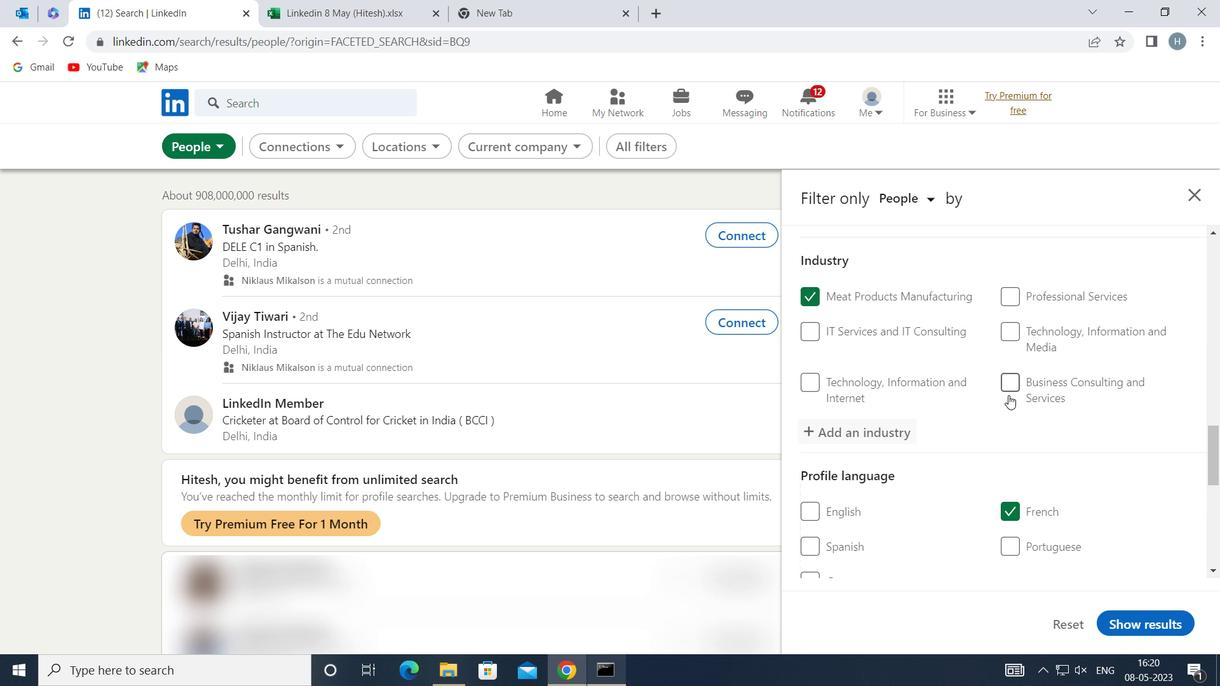 
Action: Mouse scrolled (994, 379) with delta (0, 0)
Screenshot: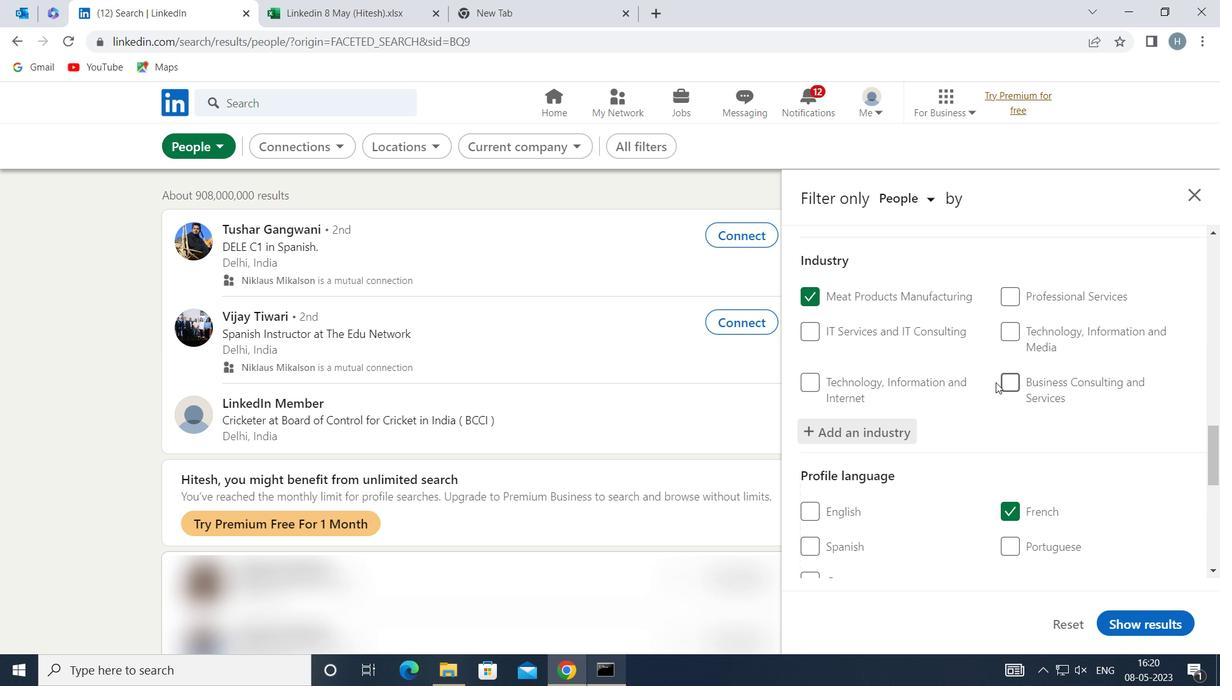 
Action: Mouse moved to (993, 378)
Screenshot: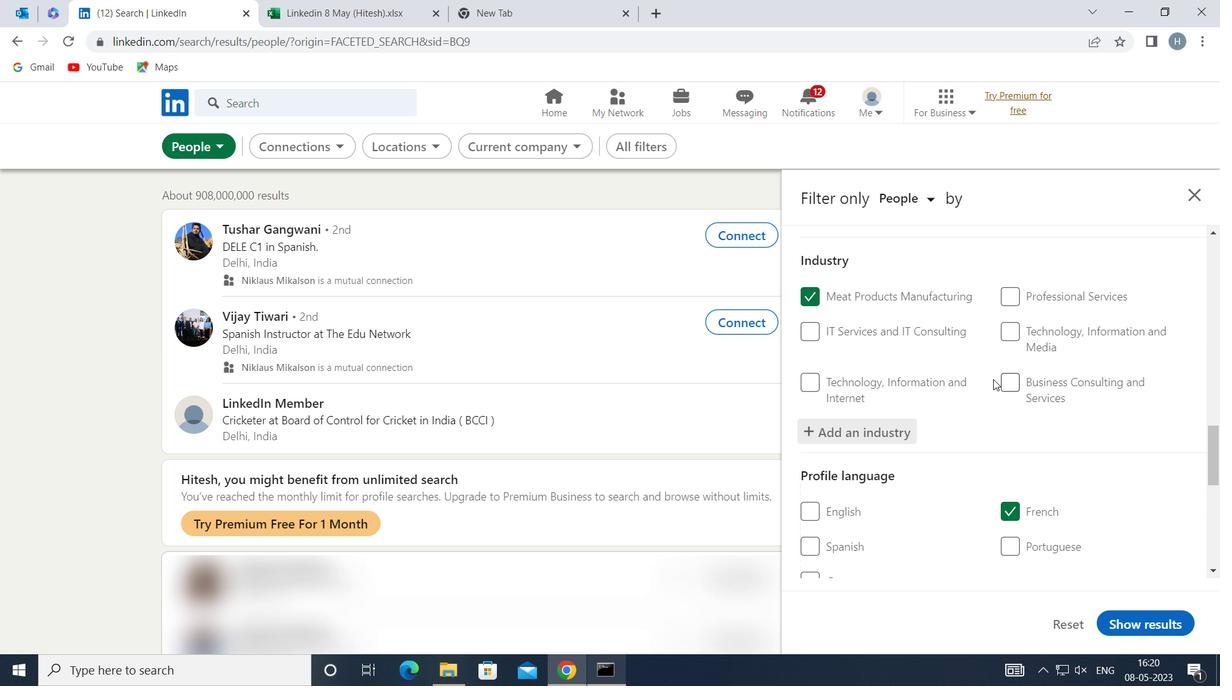 
Action: Mouse scrolled (993, 377) with delta (0, 0)
Screenshot: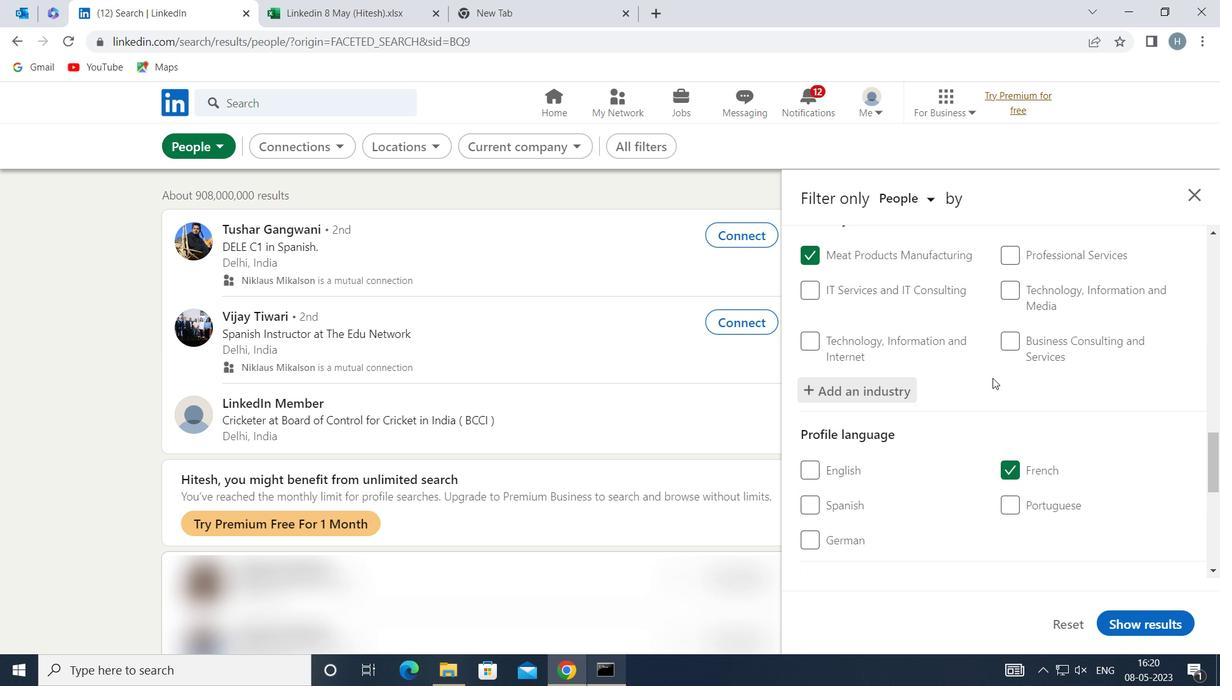 
Action: Mouse scrolled (993, 377) with delta (0, 0)
Screenshot: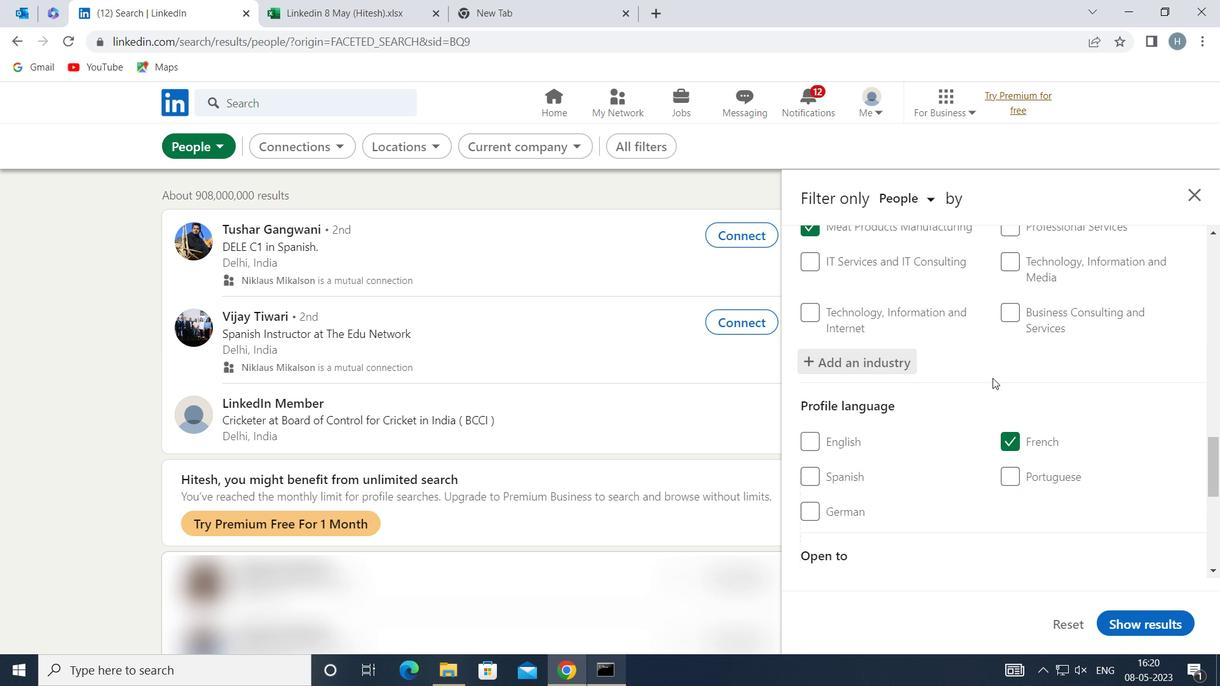 
Action: Mouse scrolled (993, 377) with delta (0, 0)
Screenshot: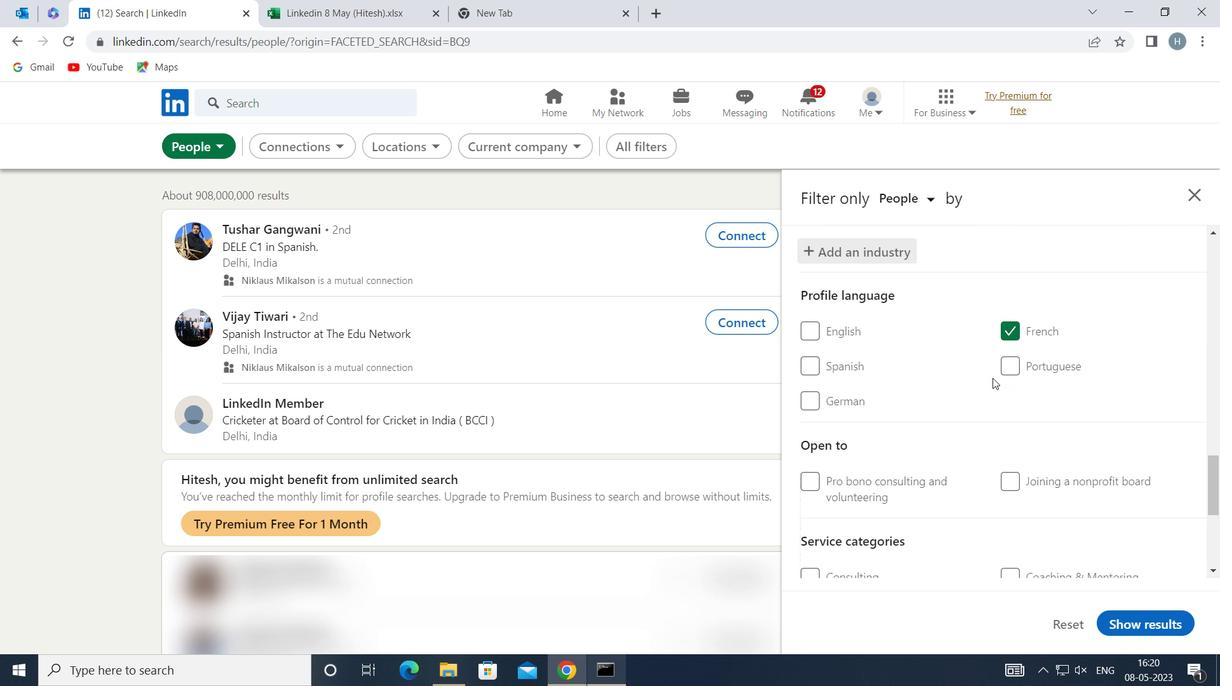 
Action: Mouse scrolled (993, 377) with delta (0, 0)
Screenshot: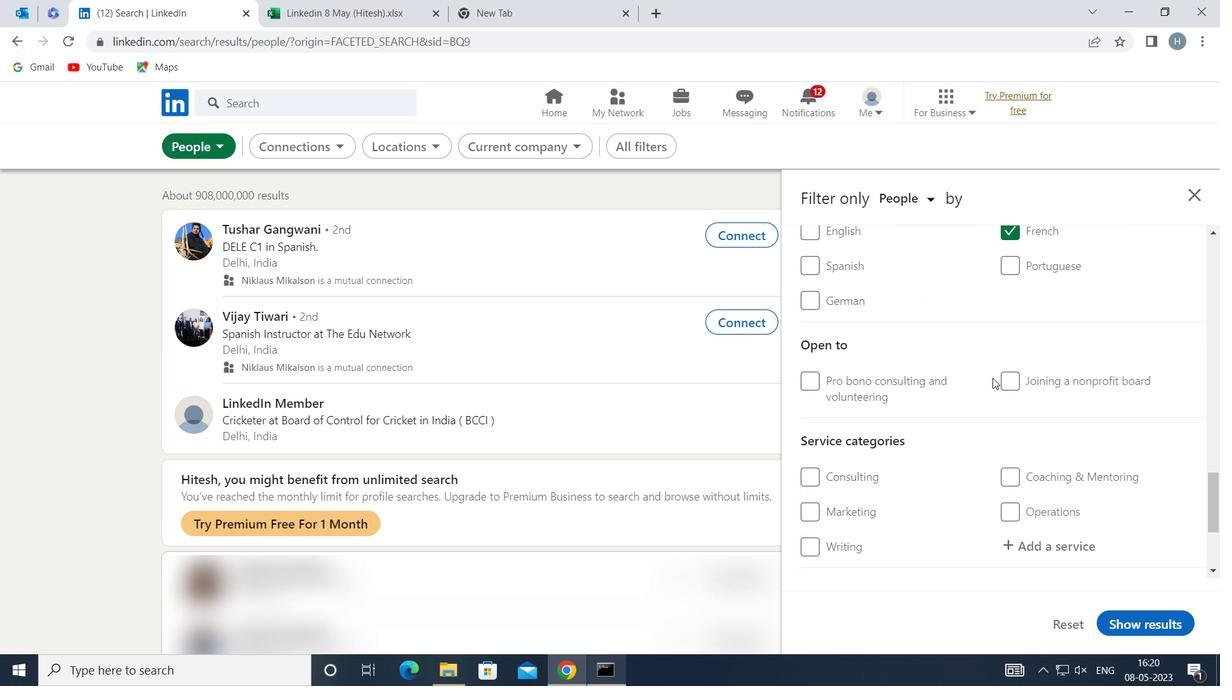 
Action: Mouse moved to (1073, 427)
Screenshot: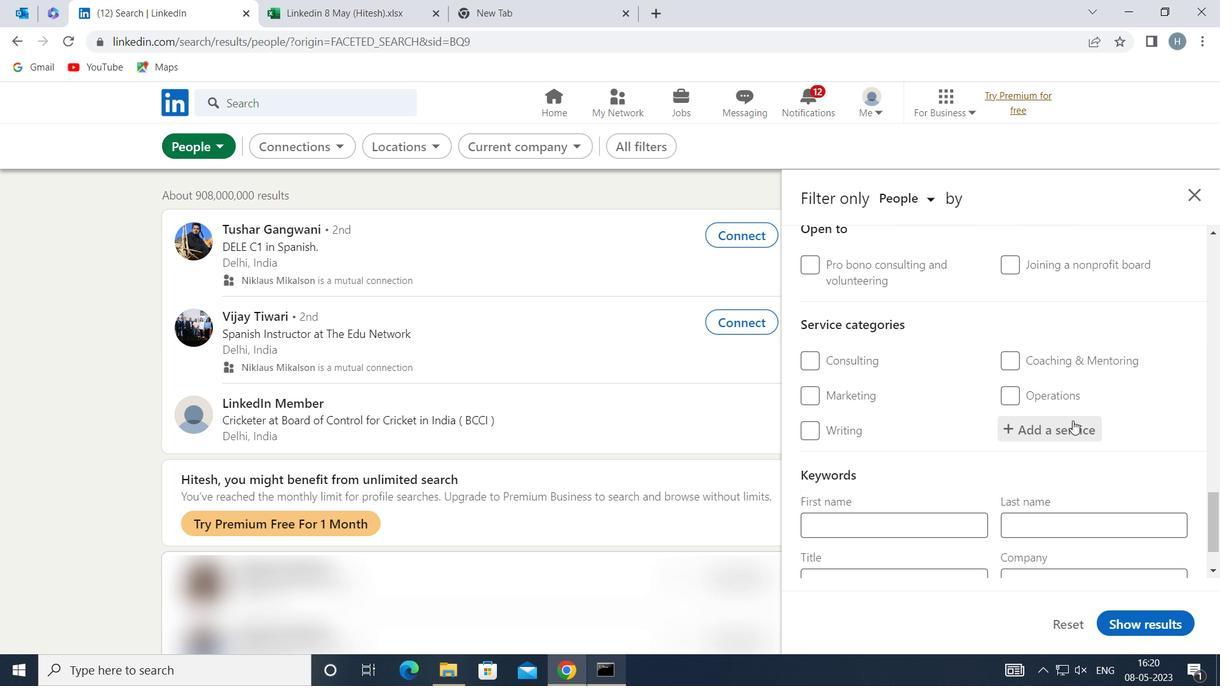 
Action: Mouse pressed left at (1073, 427)
Screenshot: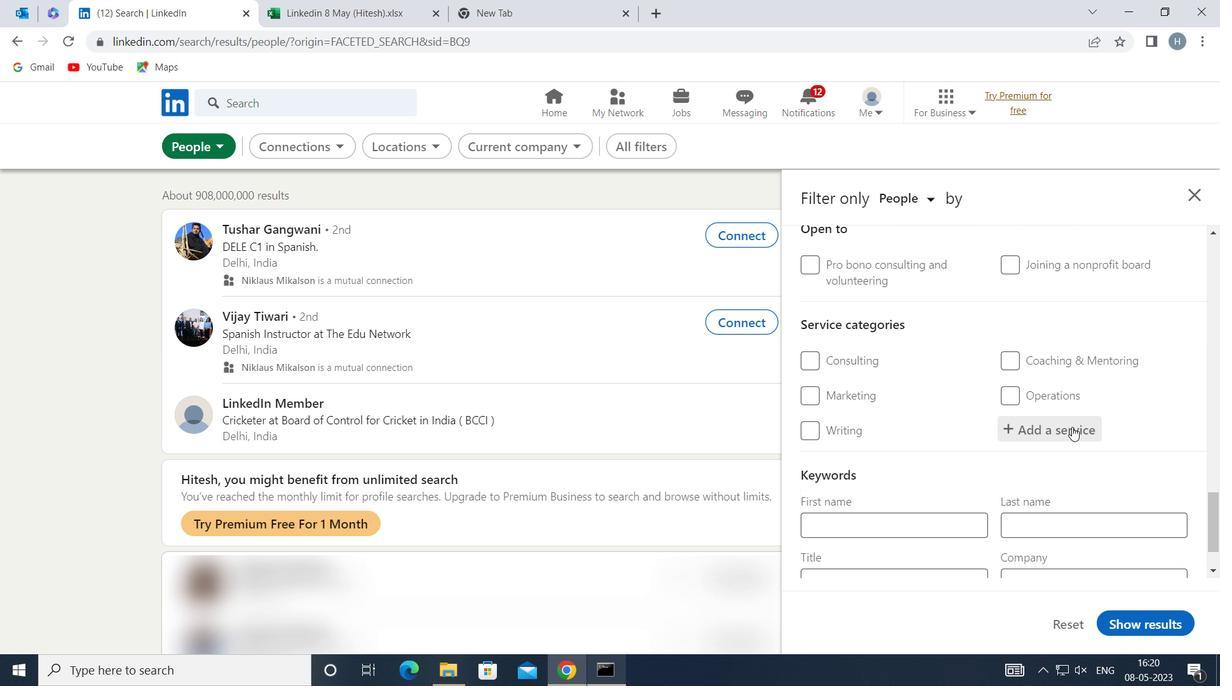 
Action: Mouse moved to (1073, 427)
Screenshot: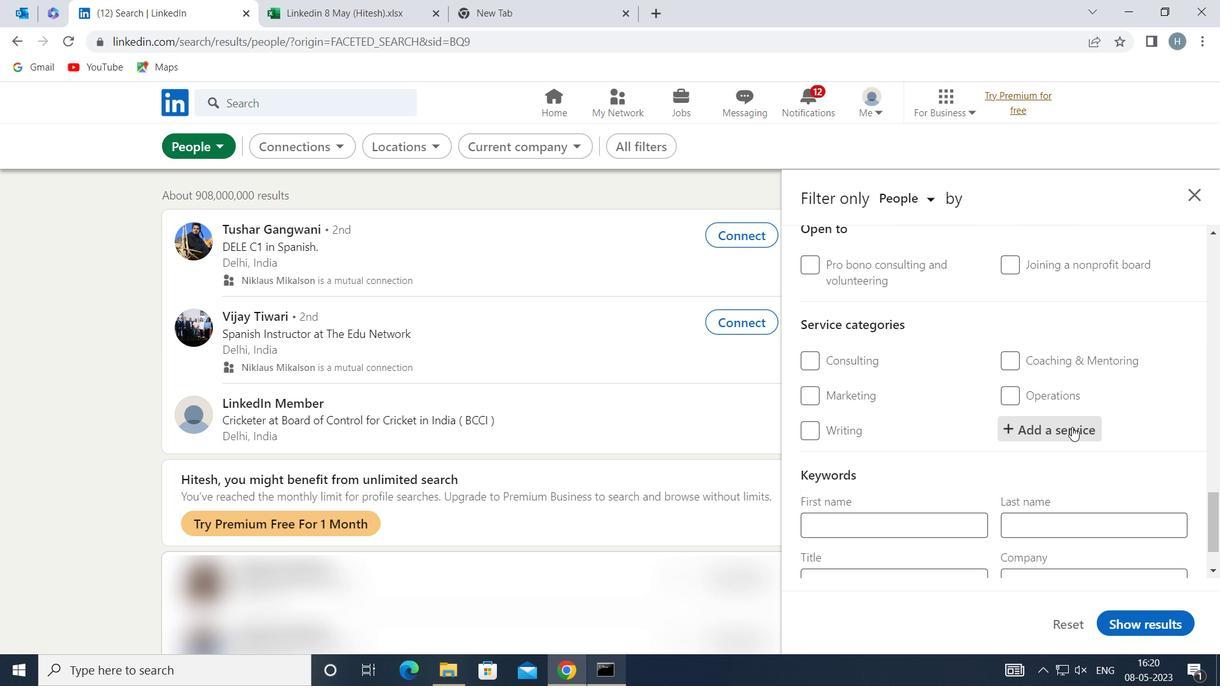 
Action: Key pressed <Key.shift>PUBLIC<Key.space><Key.shift>SPE
Screenshot: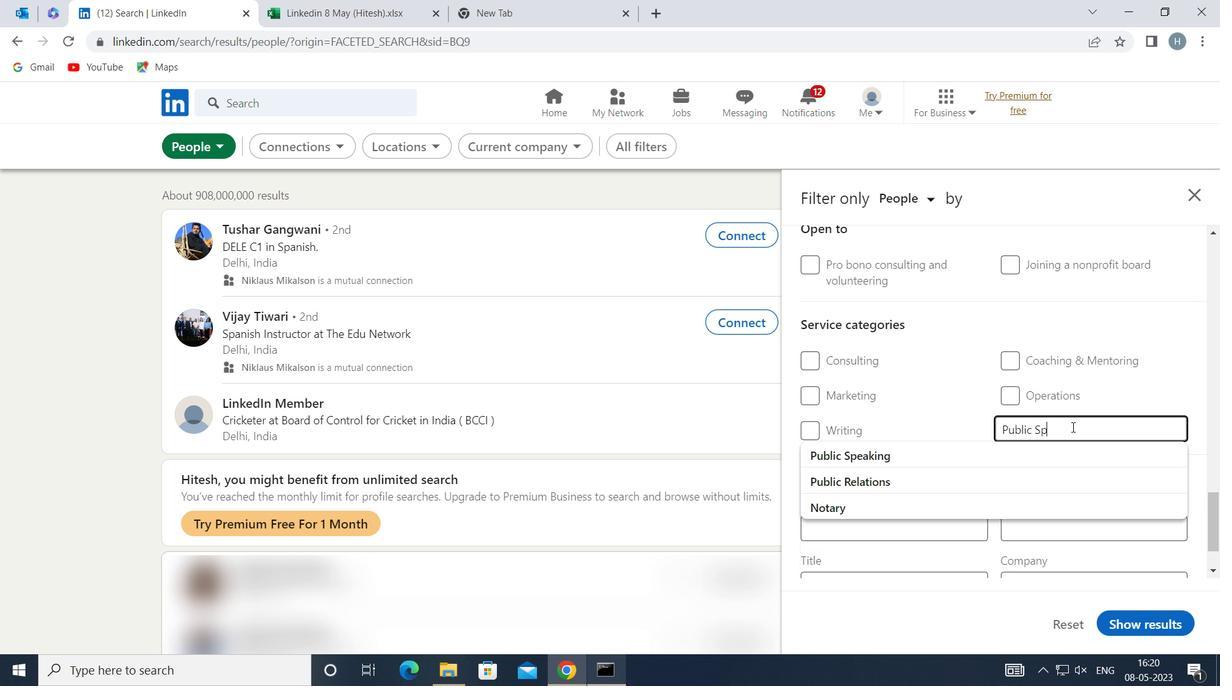
Action: Mouse moved to (977, 453)
Screenshot: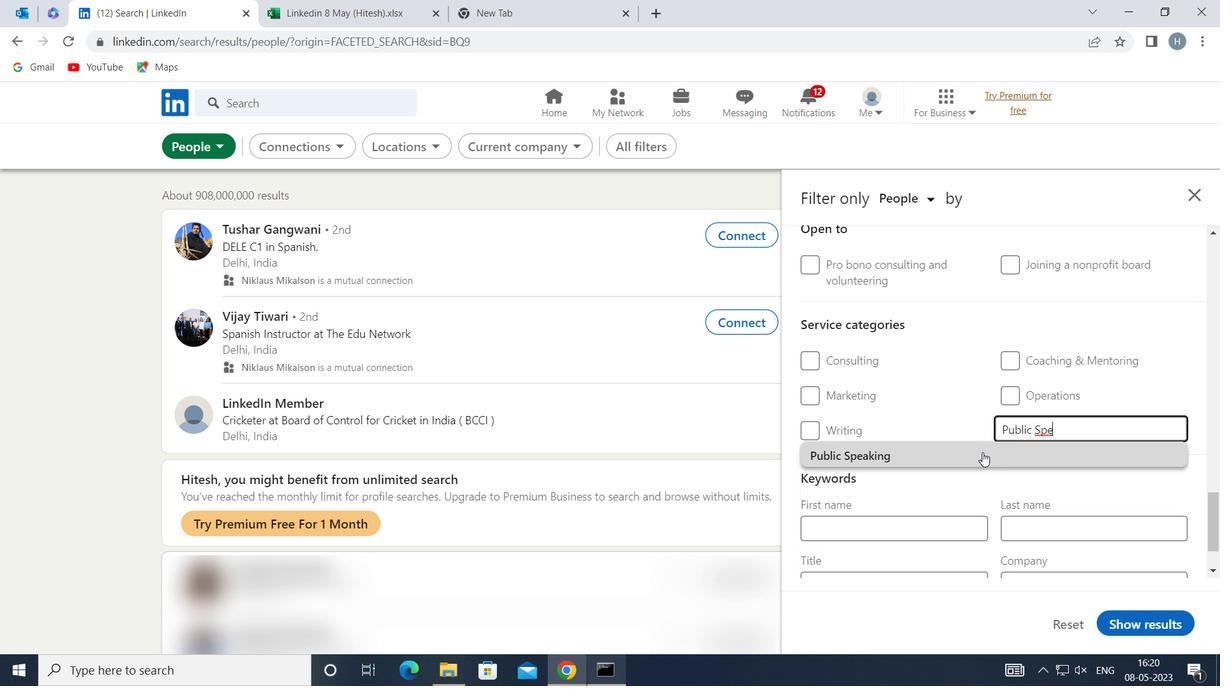 
Action: Mouse pressed left at (977, 453)
Screenshot: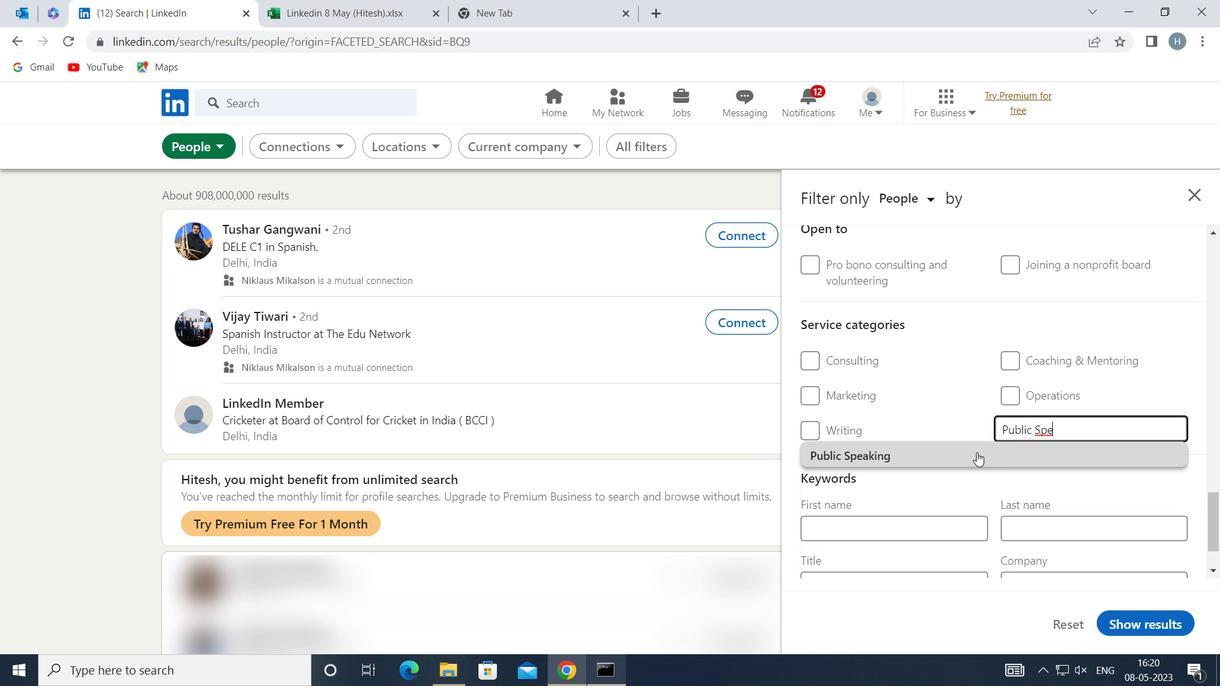 
Action: Mouse moved to (966, 436)
Screenshot: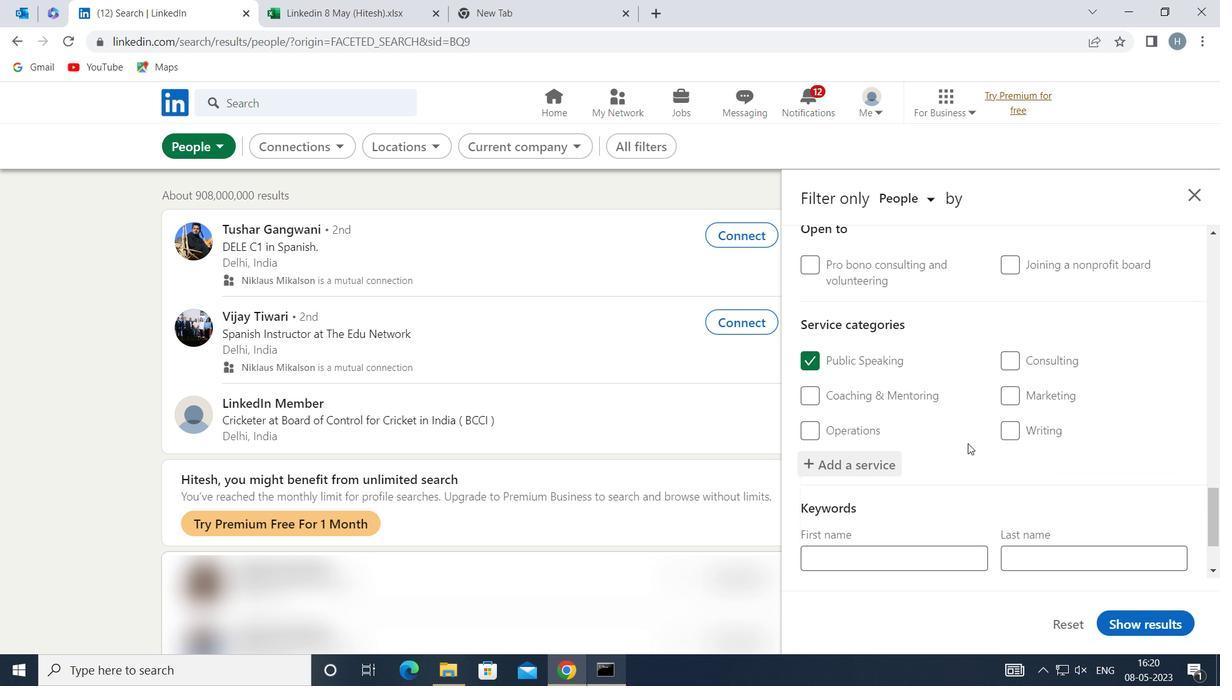 
Action: Mouse scrolled (966, 435) with delta (0, 0)
Screenshot: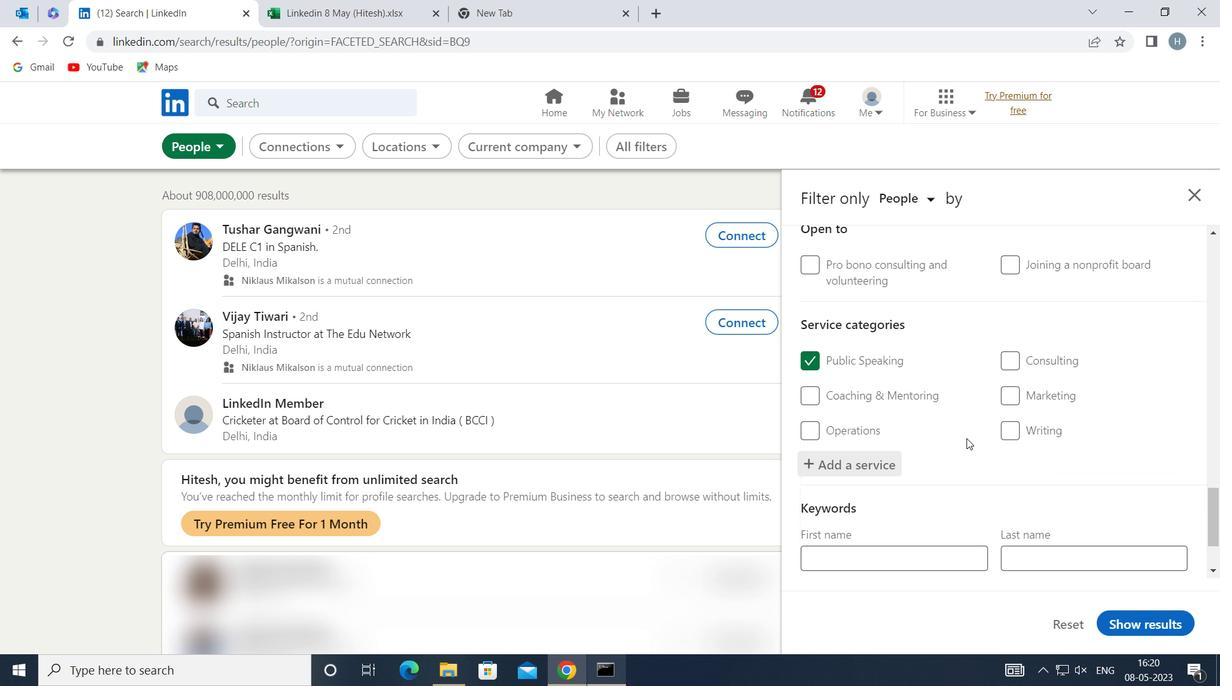 
Action: Mouse moved to (965, 436)
Screenshot: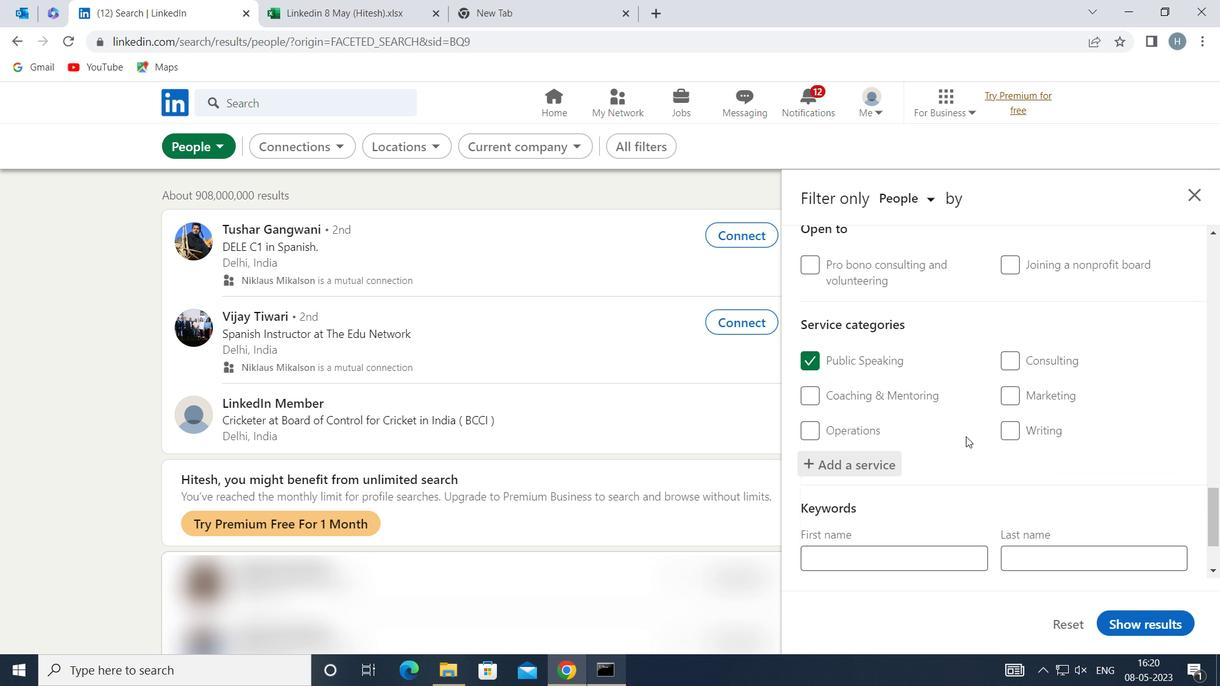 
Action: Mouse scrolled (965, 435) with delta (0, 0)
Screenshot: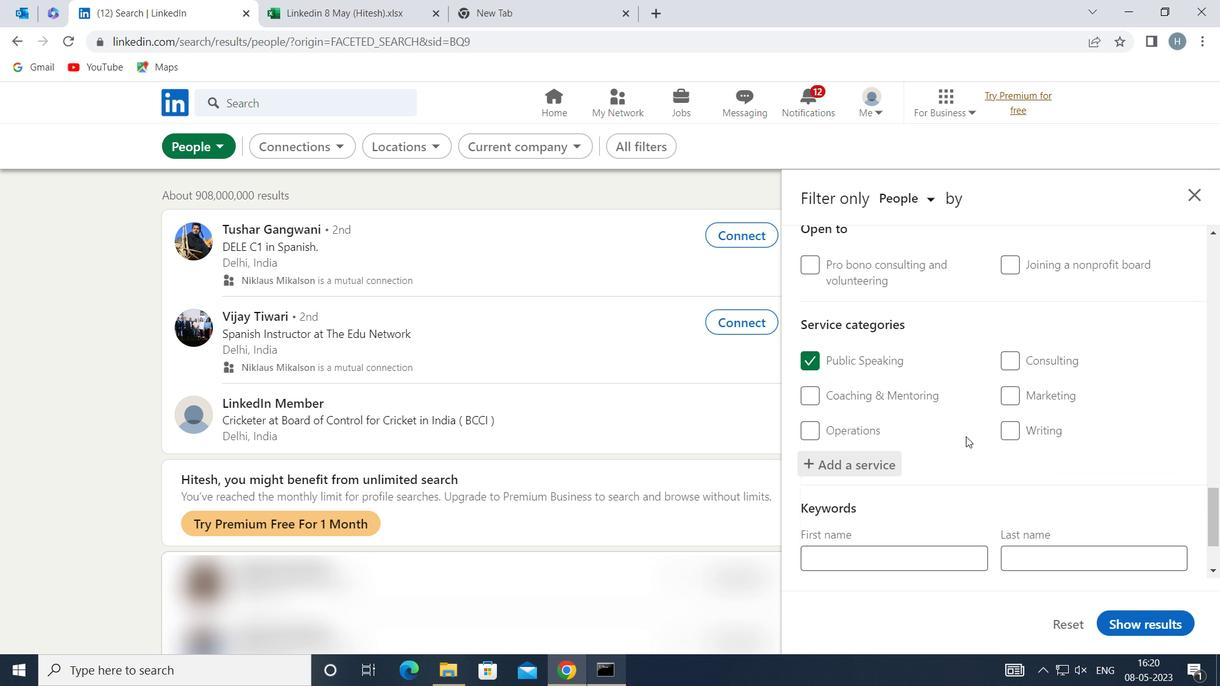 
Action: Mouse scrolled (965, 435) with delta (0, 0)
Screenshot: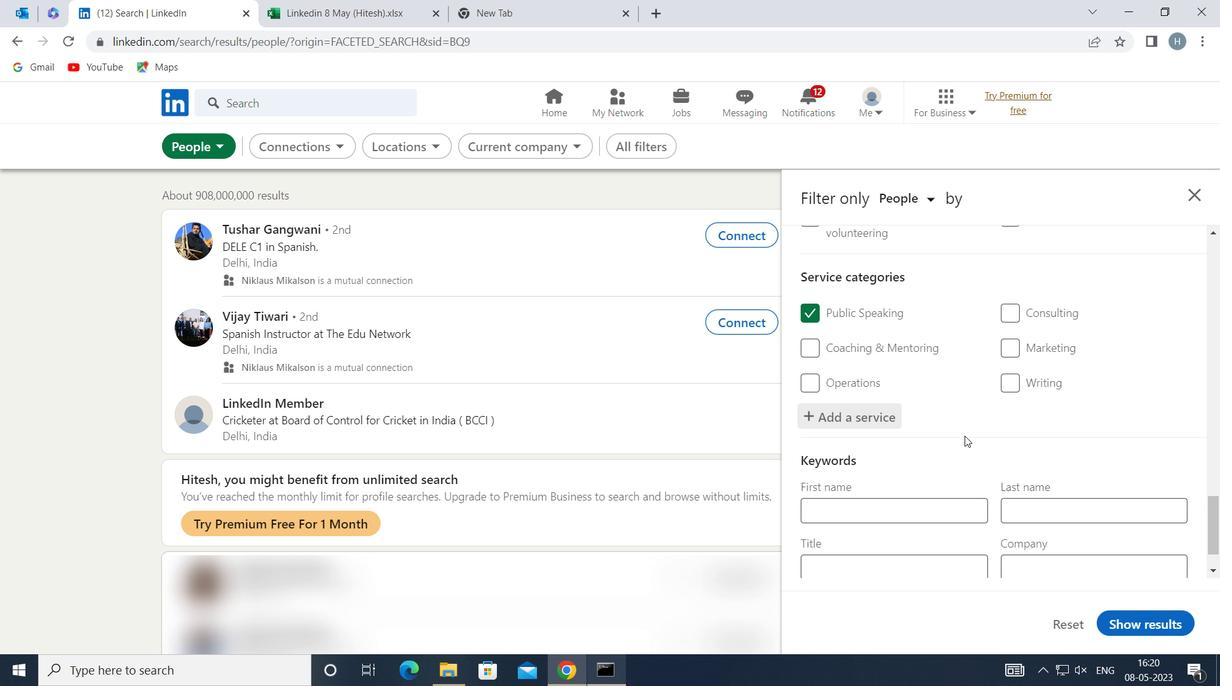 
Action: Mouse scrolled (965, 435) with delta (0, 0)
Screenshot: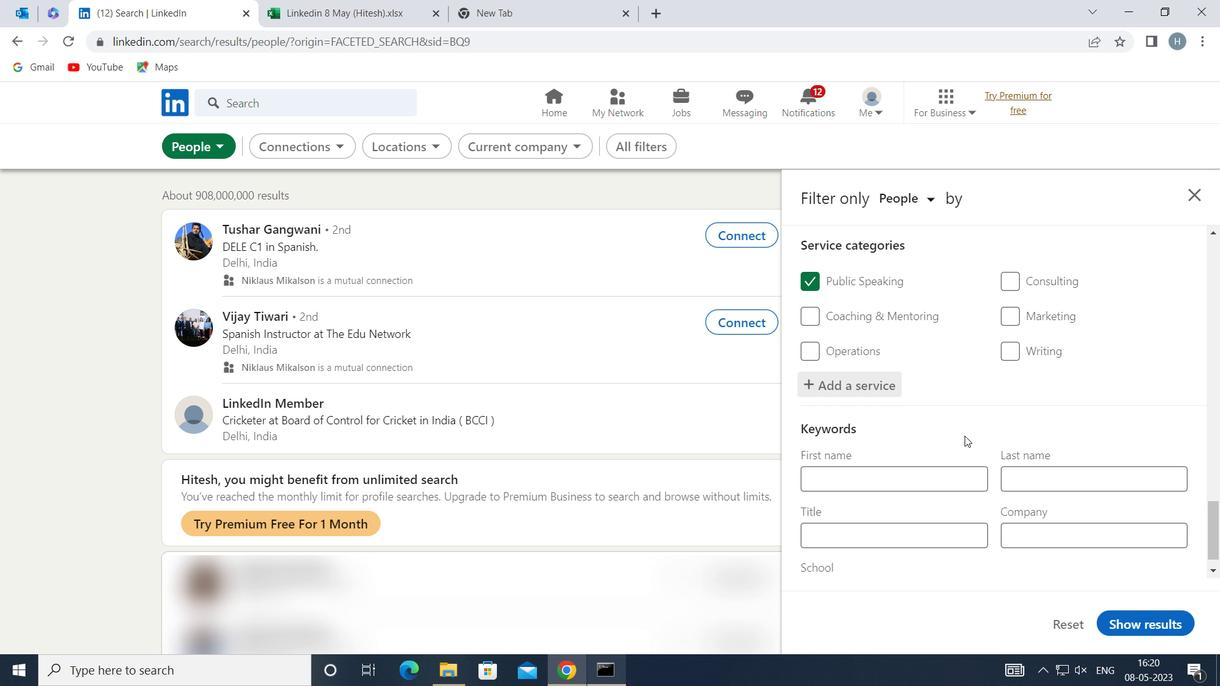 
Action: Mouse moved to (955, 507)
Screenshot: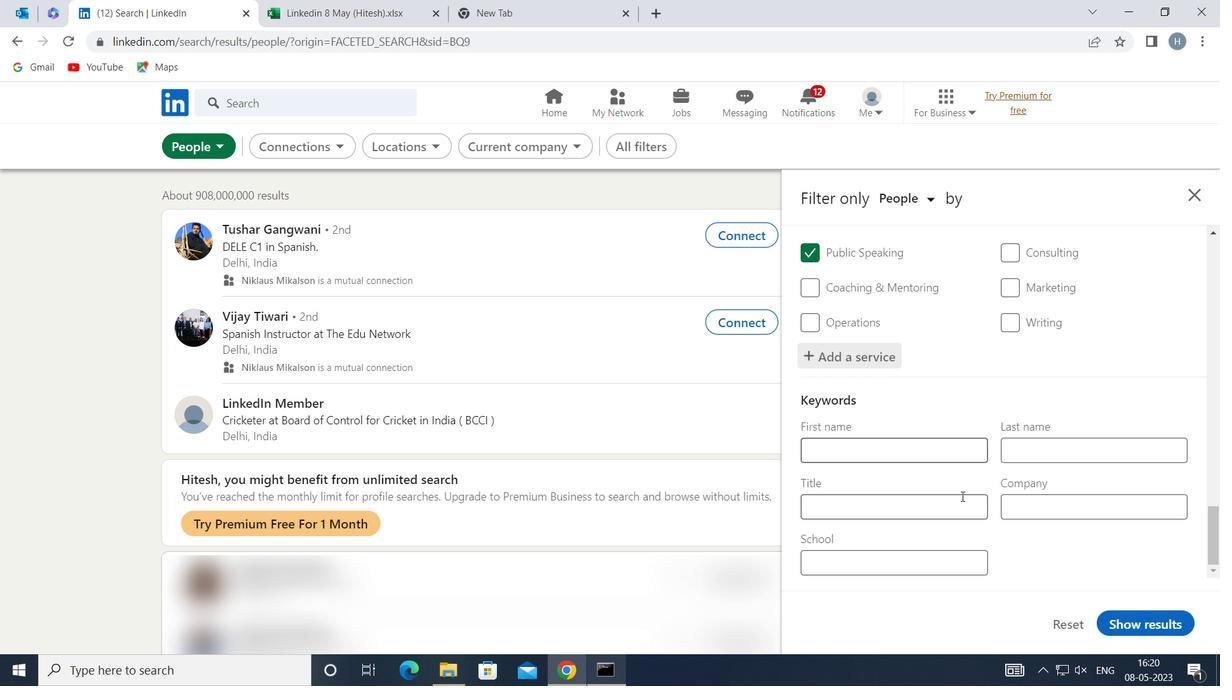 
Action: Mouse pressed left at (955, 507)
Screenshot: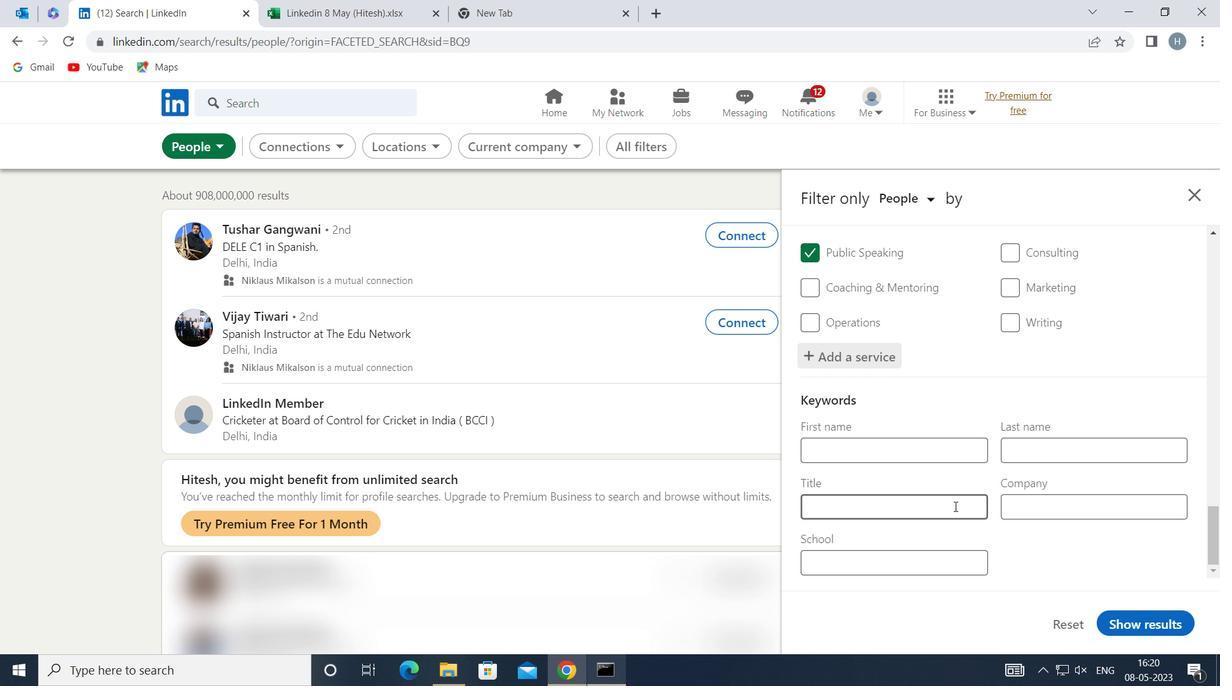 
Action: Key pressed <Key.shift>GEOLOGICAL<Key.space><Key.shift>ENGINEER
Screenshot: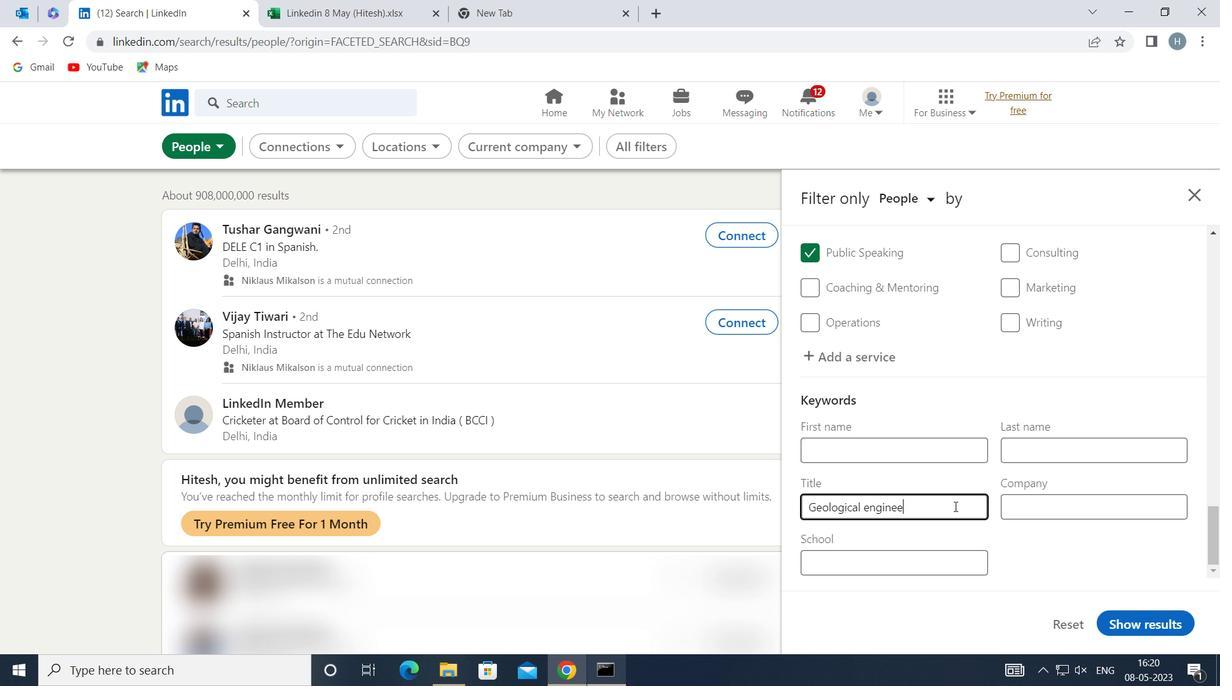 
Action: Mouse moved to (1148, 626)
Screenshot: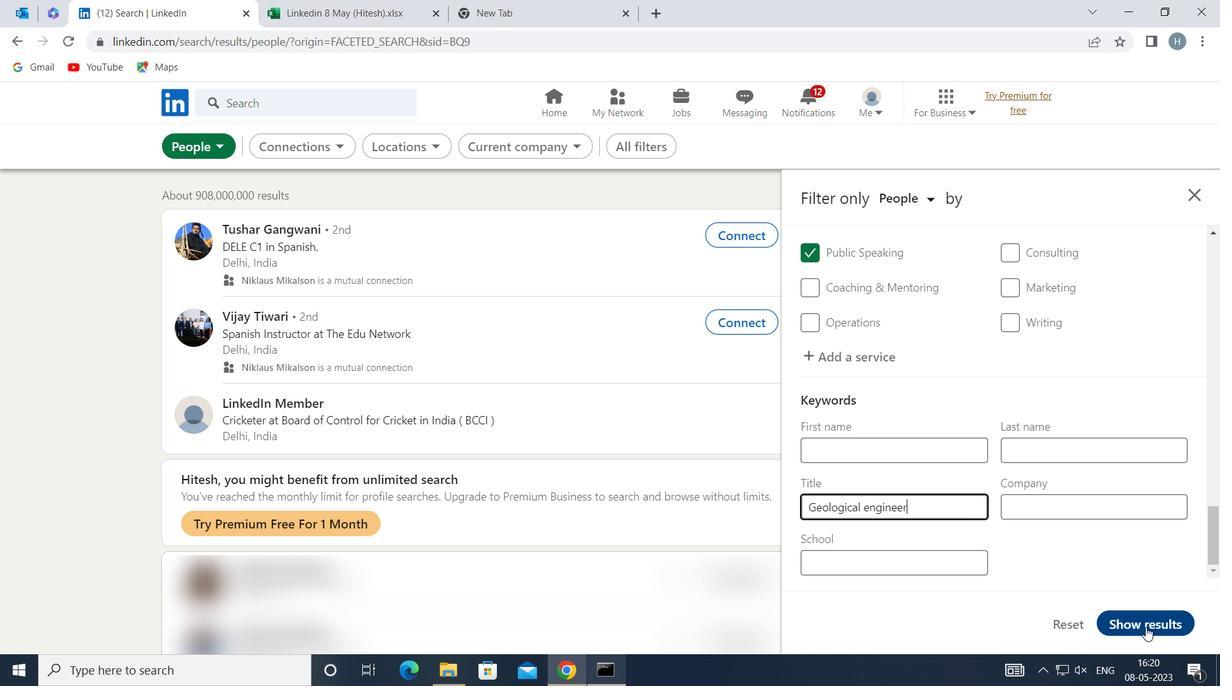 
Action: Mouse pressed left at (1148, 626)
Screenshot: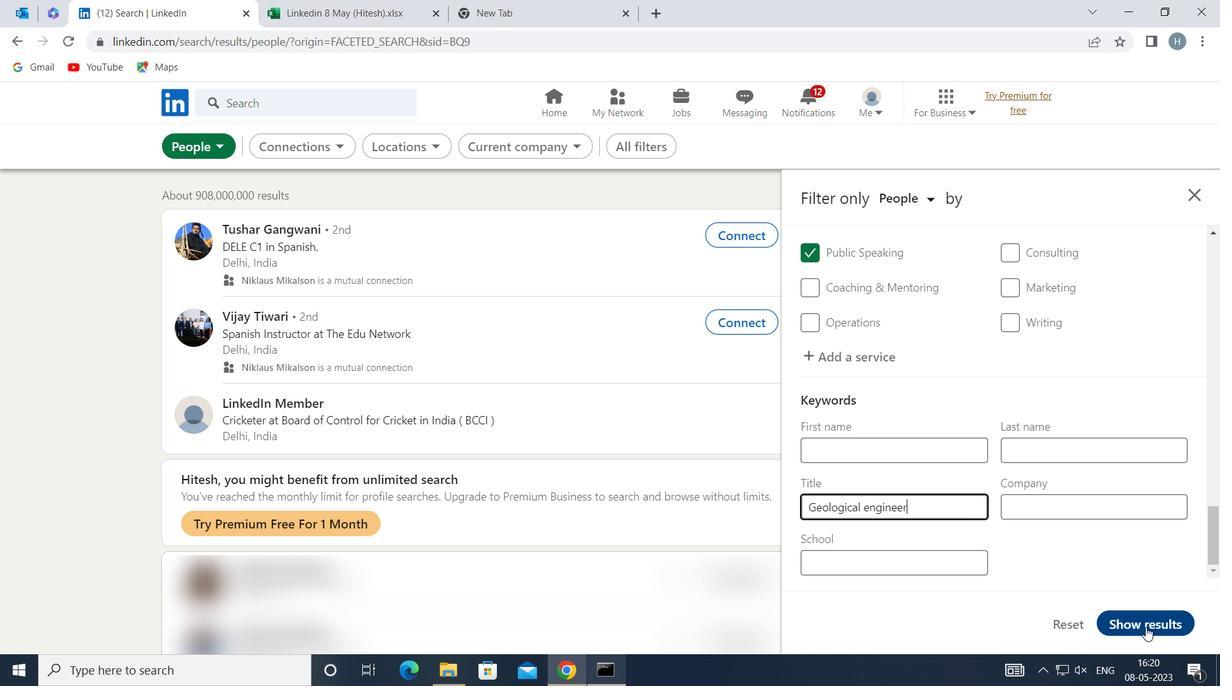 
Action: Mouse moved to (942, 426)
Screenshot: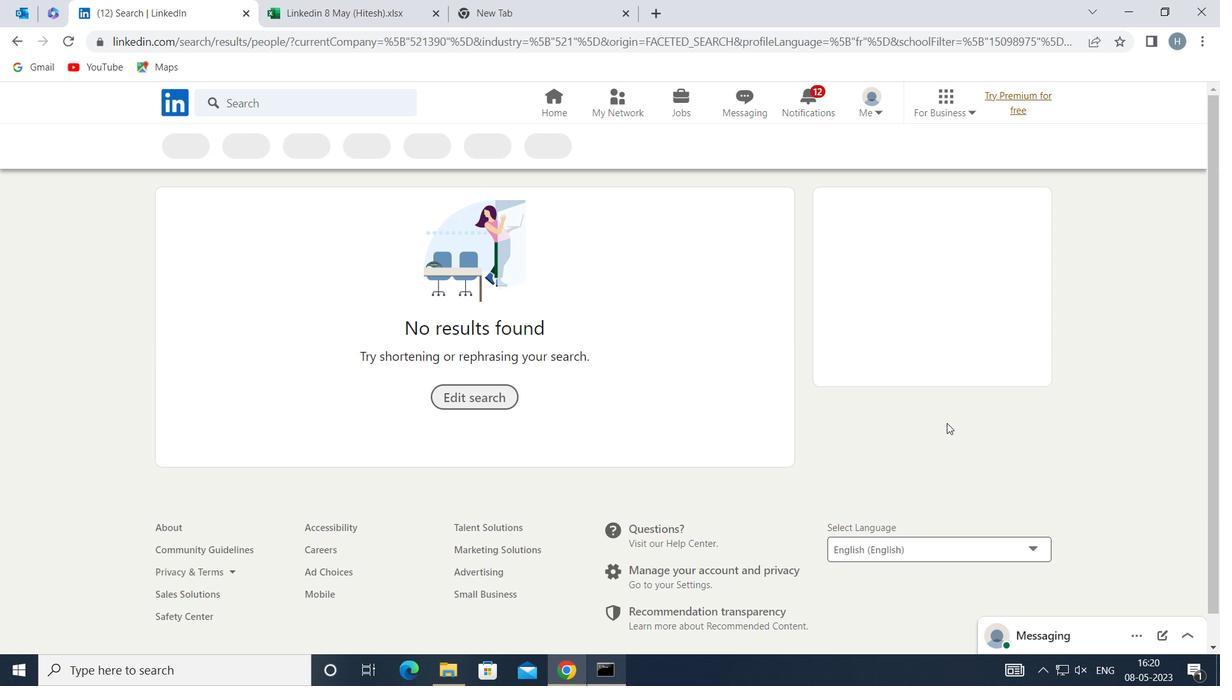 
